 Task: Find connections with filter location Laval with filter topic #Managementskillswith filter profile language French with filter current company Hospitality Careers | Hotel Management Jobs with filter school Julien Day School - India with filter industry Leasing Residential Real Estate with filter service category Lead Generation with filter keywords title Plant Engineer
Action: Mouse moved to (286, 421)
Screenshot: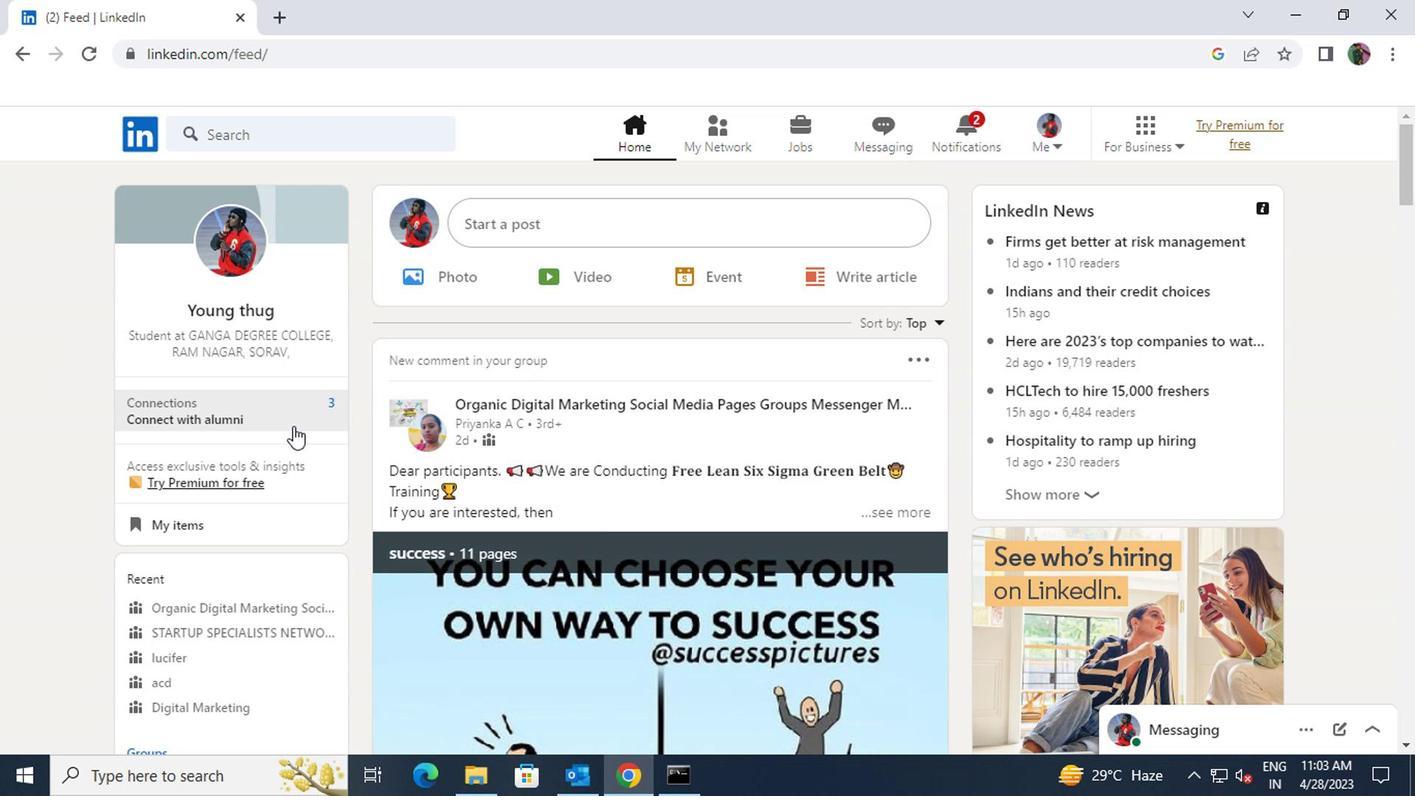 
Action: Mouse pressed left at (286, 421)
Screenshot: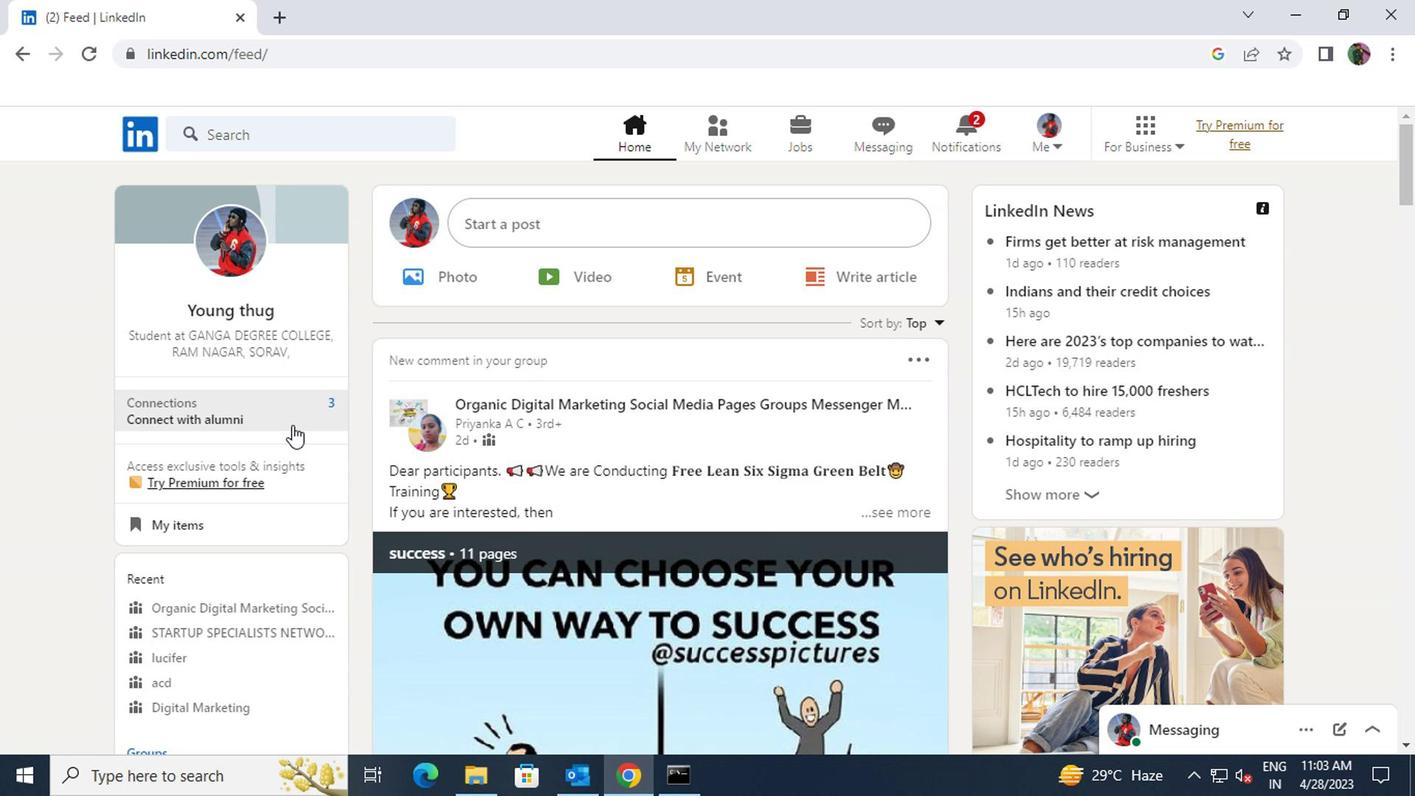 
Action: Mouse moved to (286, 256)
Screenshot: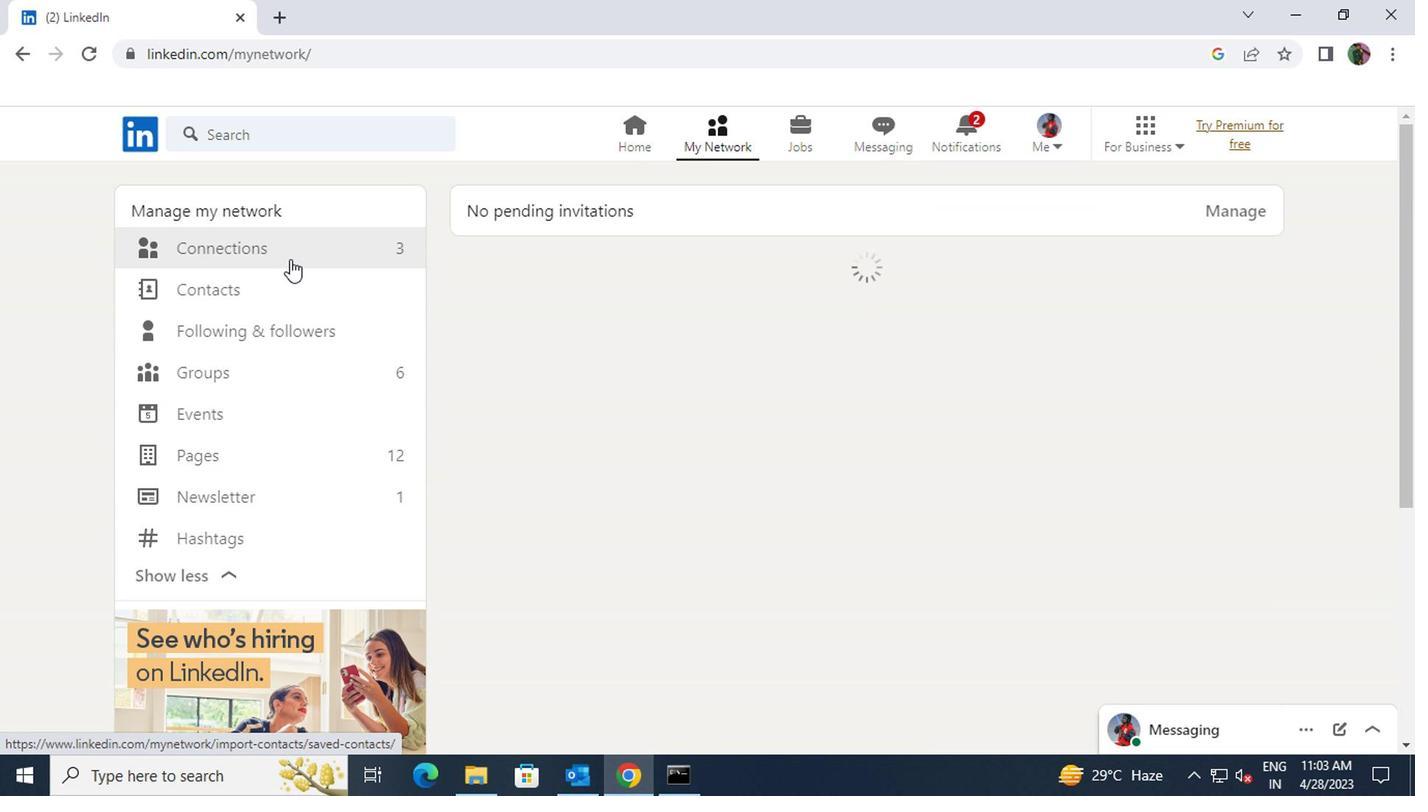 
Action: Mouse pressed left at (286, 256)
Screenshot: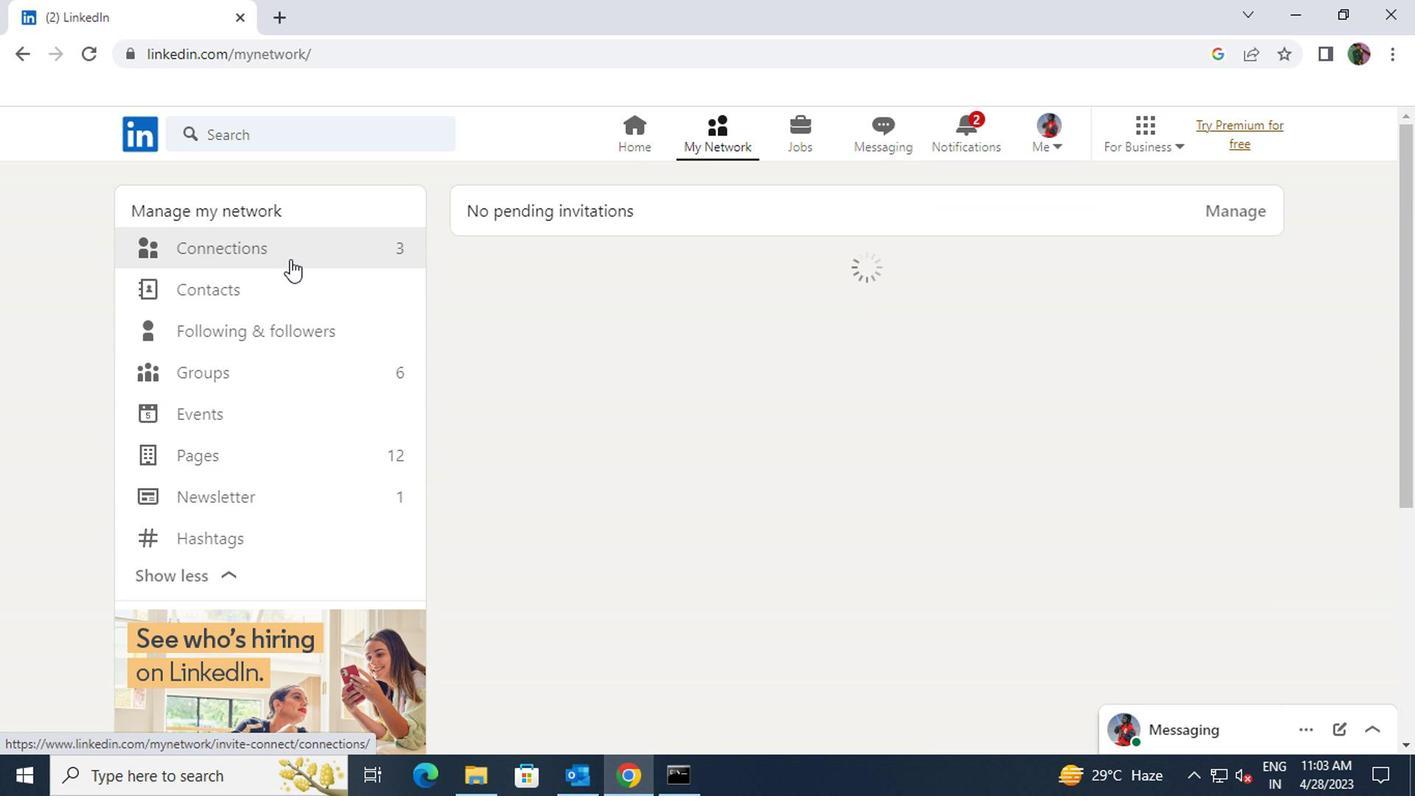
Action: Mouse moved to (805, 249)
Screenshot: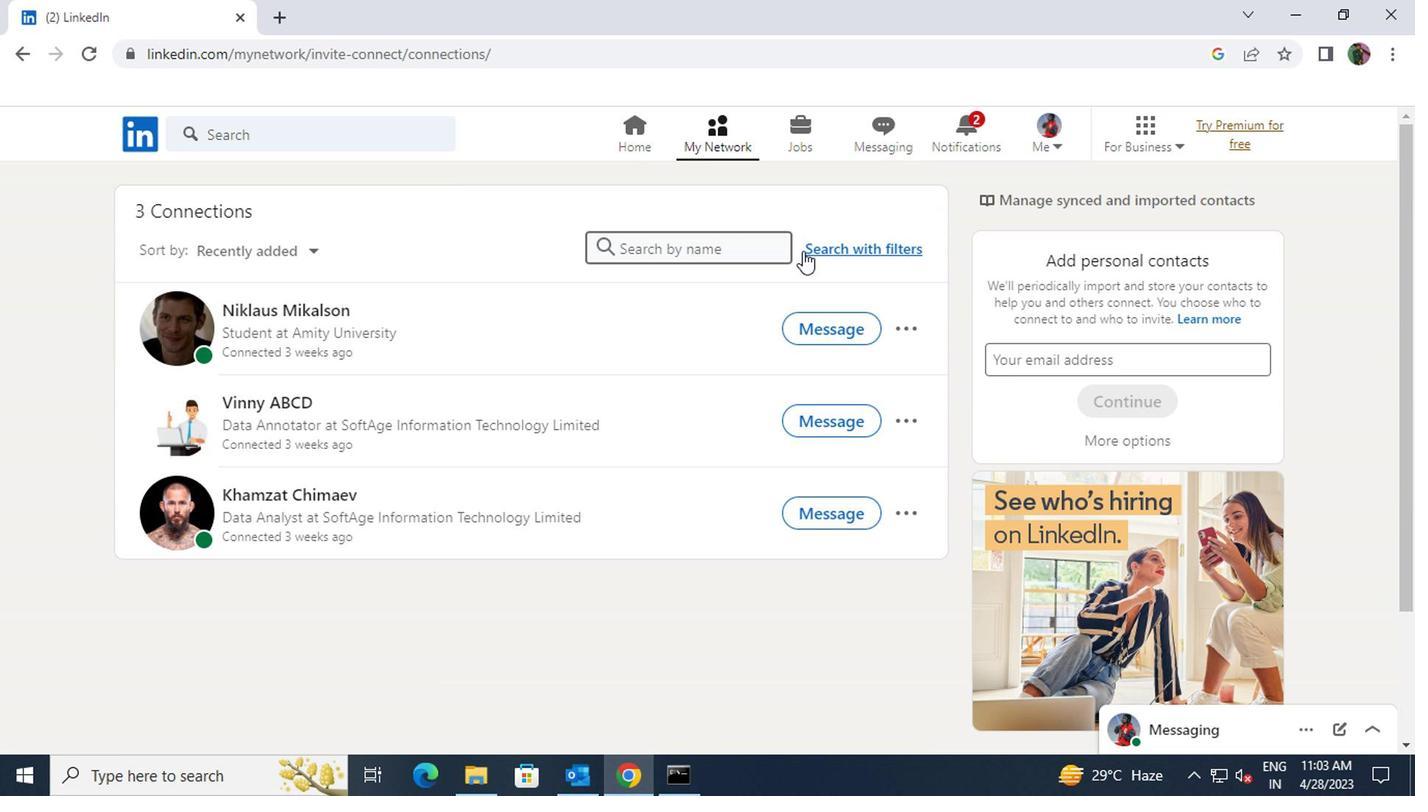 
Action: Mouse pressed left at (805, 249)
Screenshot: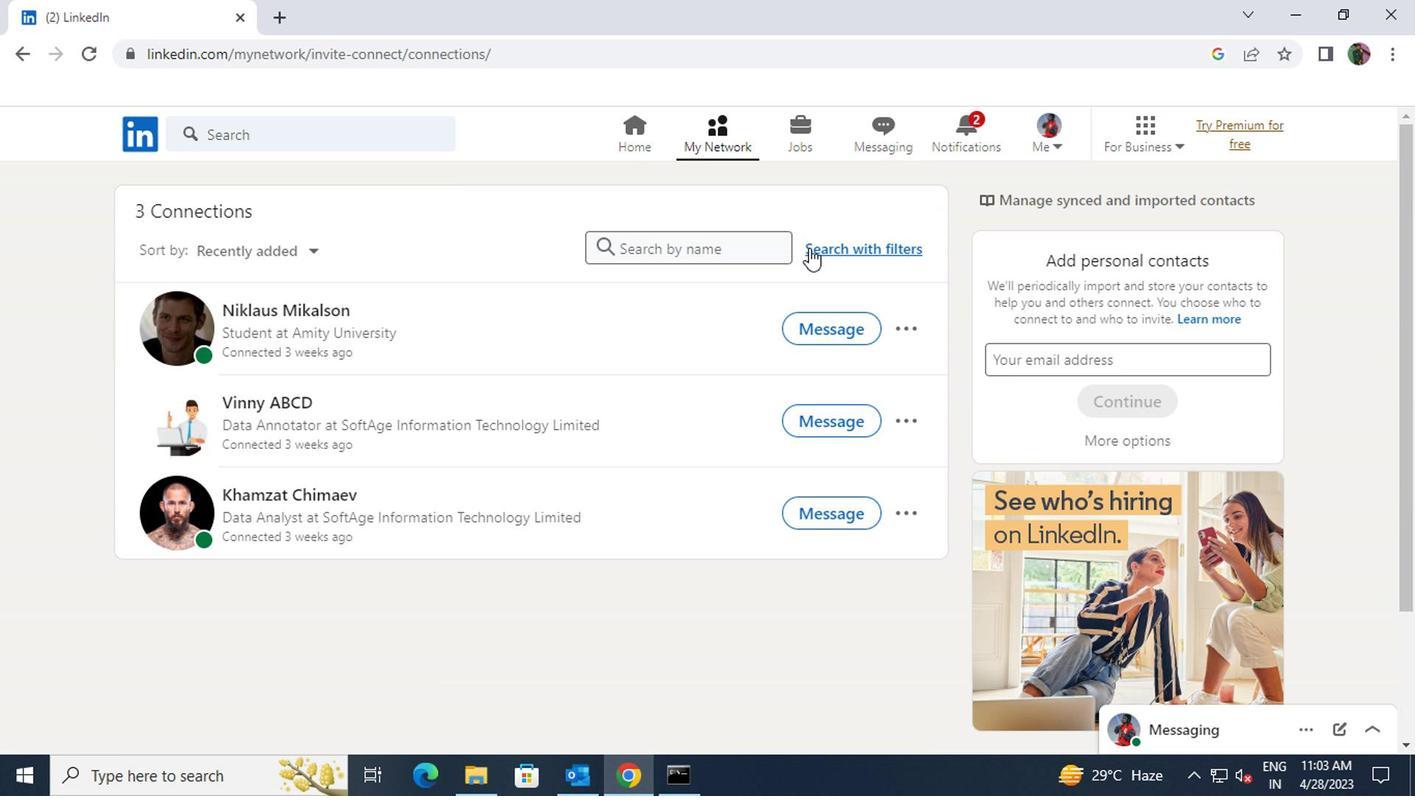 
Action: Mouse moved to (771, 193)
Screenshot: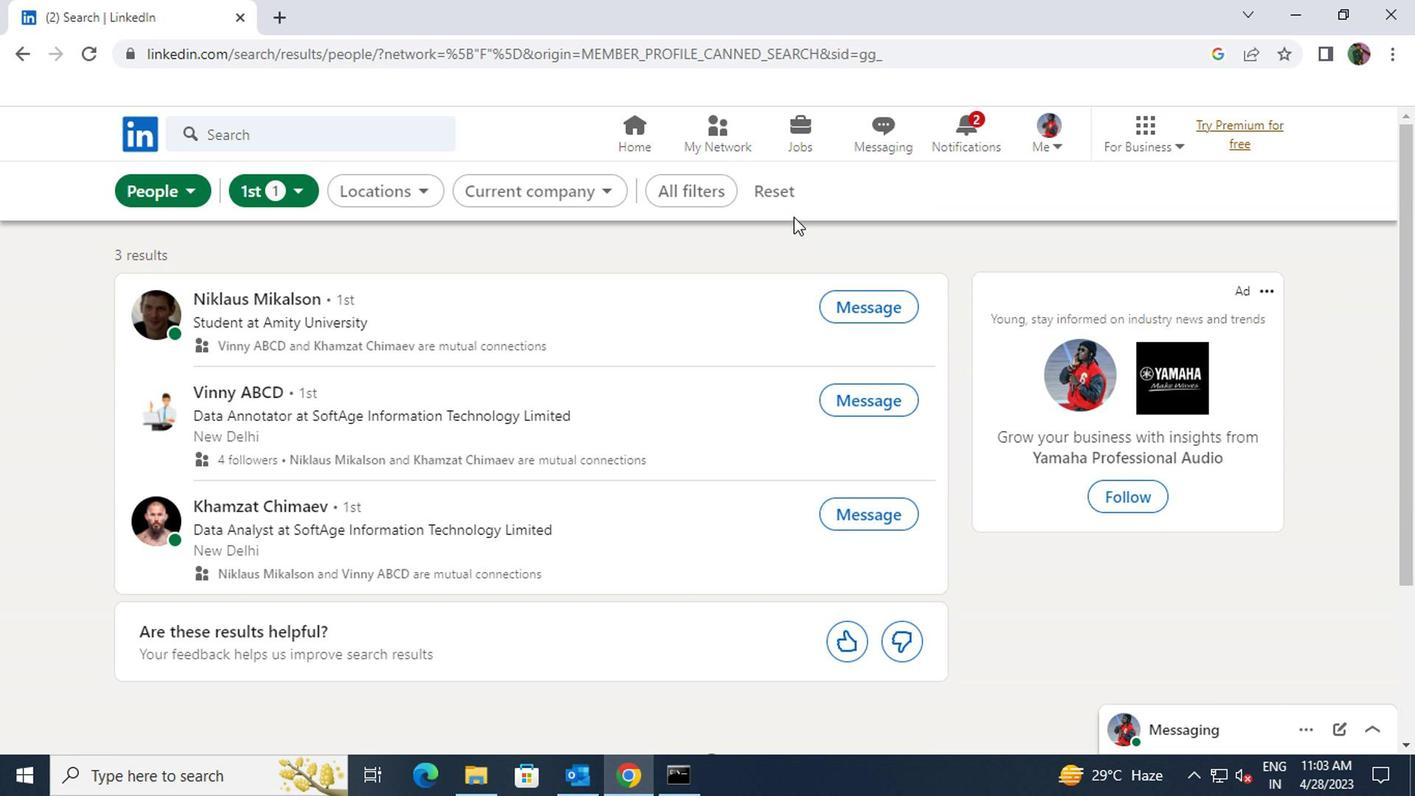 
Action: Mouse pressed left at (771, 193)
Screenshot: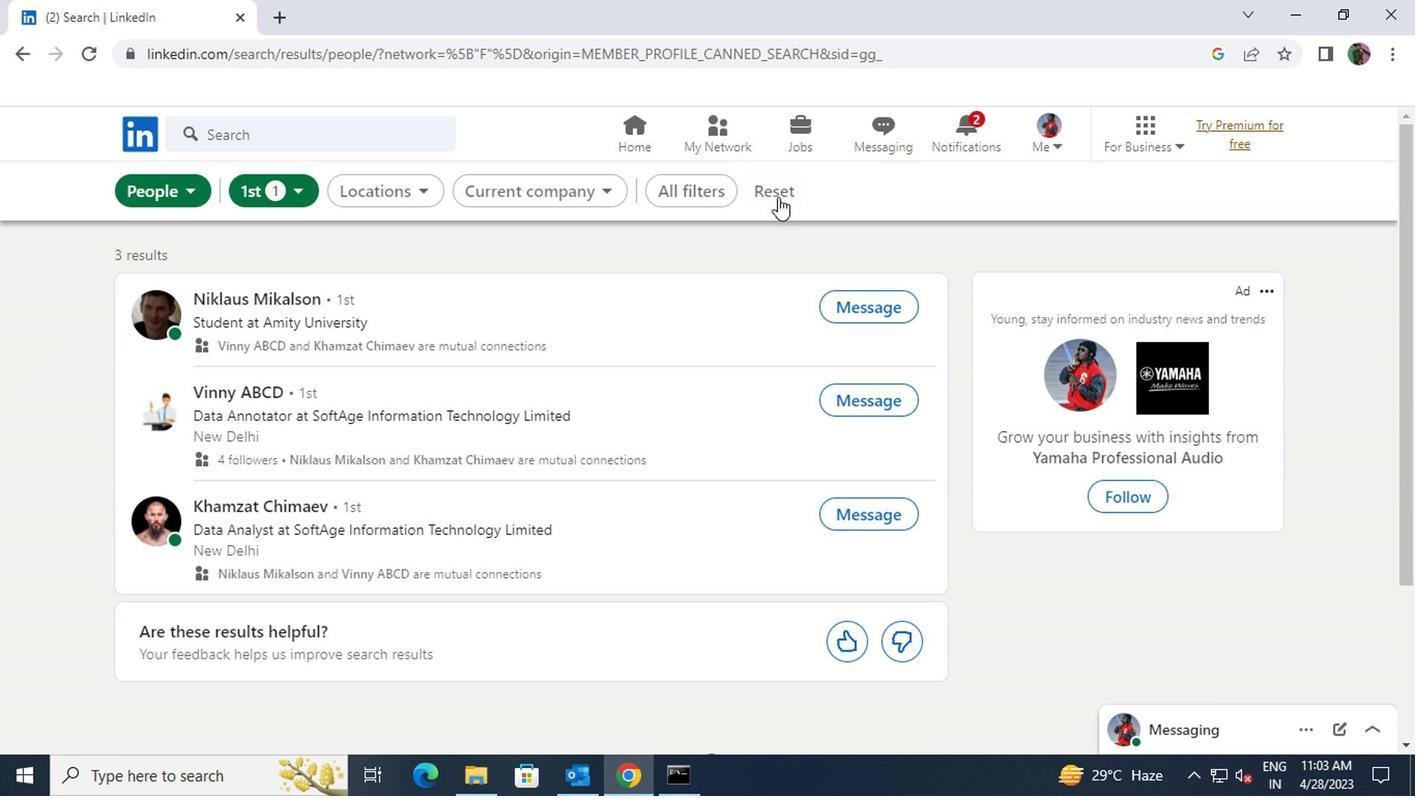 
Action: Mouse moved to (744, 190)
Screenshot: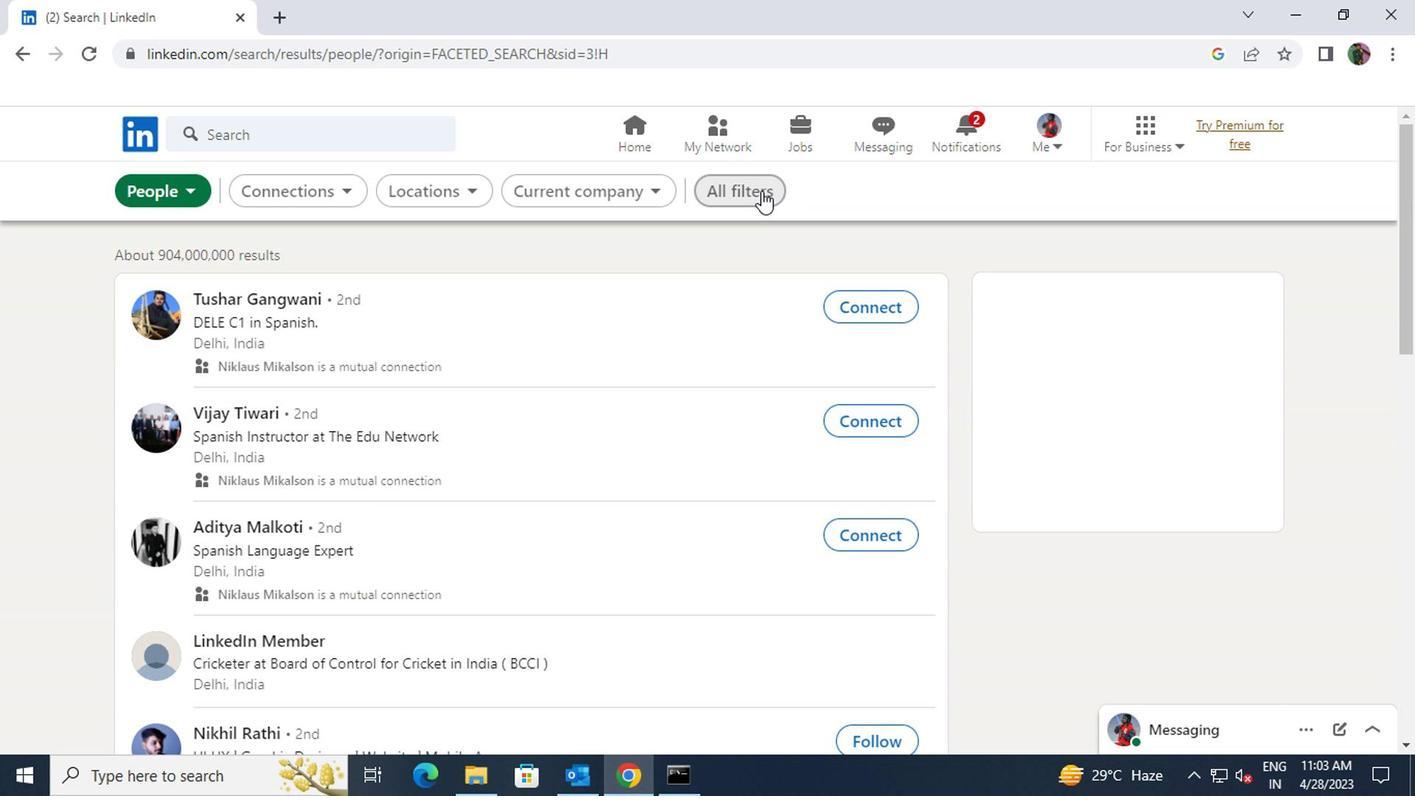 
Action: Mouse pressed left at (744, 190)
Screenshot: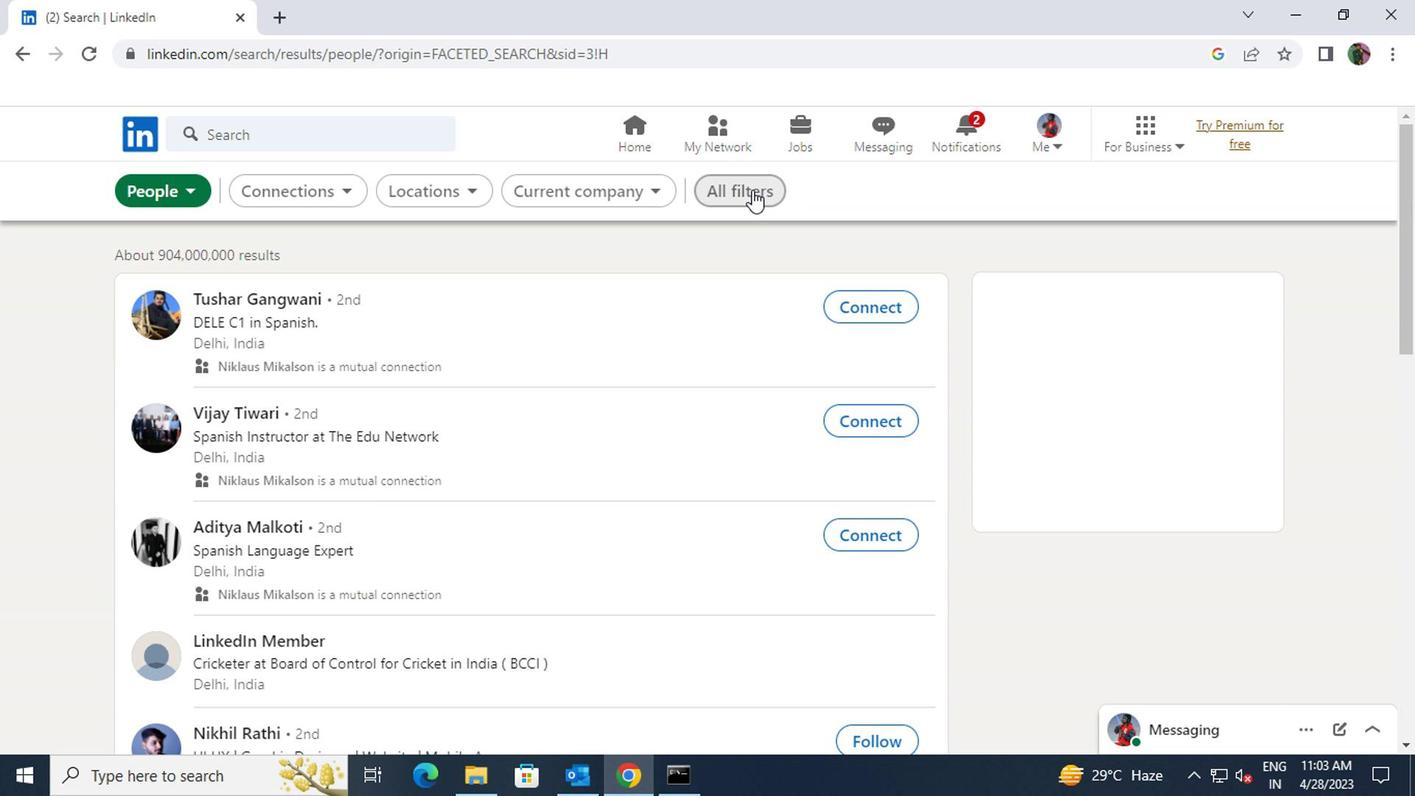 
Action: Mouse moved to (1026, 451)
Screenshot: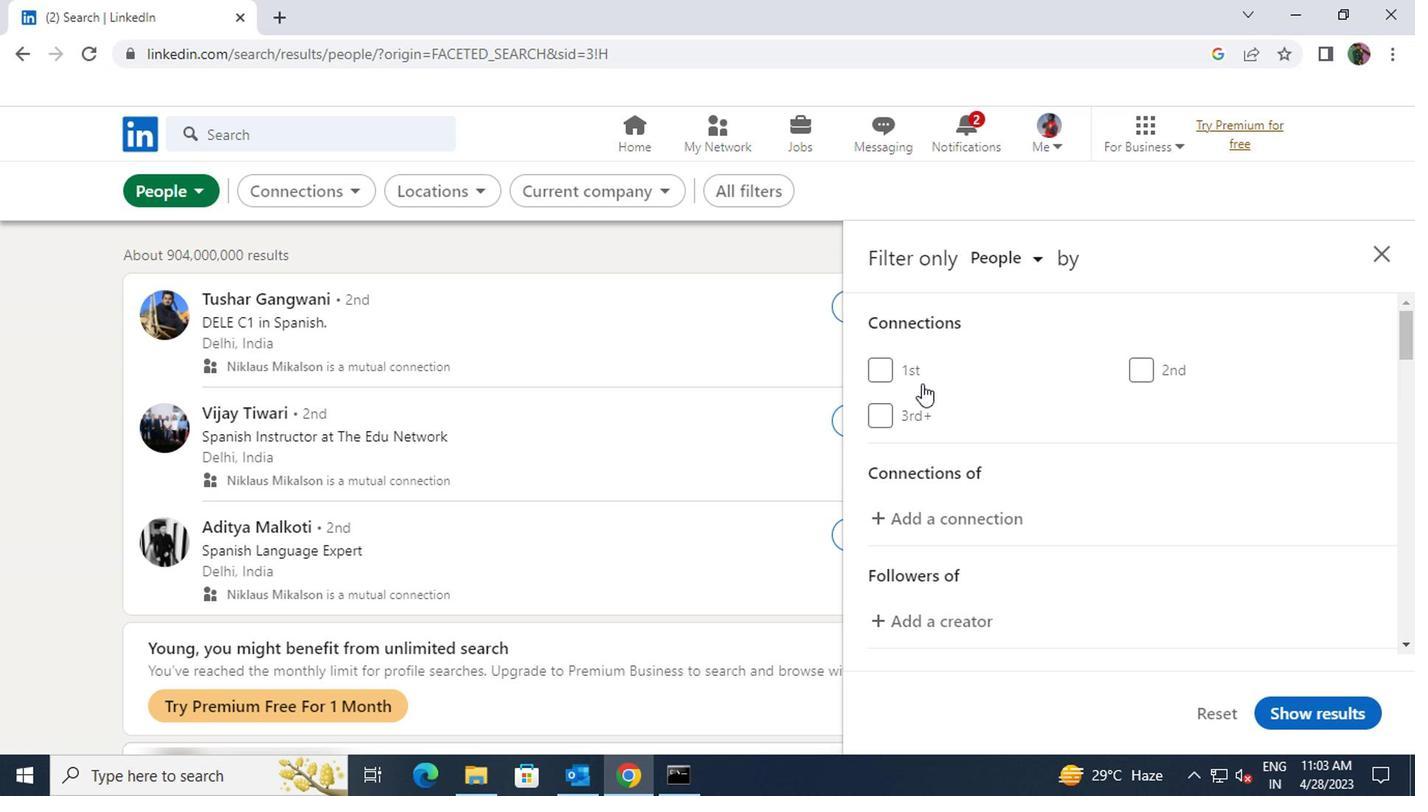
Action: Mouse scrolled (1026, 450) with delta (0, 0)
Screenshot: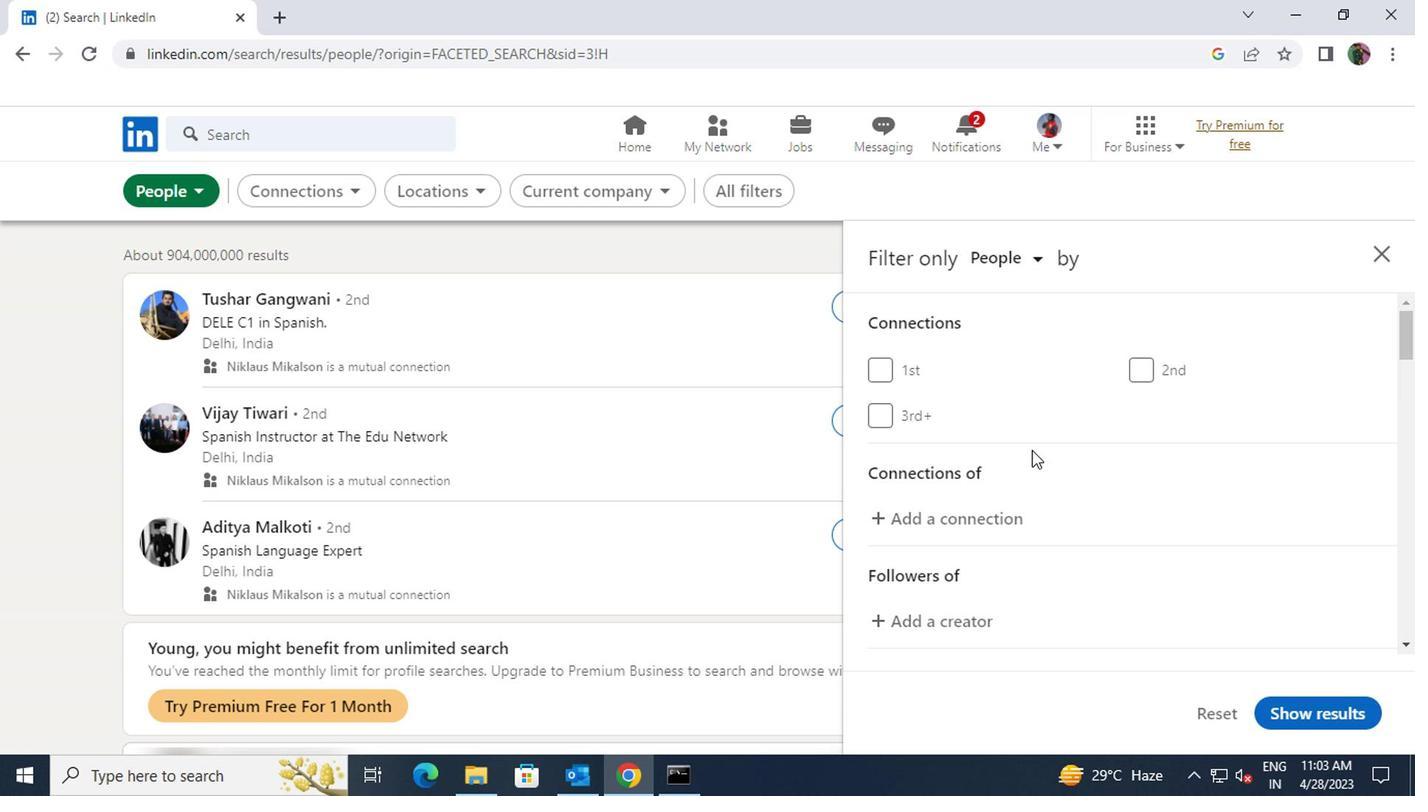 
Action: Mouse scrolled (1026, 450) with delta (0, 0)
Screenshot: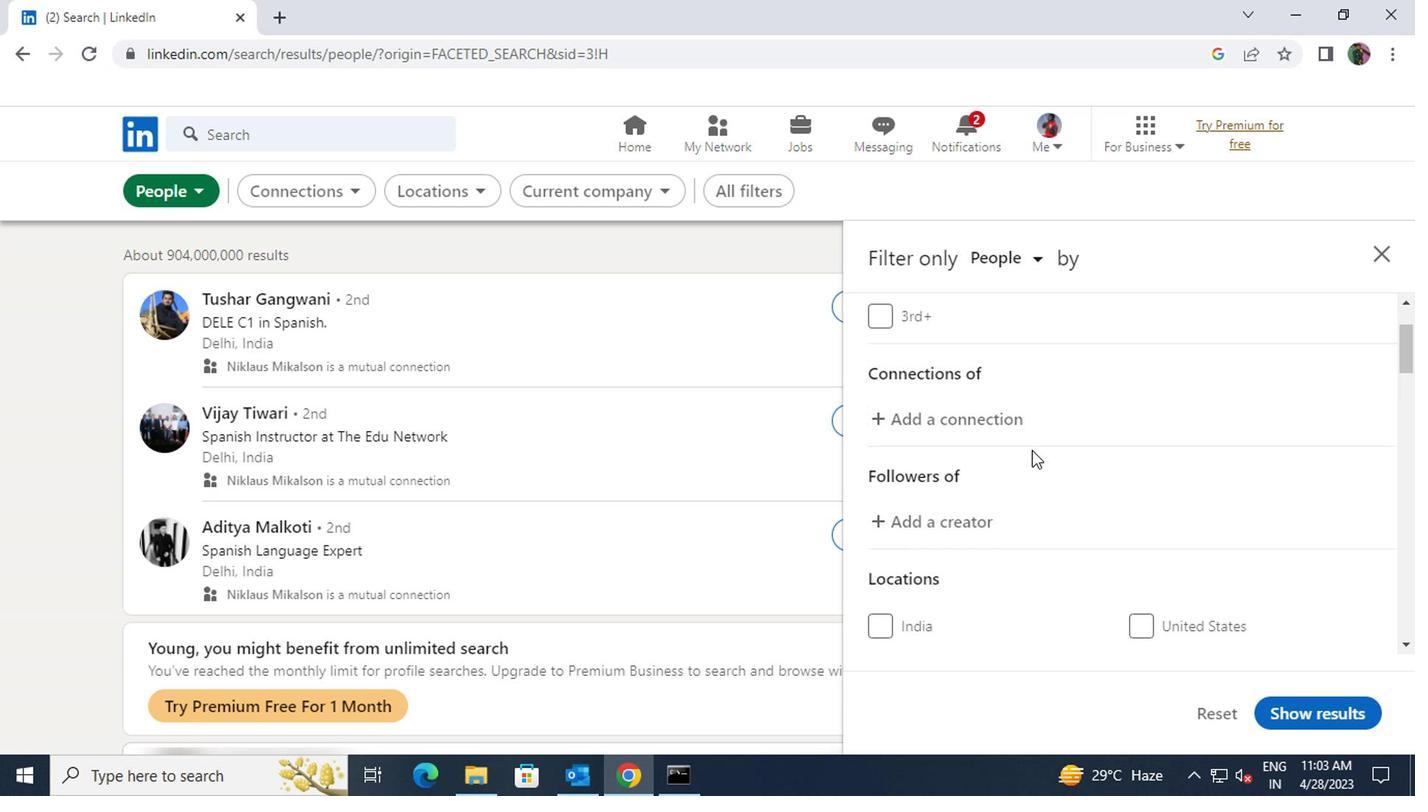 
Action: Mouse scrolled (1026, 450) with delta (0, 0)
Screenshot: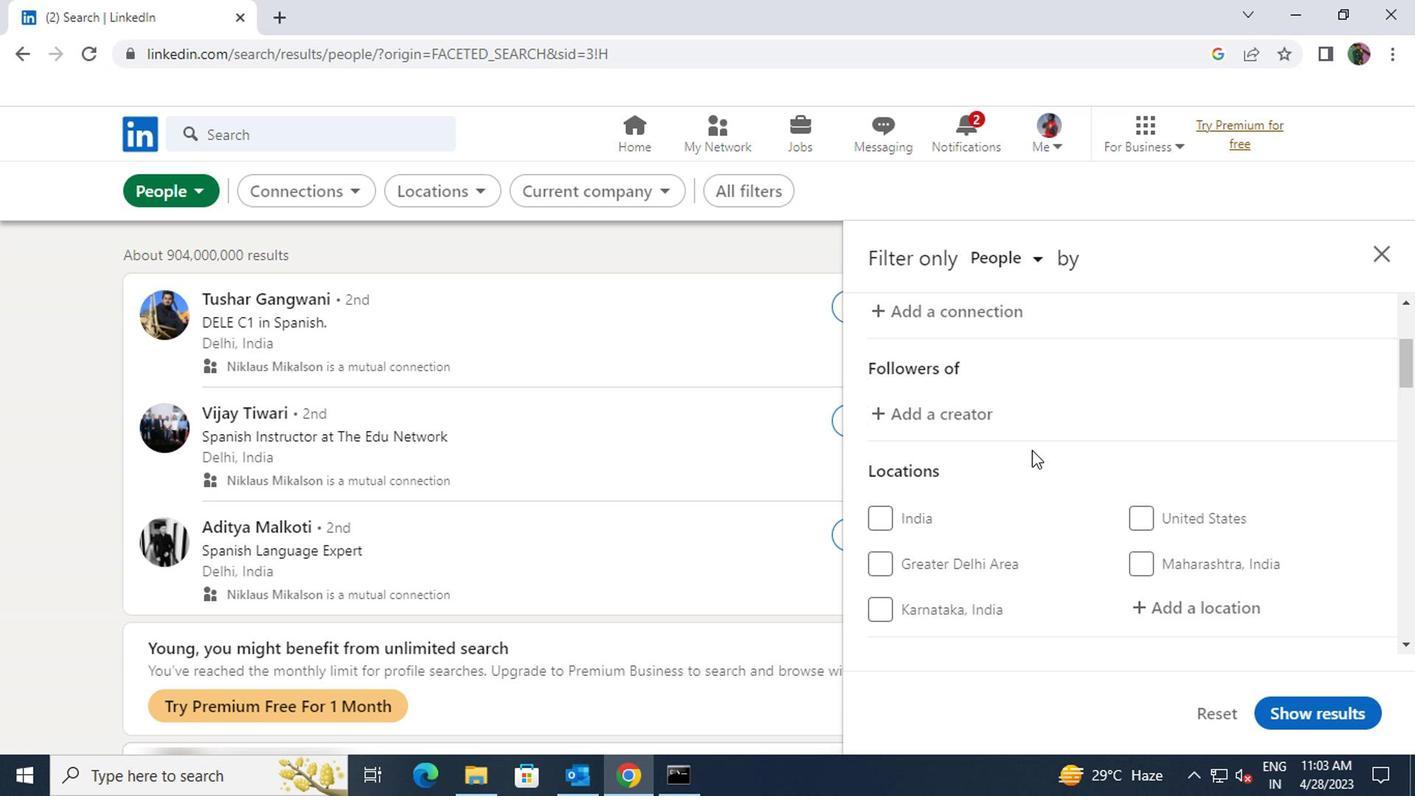 
Action: Mouse moved to (1140, 496)
Screenshot: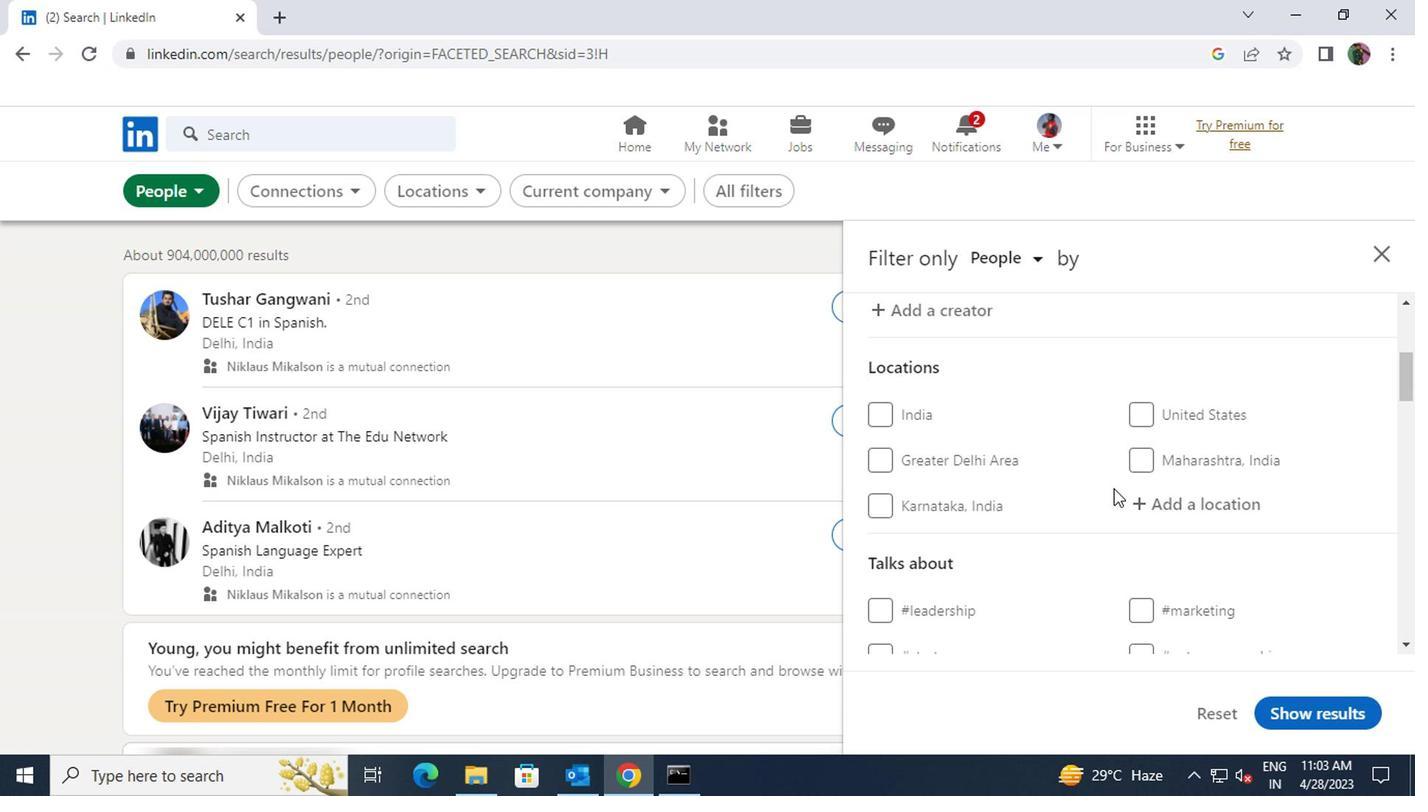 
Action: Mouse pressed left at (1140, 496)
Screenshot: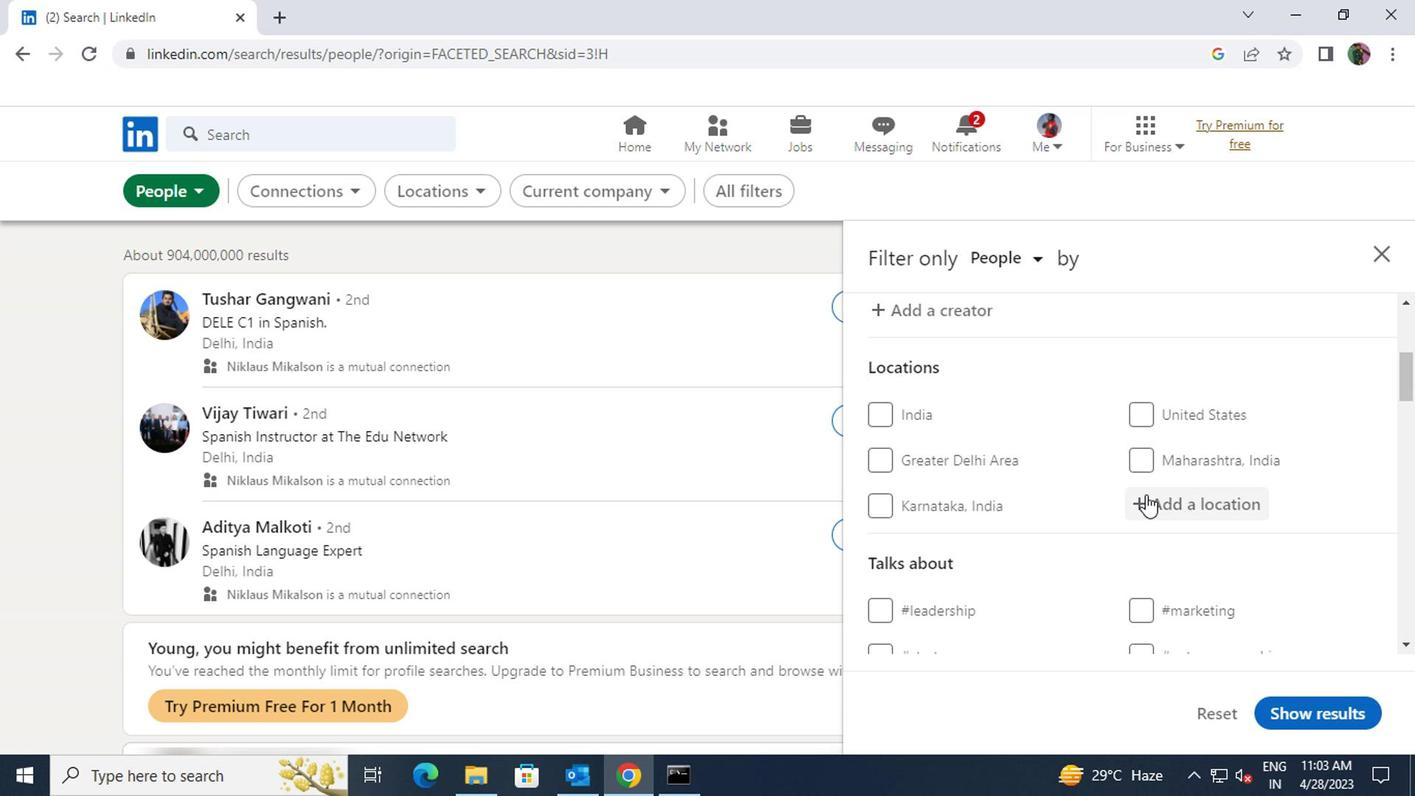 
Action: Key pressed <Key.shift>LAVAL
Screenshot: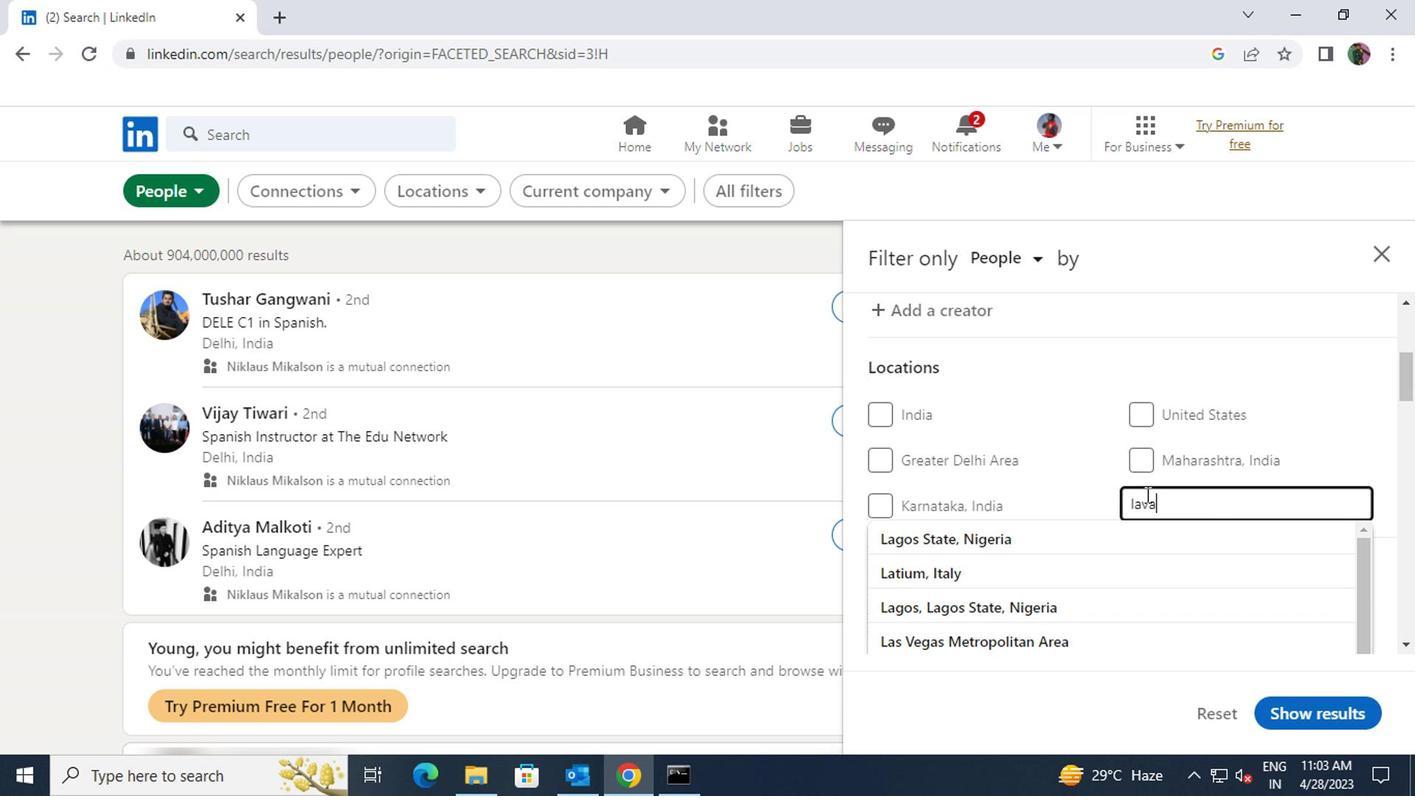 
Action: Mouse moved to (1130, 529)
Screenshot: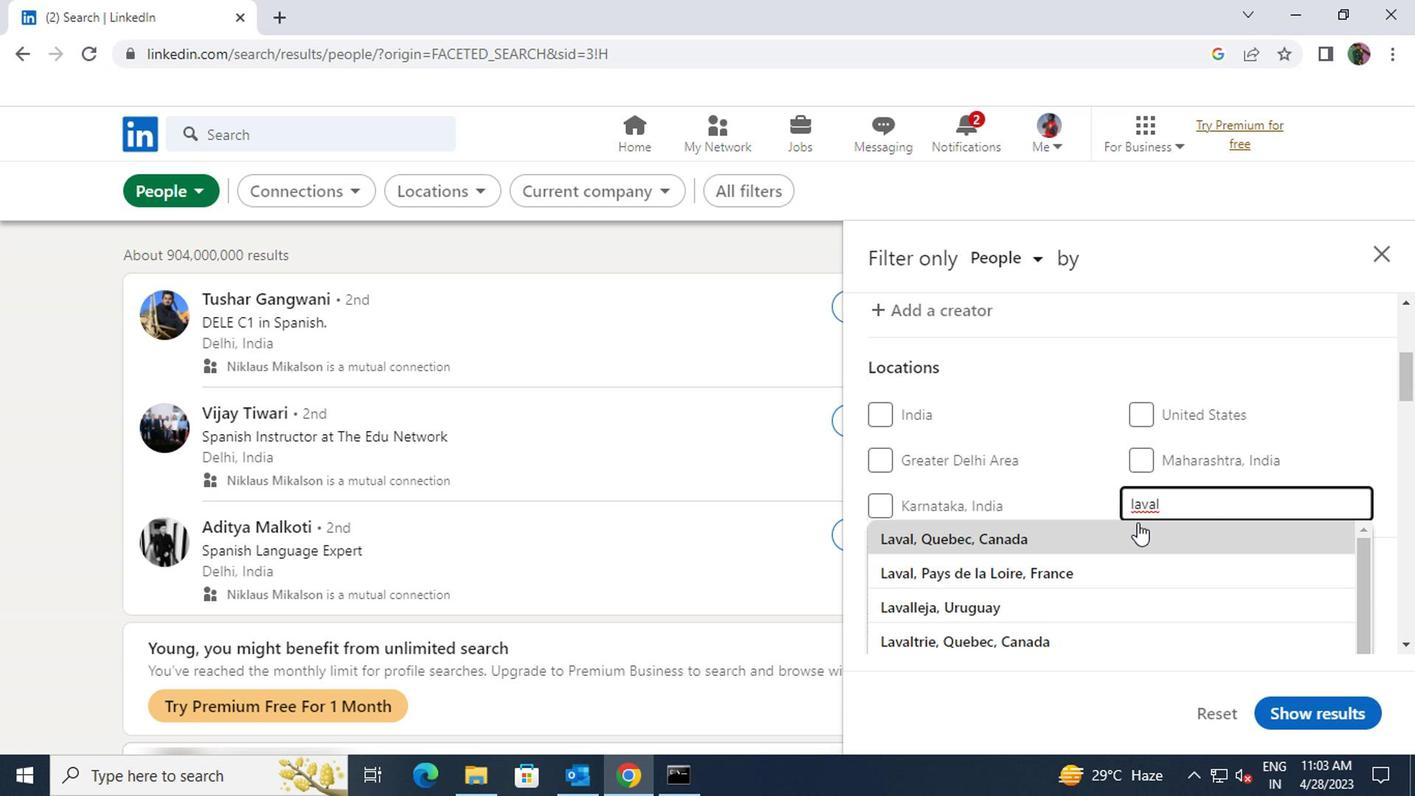 
Action: Mouse pressed left at (1130, 529)
Screenshot: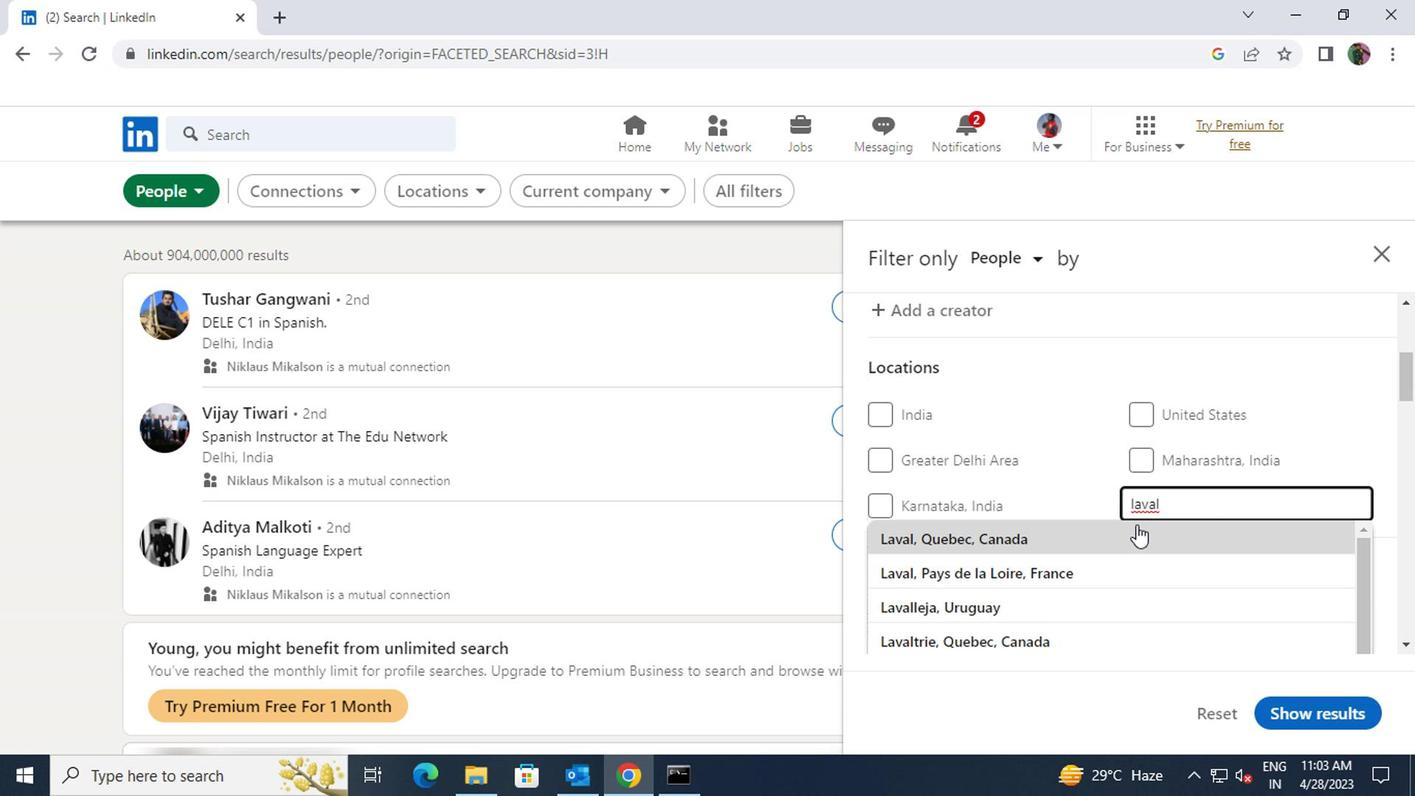 
Action: Mouse scrolled (1130, 527) with delta (0, -1)
Screenshot: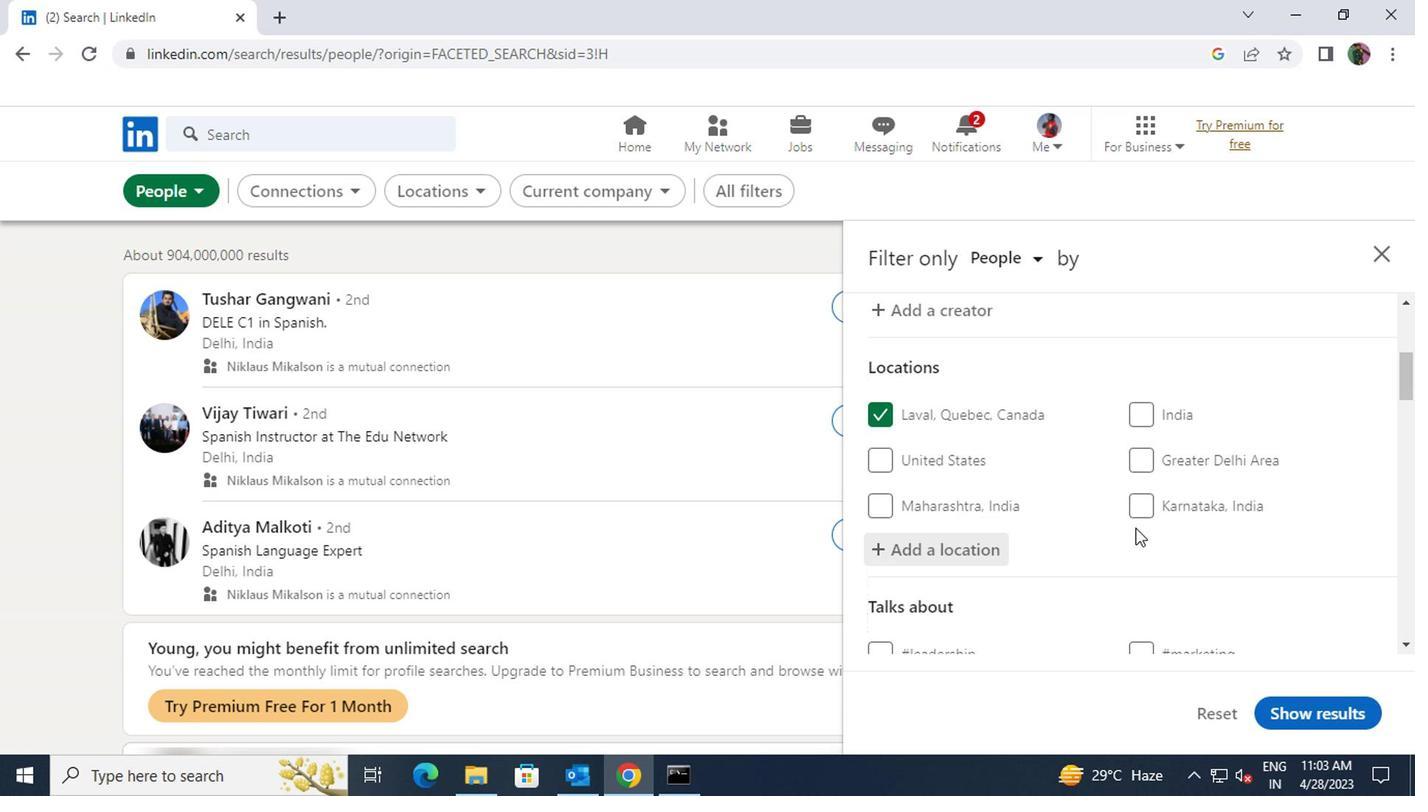 
Action: Mouse scrolled (1130, 527) with delta (0, -1)
Screenshot: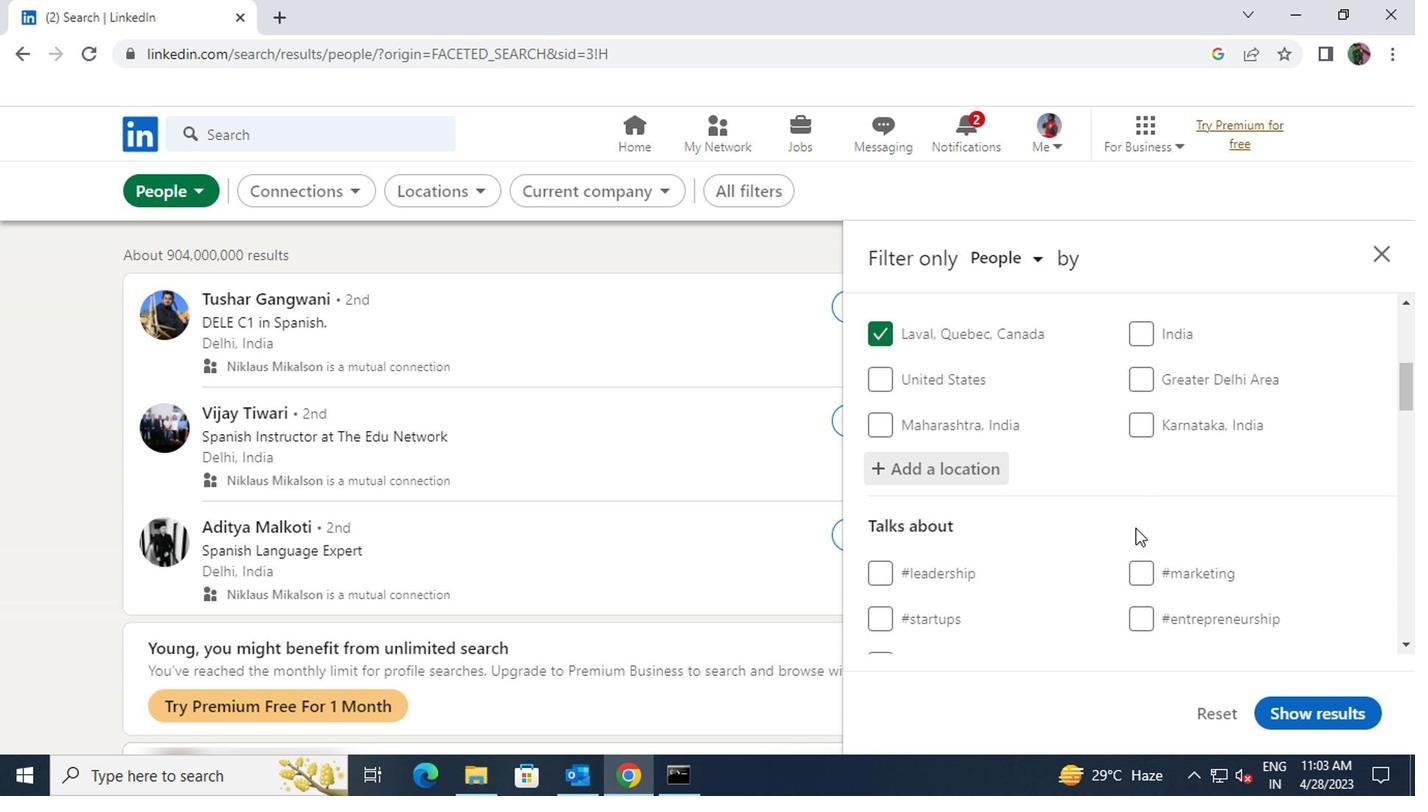 
Action: Mouse moved to (1172, 542)
Screenshot: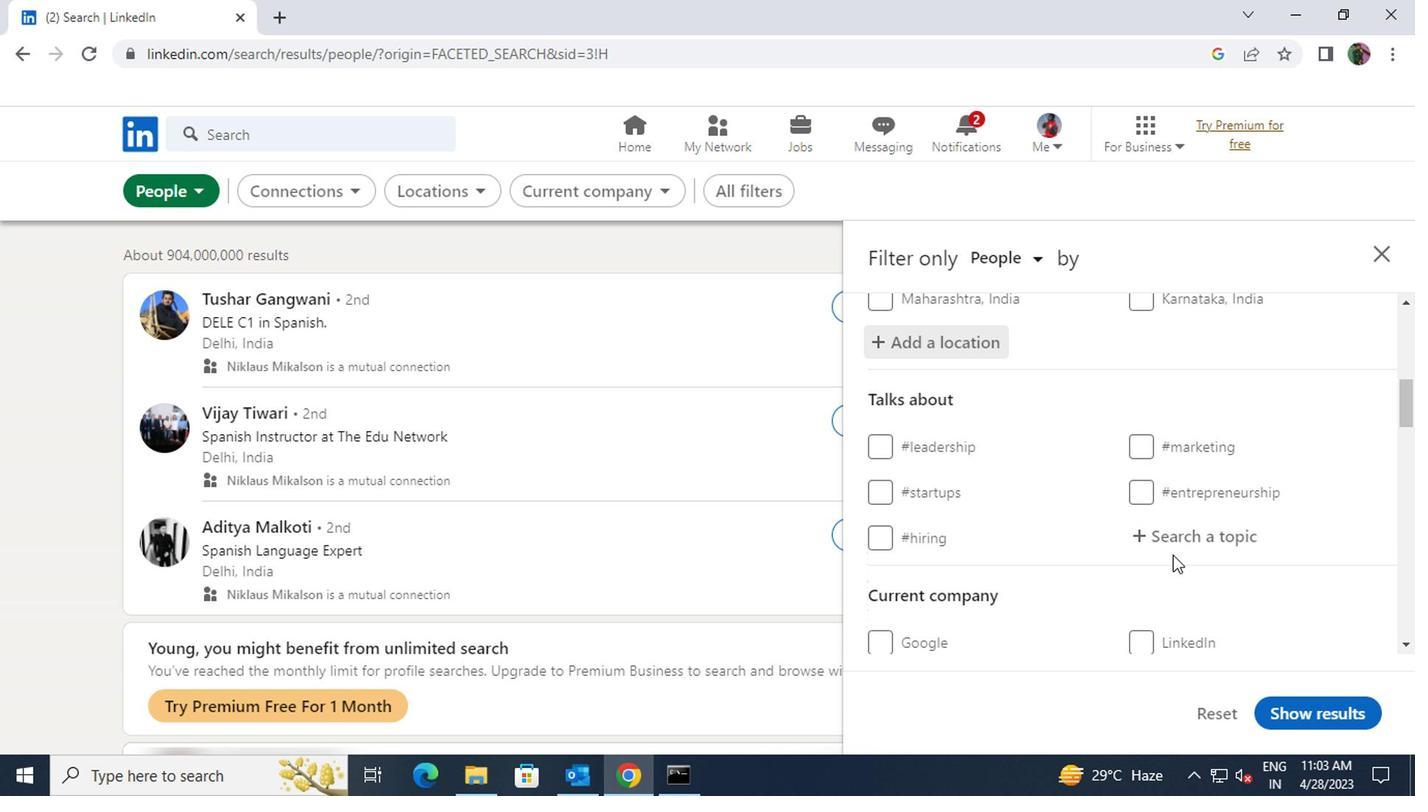 
Action: Mouse pressed left at (1172, 542)
Screenshot: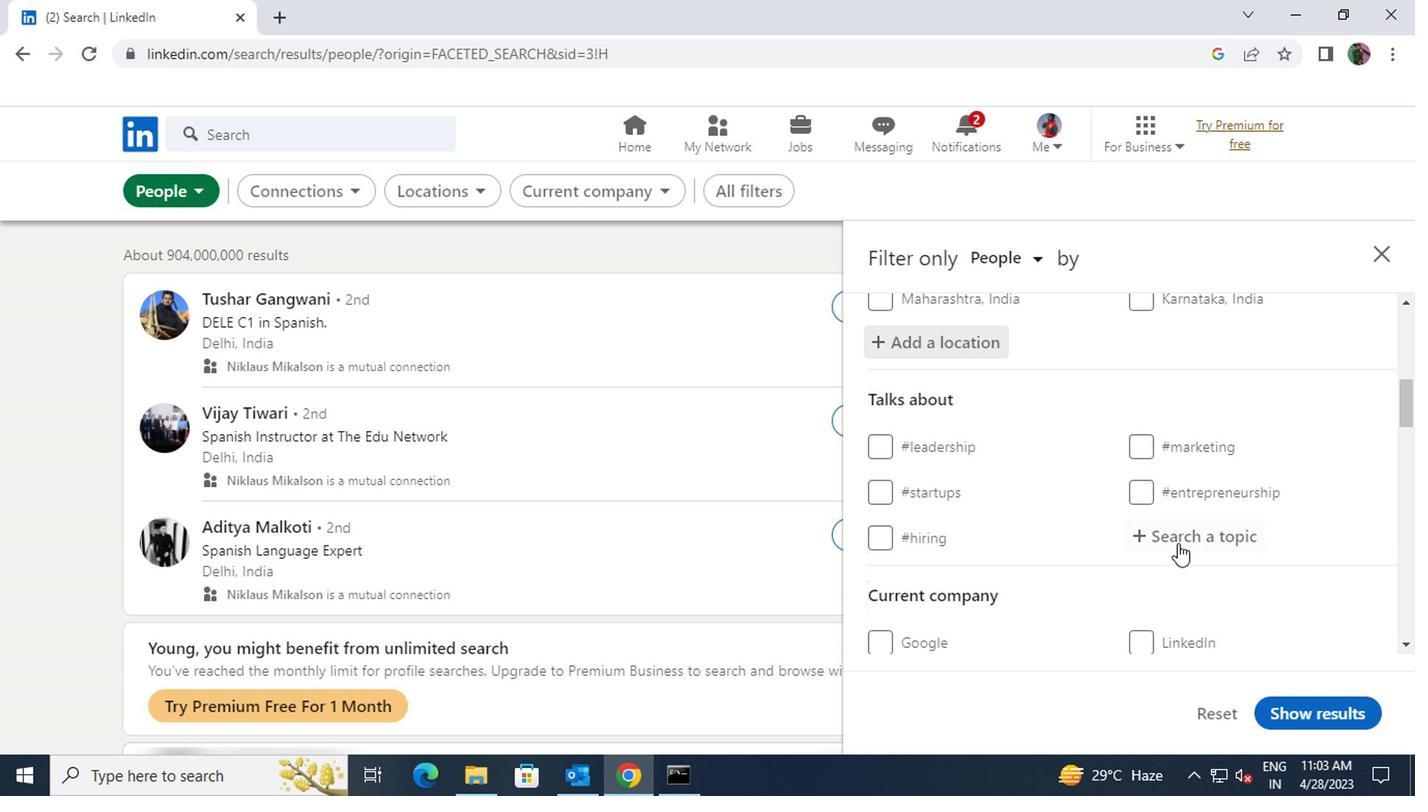
Action: Key pressed <Key.shift>
Screenshot: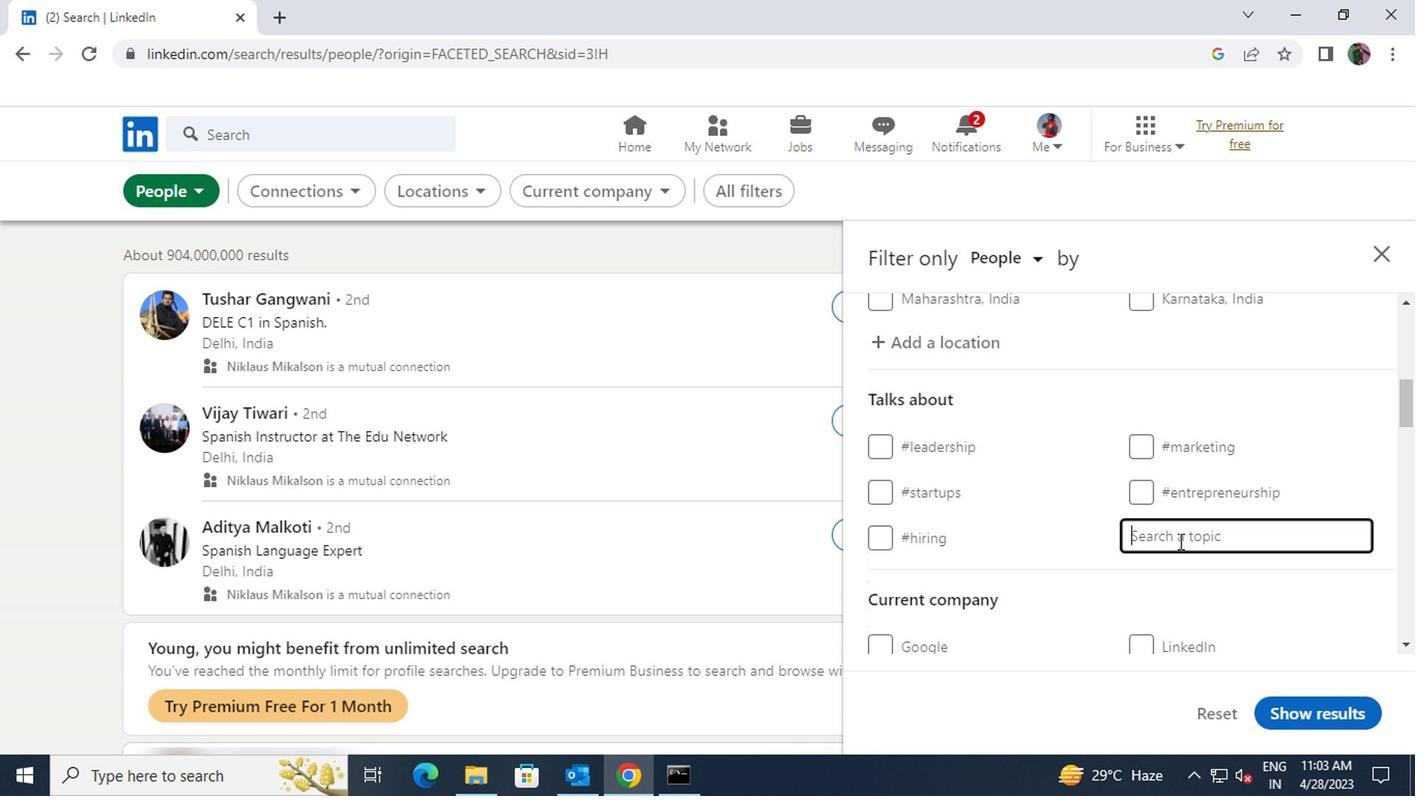 
Action: Mouse moved to (1172, 542)
Screenshot: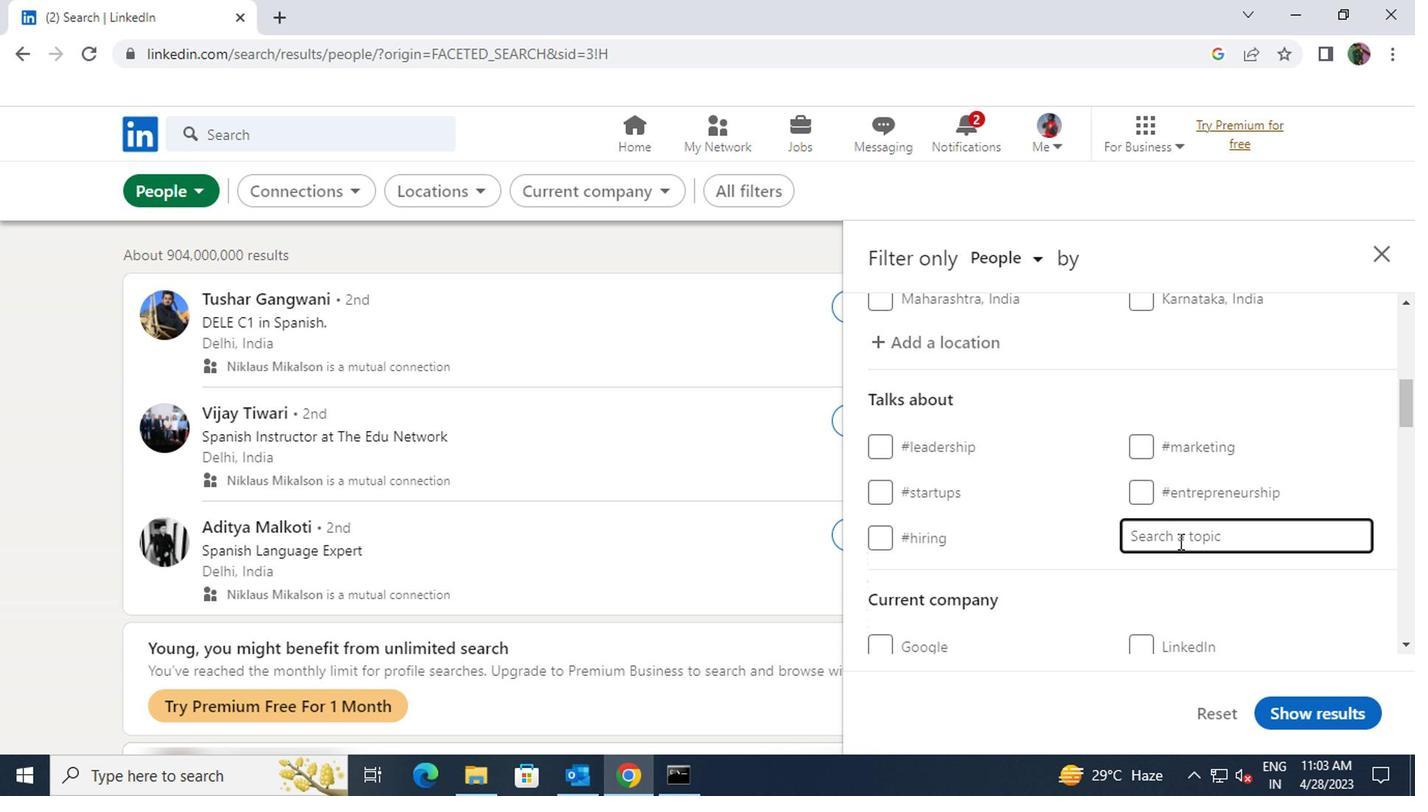 
Action: Key pressed MANAGEMENTSKILL
Screenshot: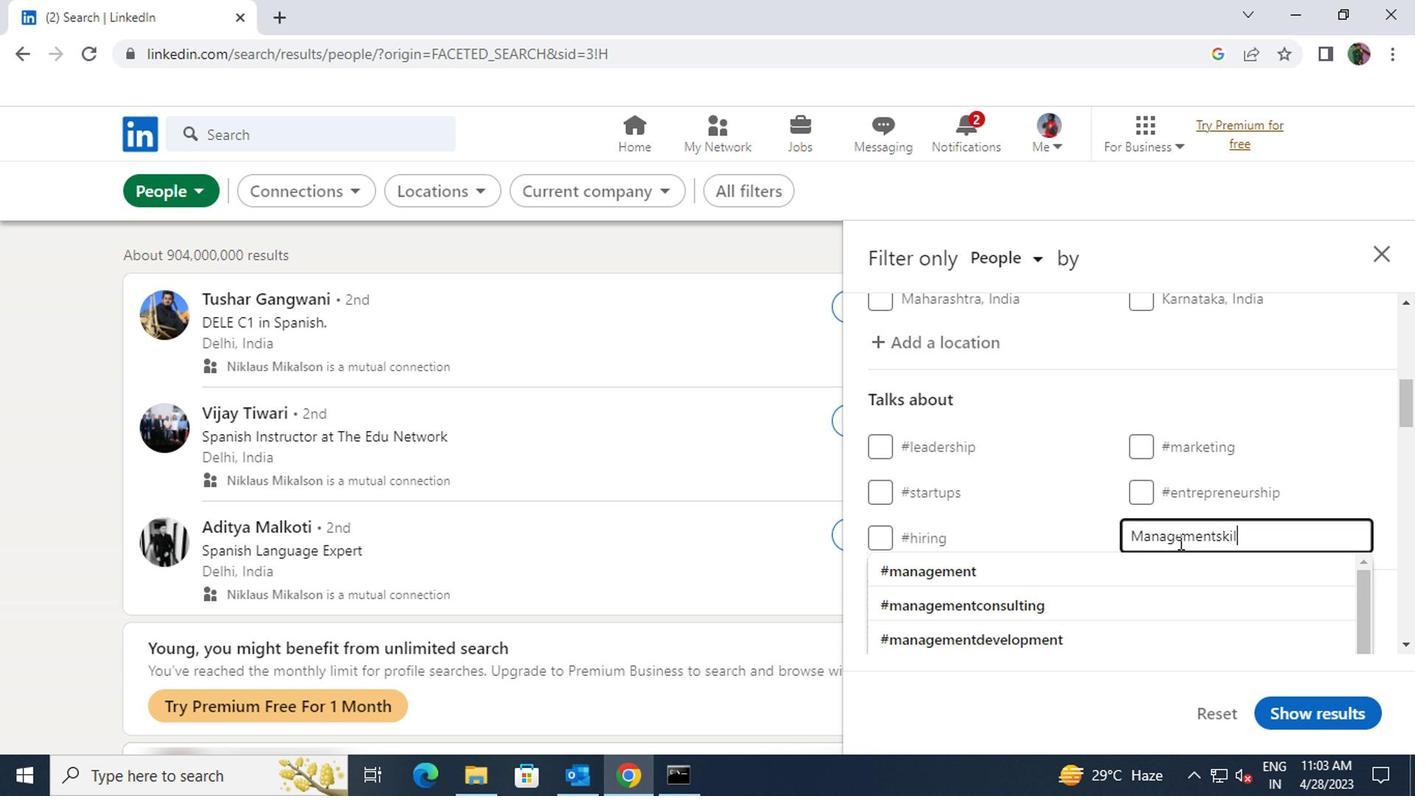 
Action: Mouse moved to (1164, 558)
Screenshot: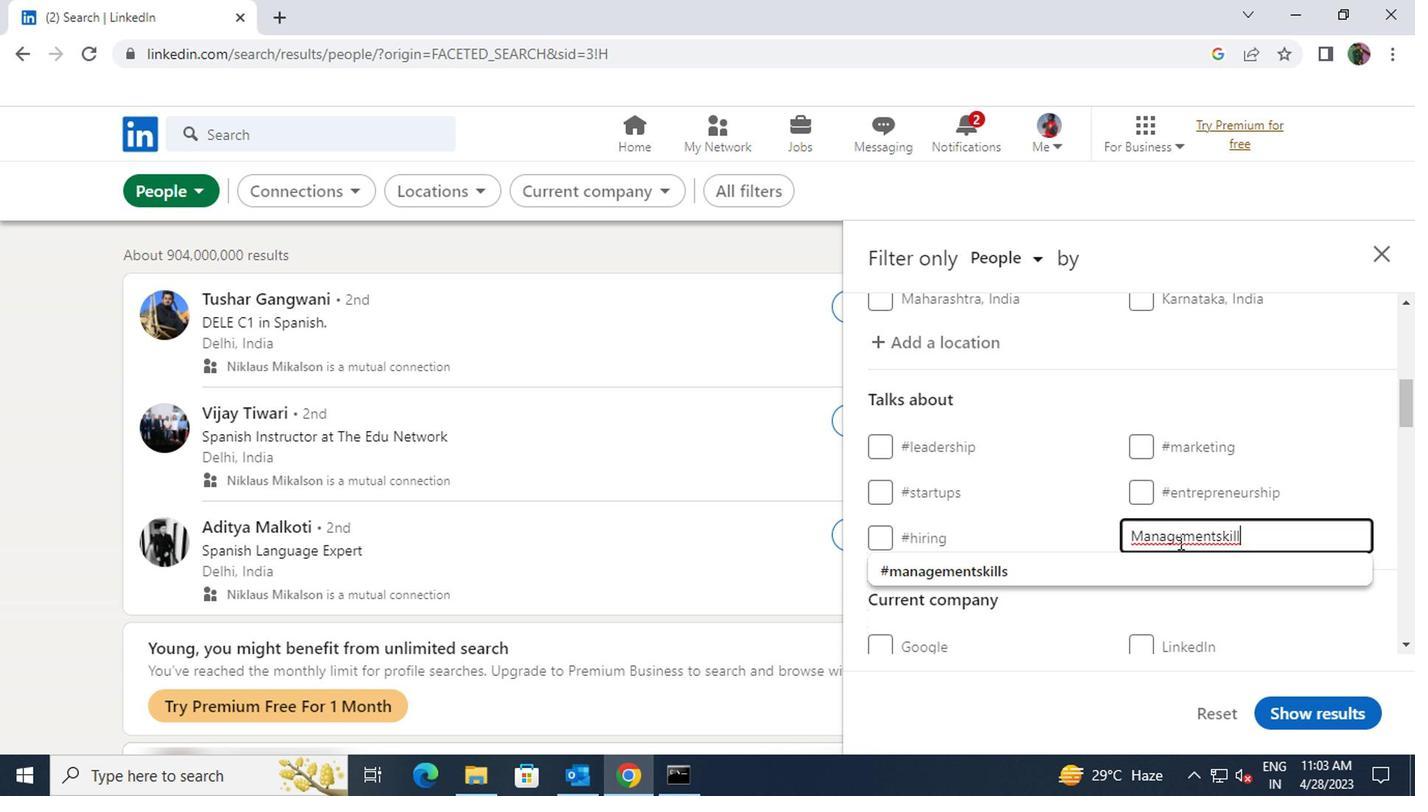 
Action: Mouse pressed left at (1164, 558)
Screenshot: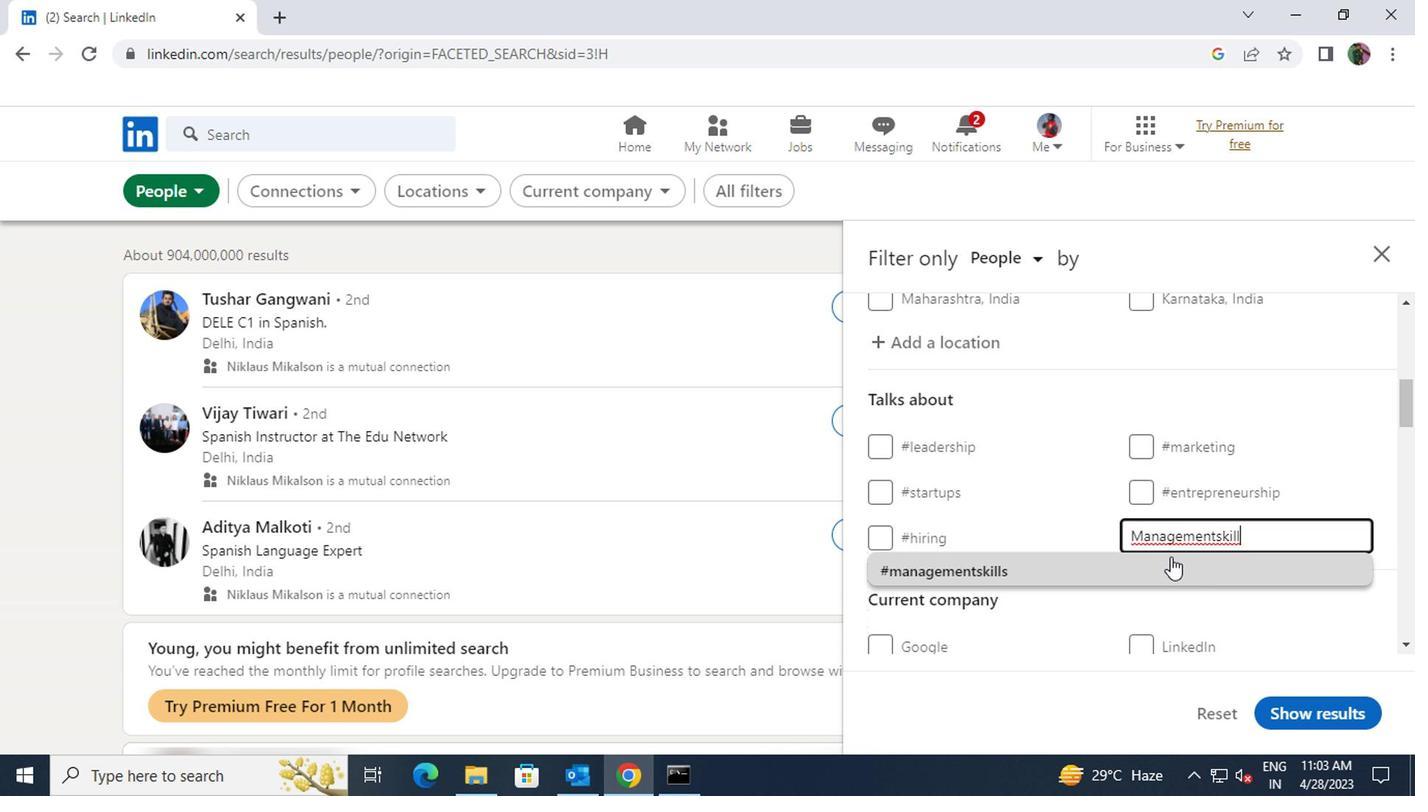 
Action: Mouse scrolled (1164, 556) with delta (0, -1)
Screenshot: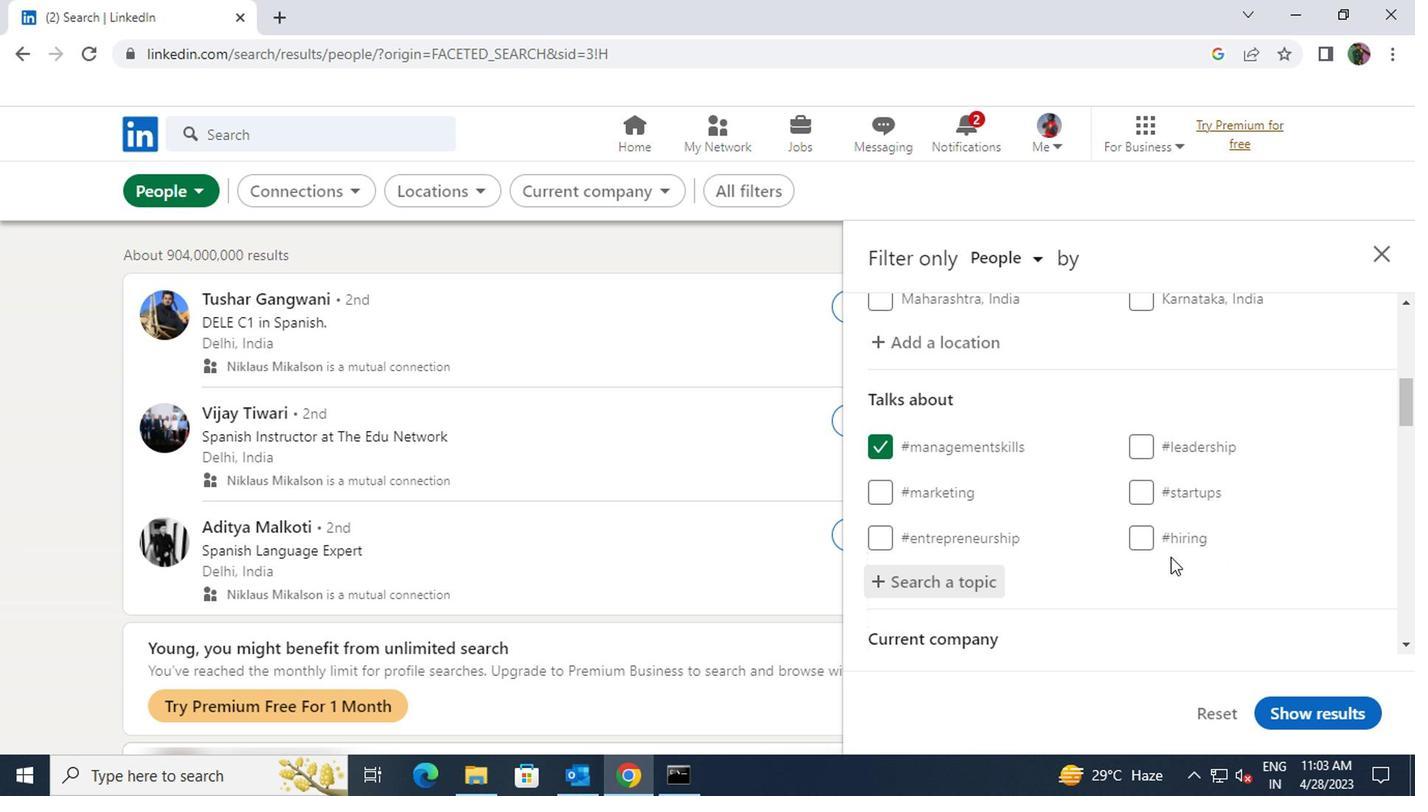 
Action: Mouse scrolled (1164, 556) with delta (0, -1)
Screenshot: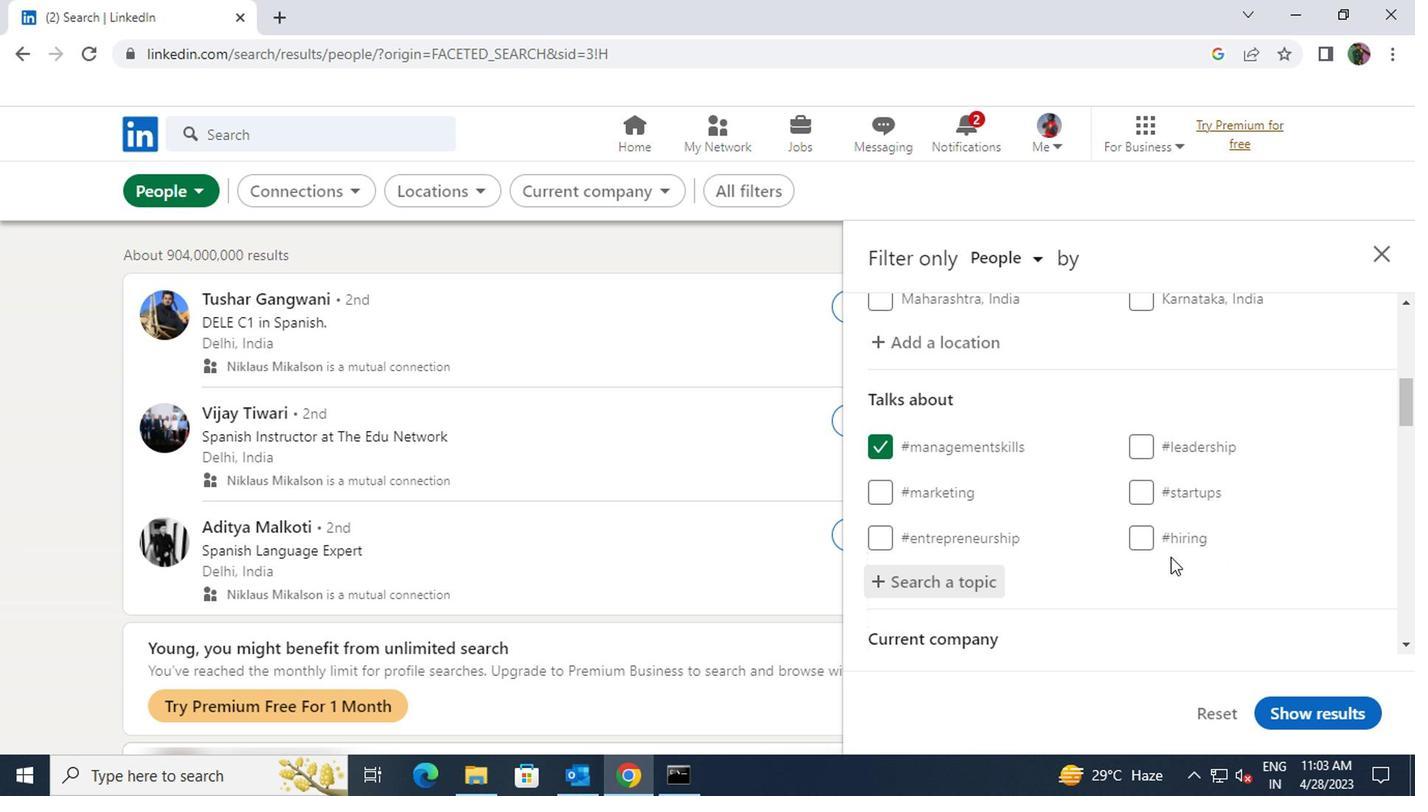 
Action: Mouse scrolled (1164, 556) with delta (0, -1)
Screenshot: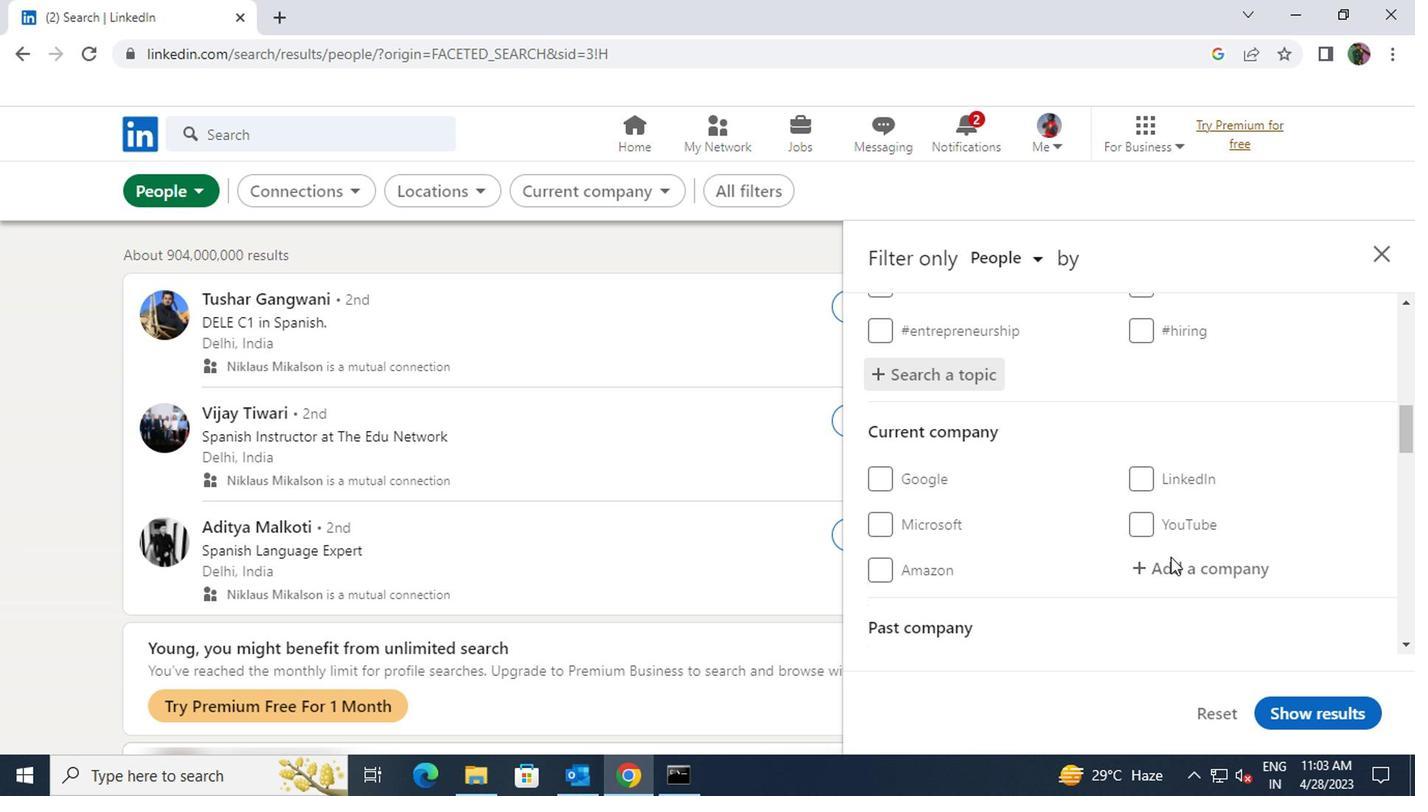 
Action: Mouse scrolled (1164, 556) with delta (0, -1)
Screenshot: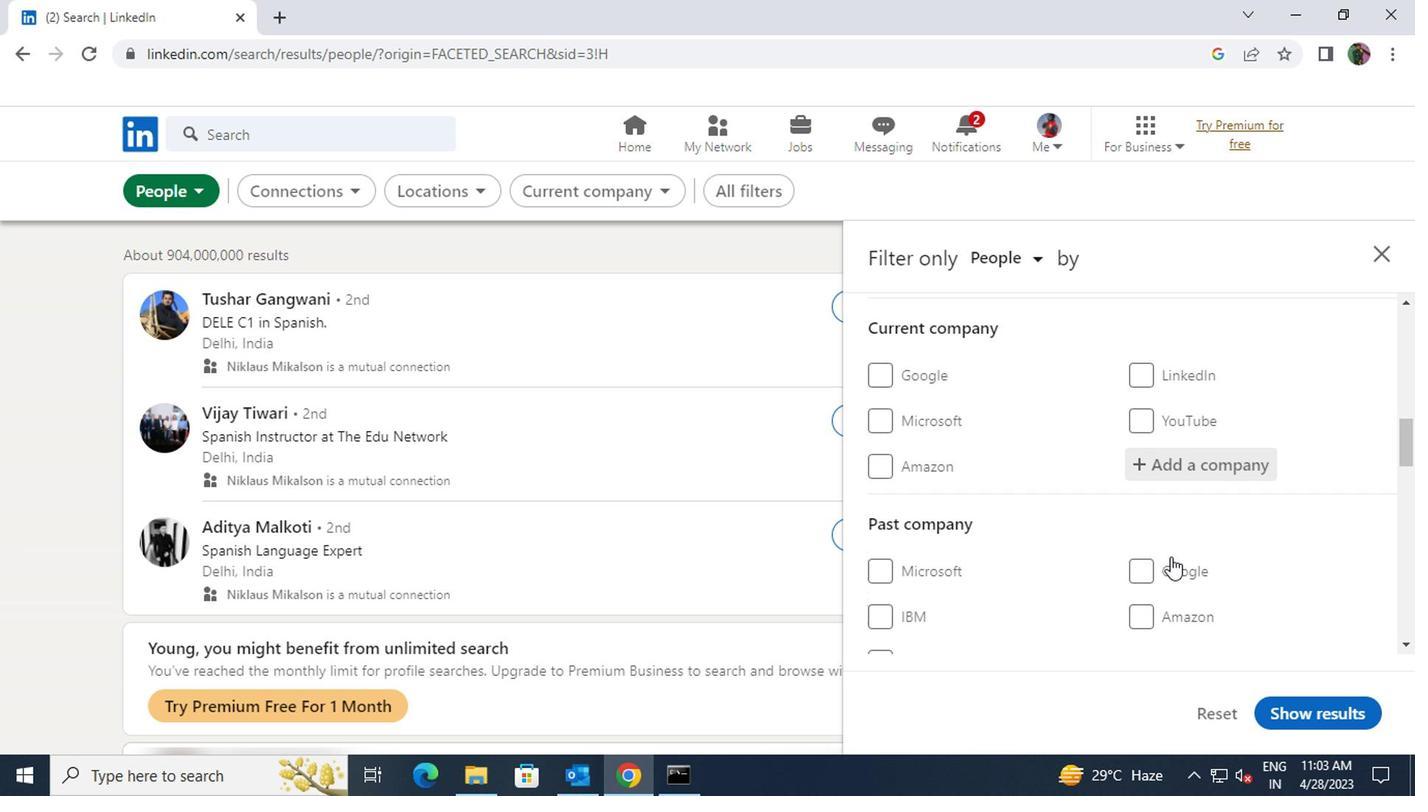 
Action: Mouse scrolled (1164, 556) with delta (0, -1)
Screenshot: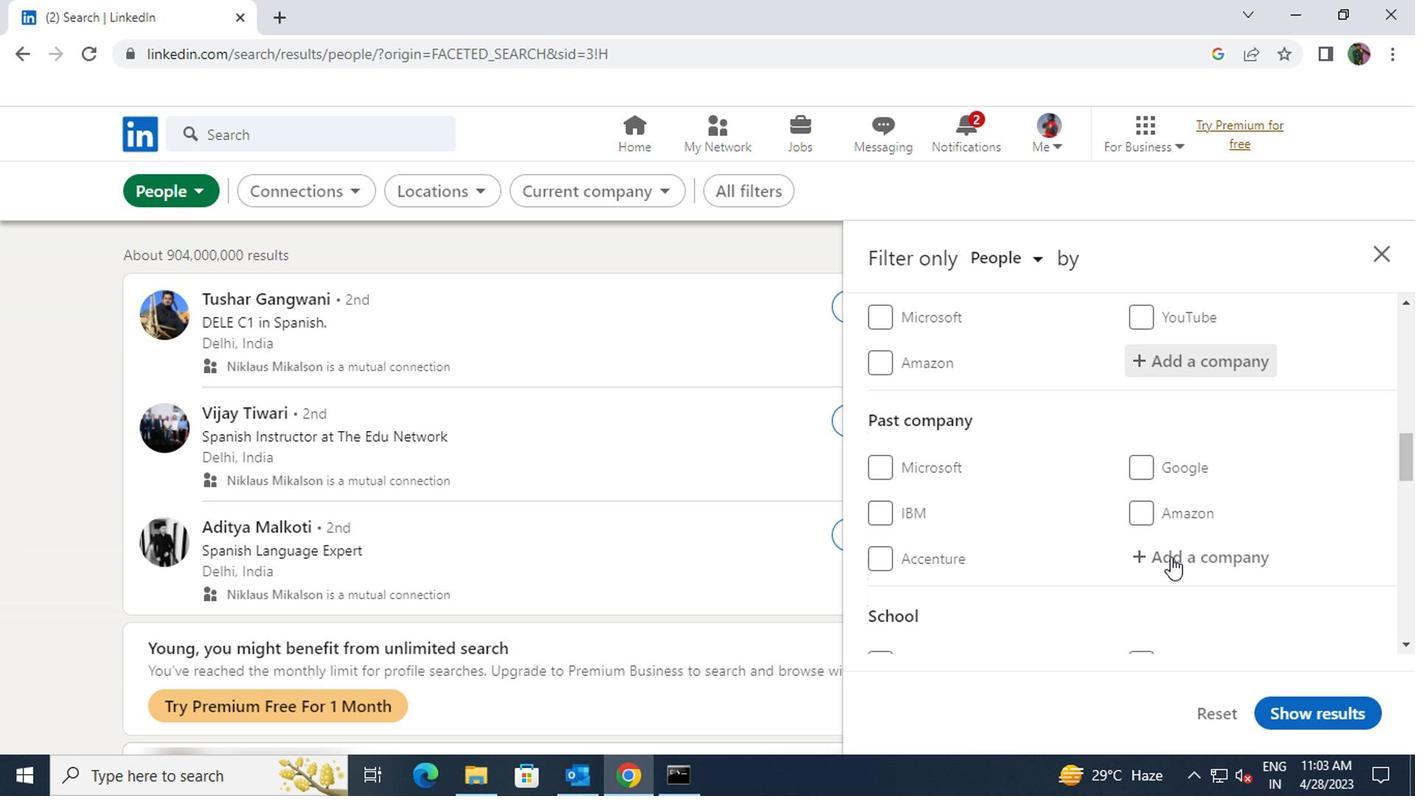 
Action: Mouse scrolled (1164, 556) with delta (0, -1)
Screenshot: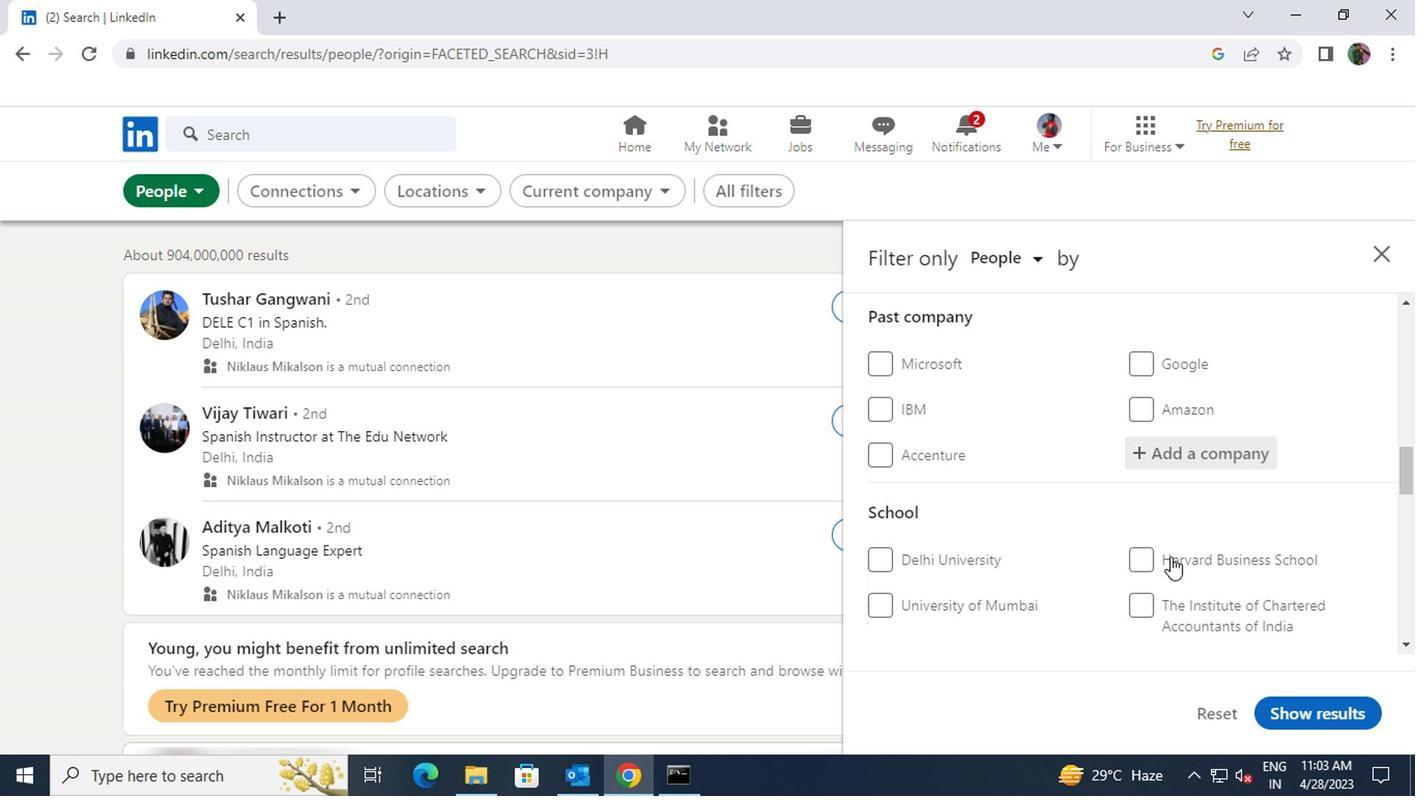 
Action: Mouse scrolled (1164, 556) with delta (0, -1)
Screenshot: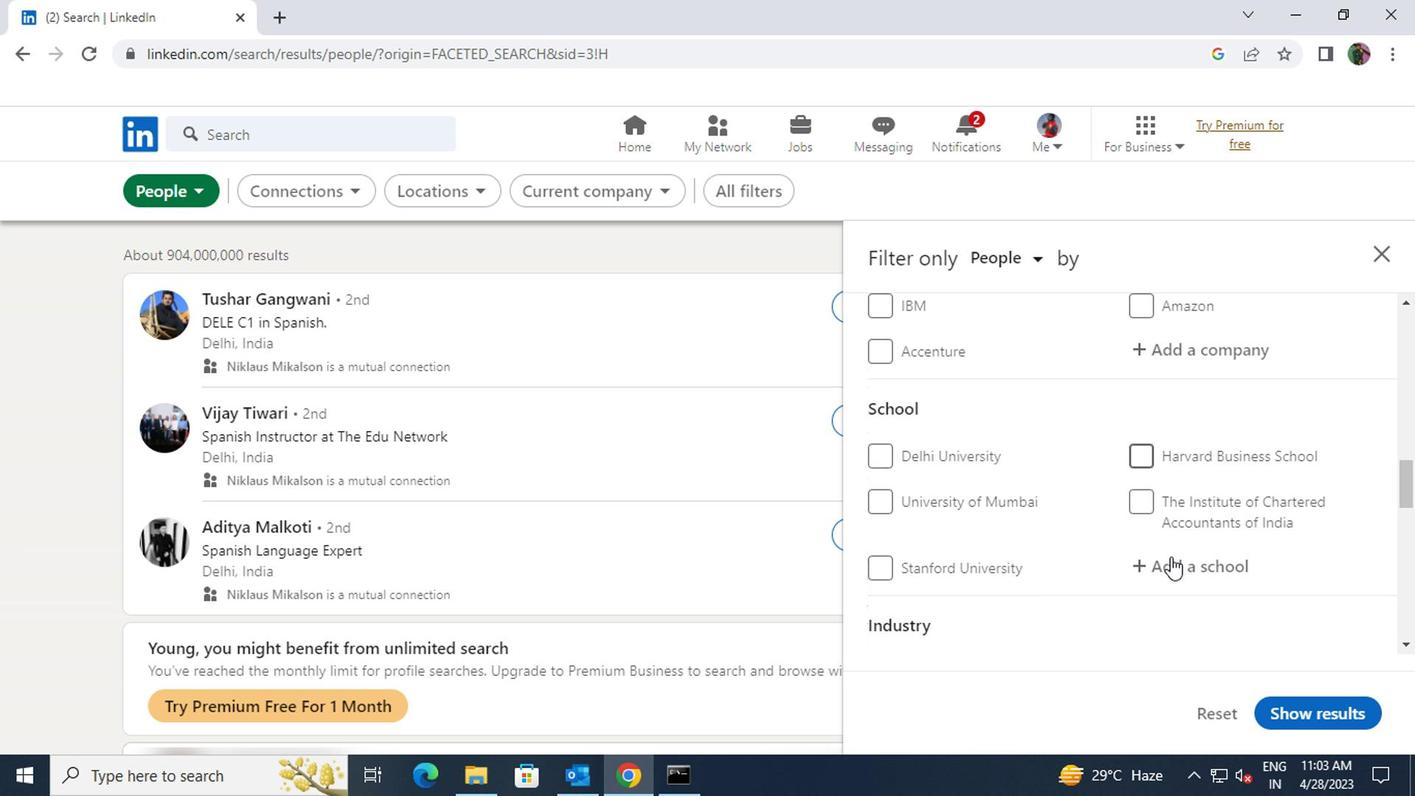 
Action: Mouse scrolled (1164, 556) with delta (0, -1)
Screenshot: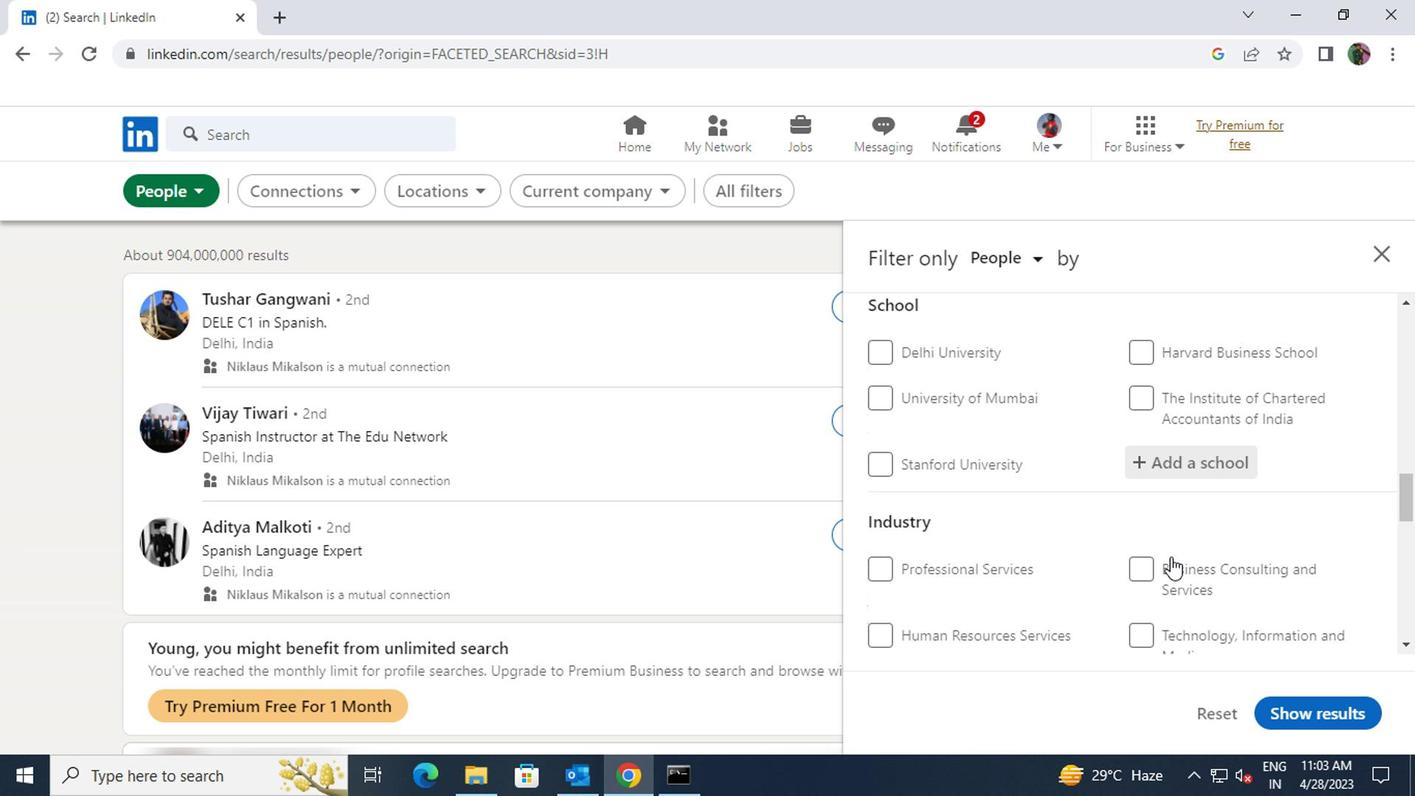 
Action: Mouse scrolled (1164, 556) with delta (0, -1)
Screenshot: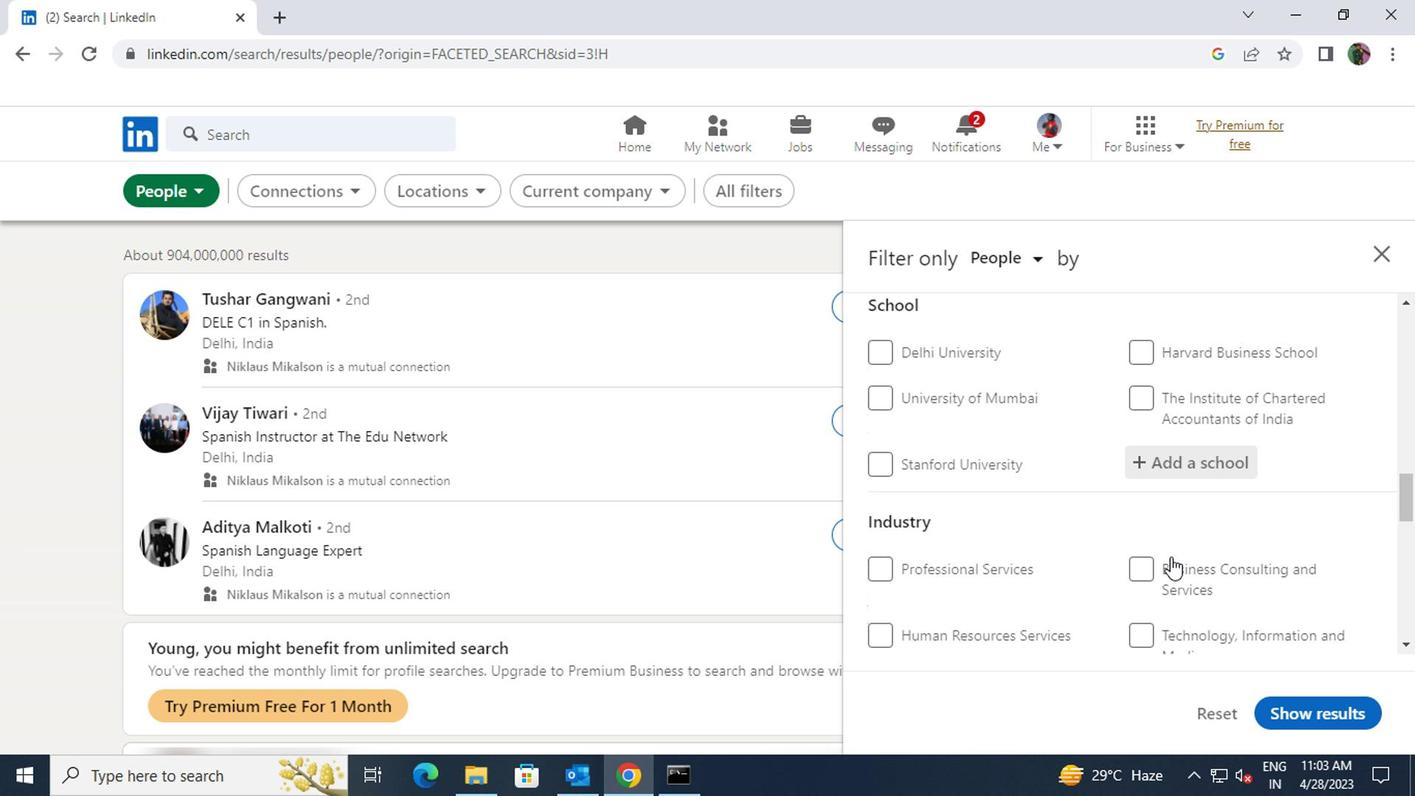
Action: Mouse moved to (1135, 611)
Screenshot: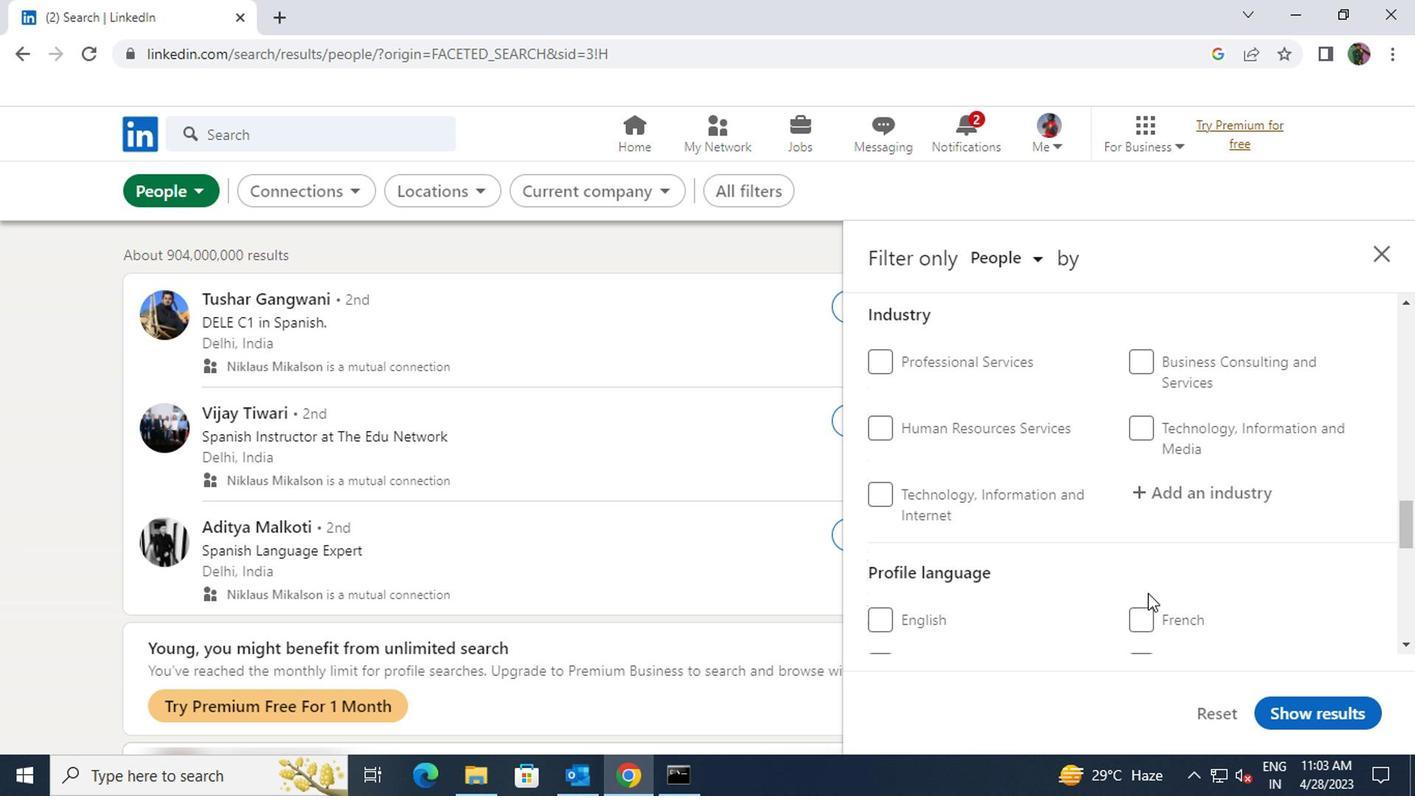 
Action: Mouse pressed left at (1135, 611)
Screenshot: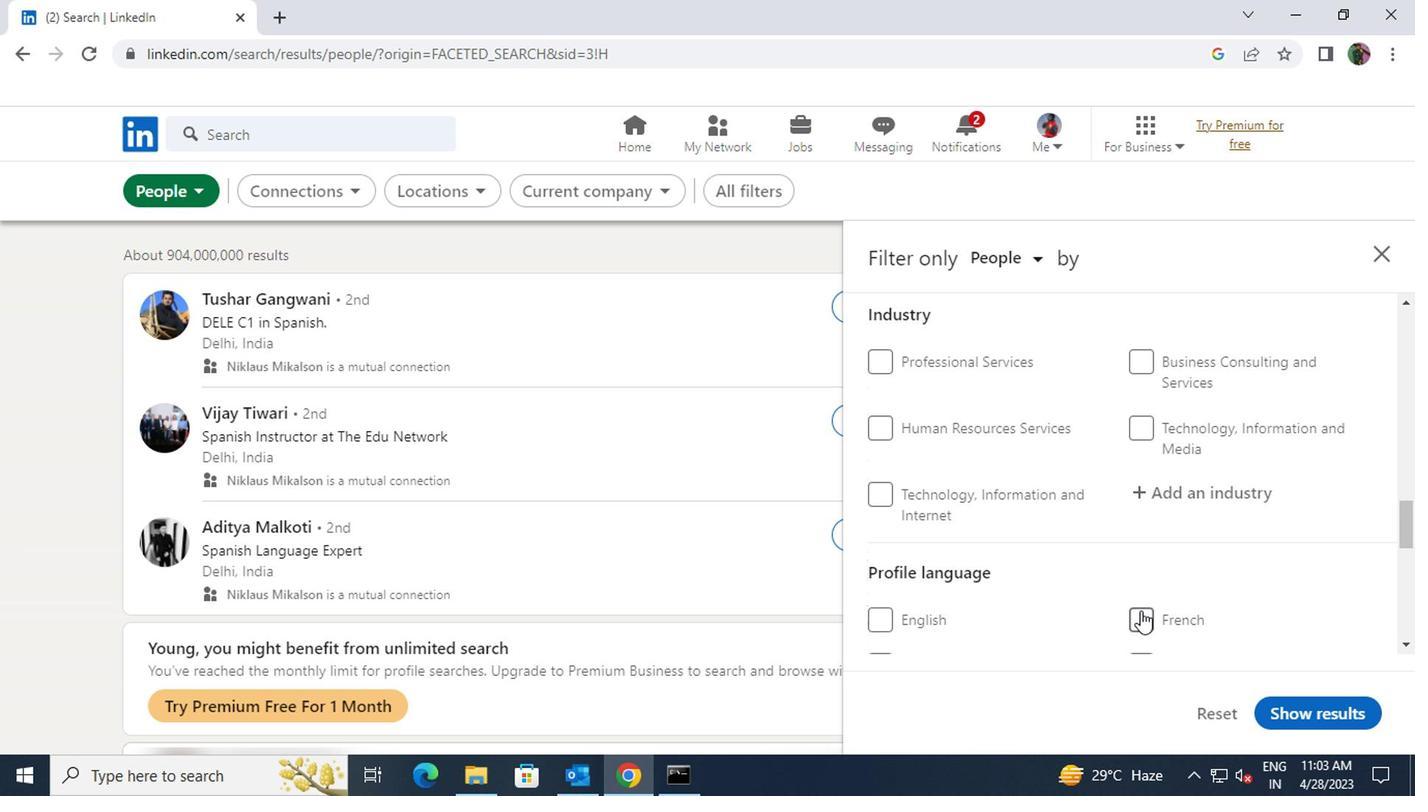 
Action: Mouse moved to (1130, 577)
Screenshot: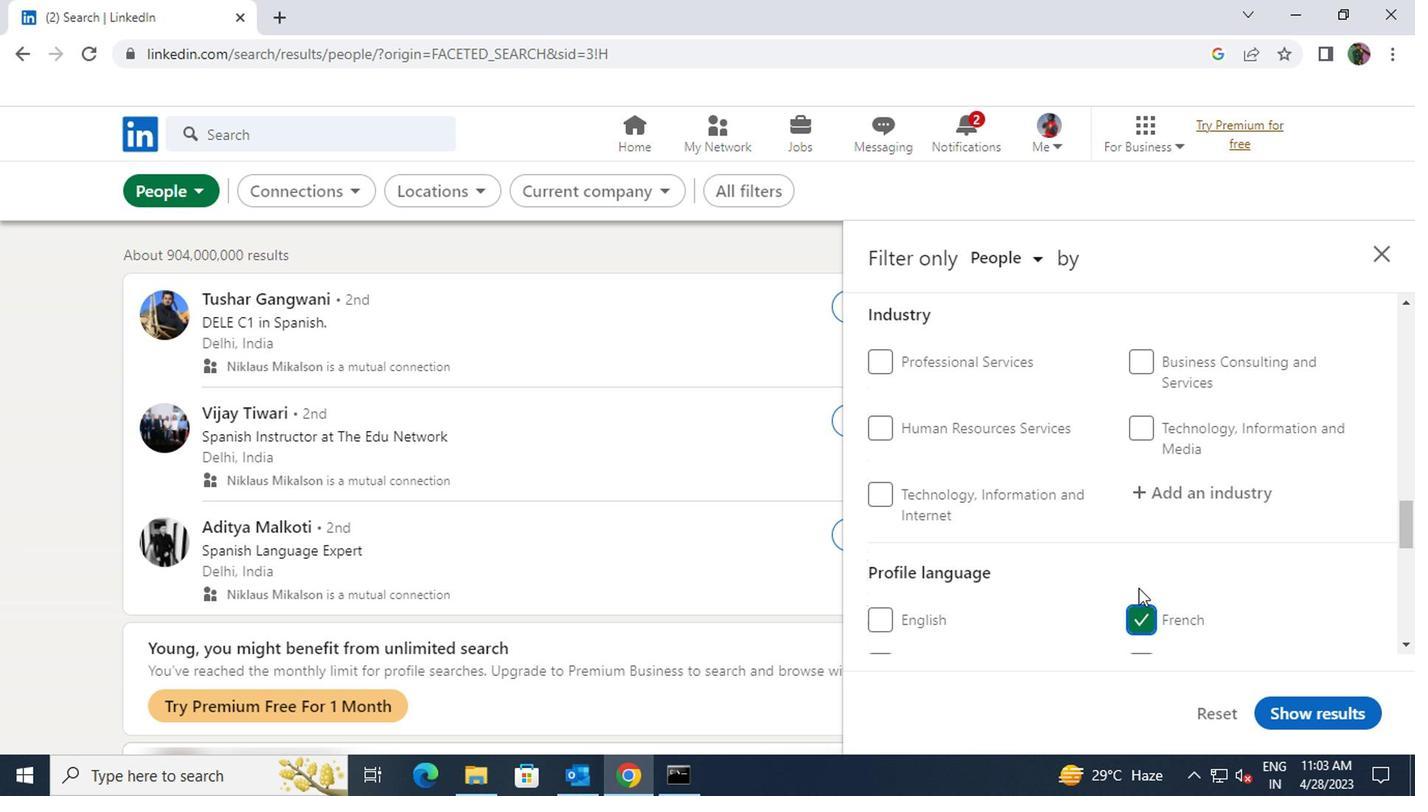 
Action: Mouse scrolled (1130, 578) with delta (0, 1)
Screenshot: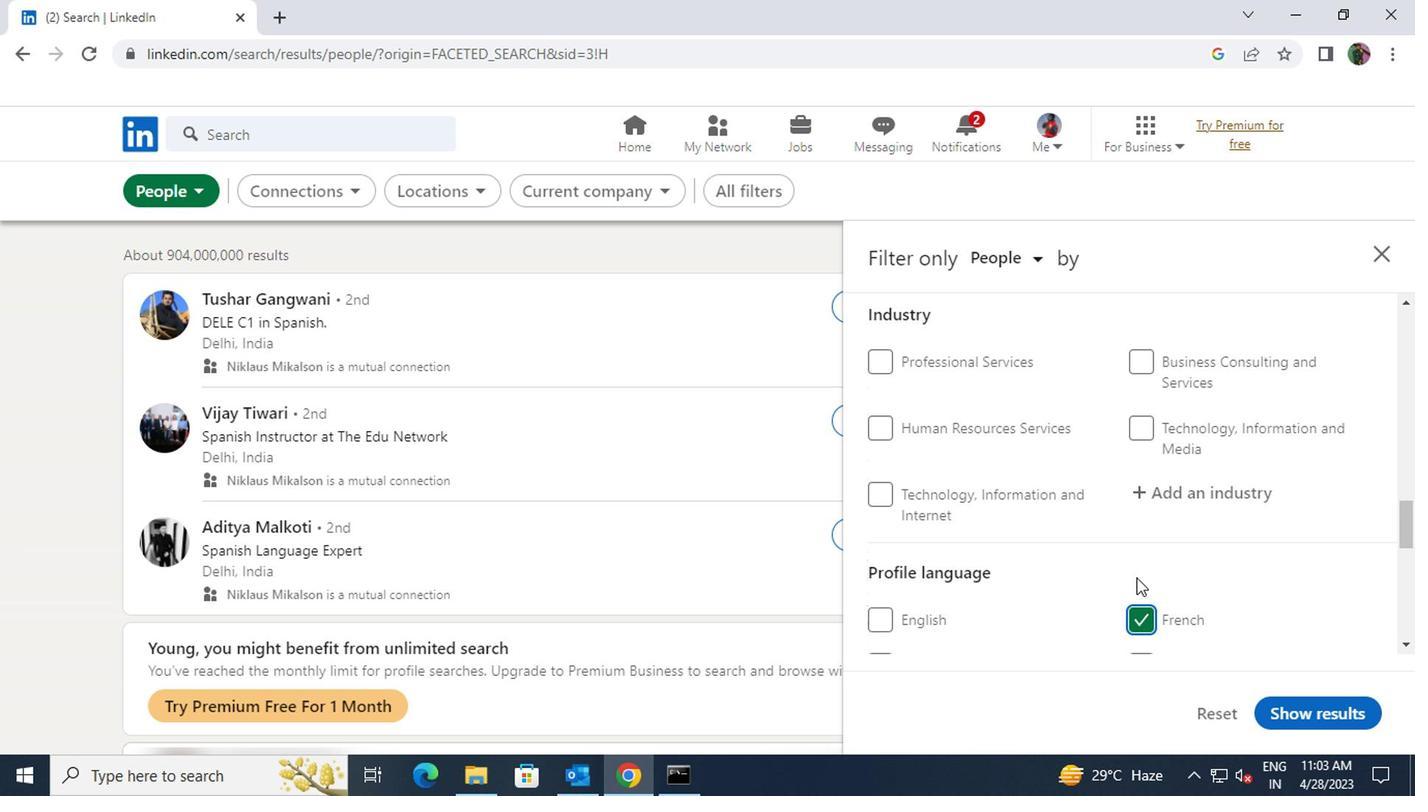 
Action: Mouse scrolled (1130, 578) with delta (0, 1)
Screenshot: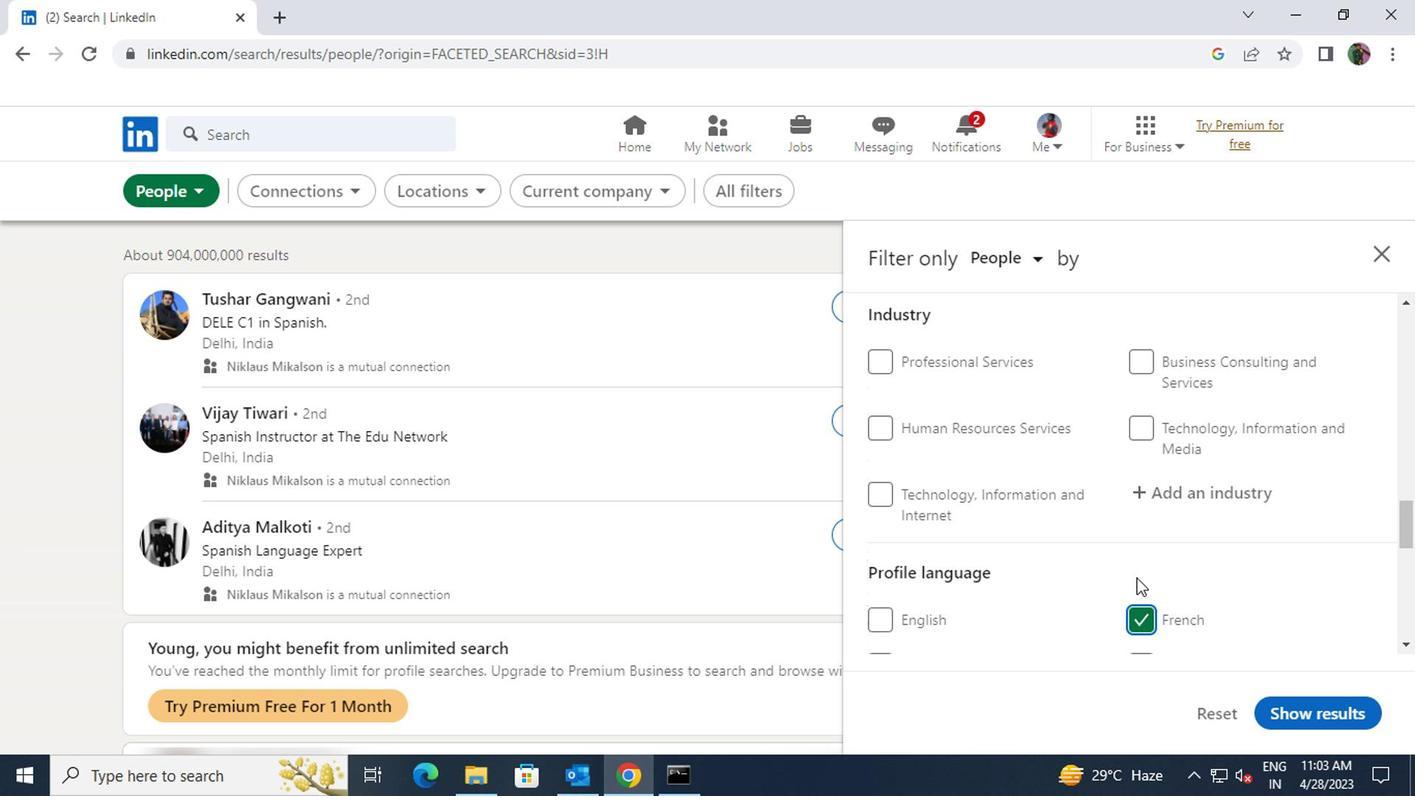 
Action: Mouse scrolled (1130, 578) with delta (0, 1)
Screenshot: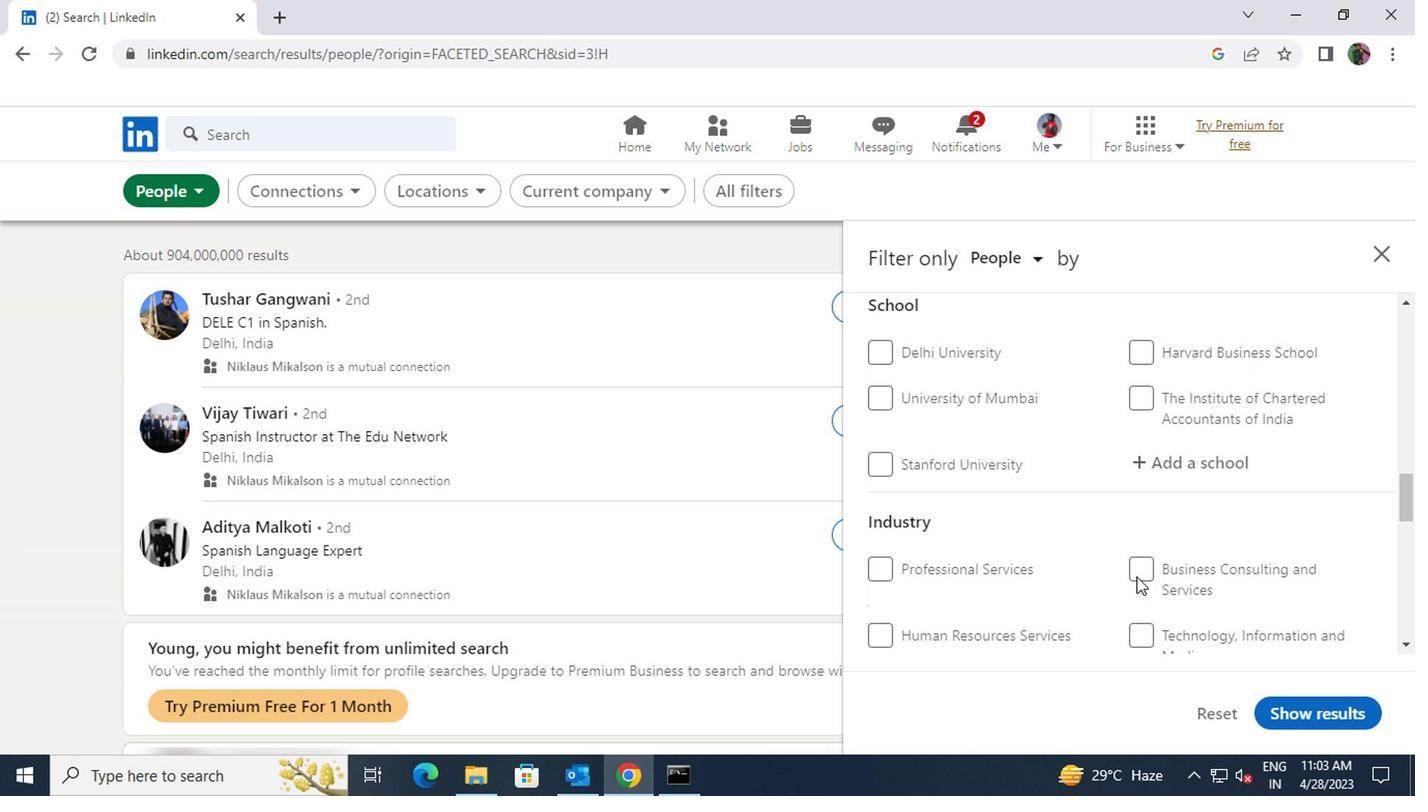 
Action: Mouse scrolled (1130, 578) with delta (0, 1)
Screenshot: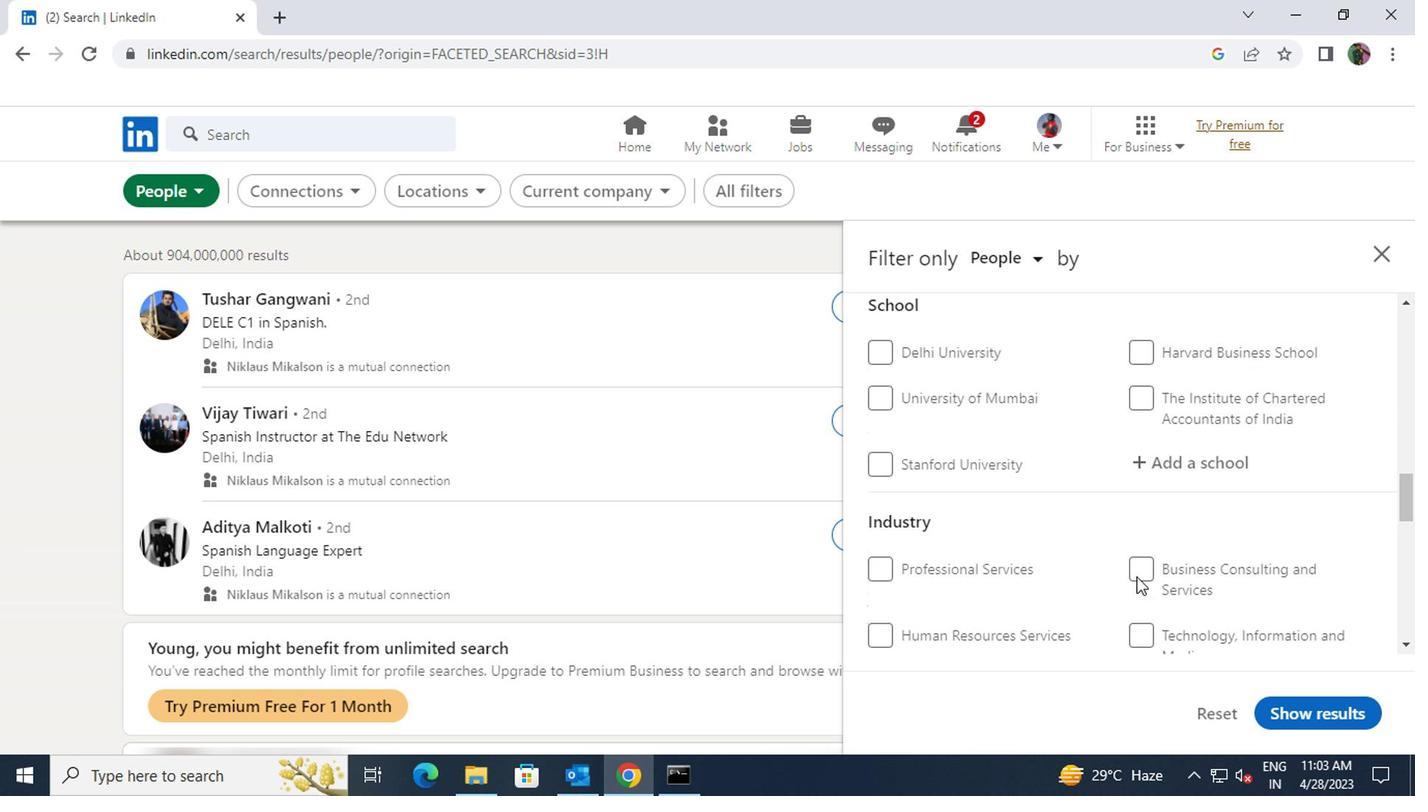 
Action: Mouse scrolled (1130, 578) with delta (0, 1)
Screenshot: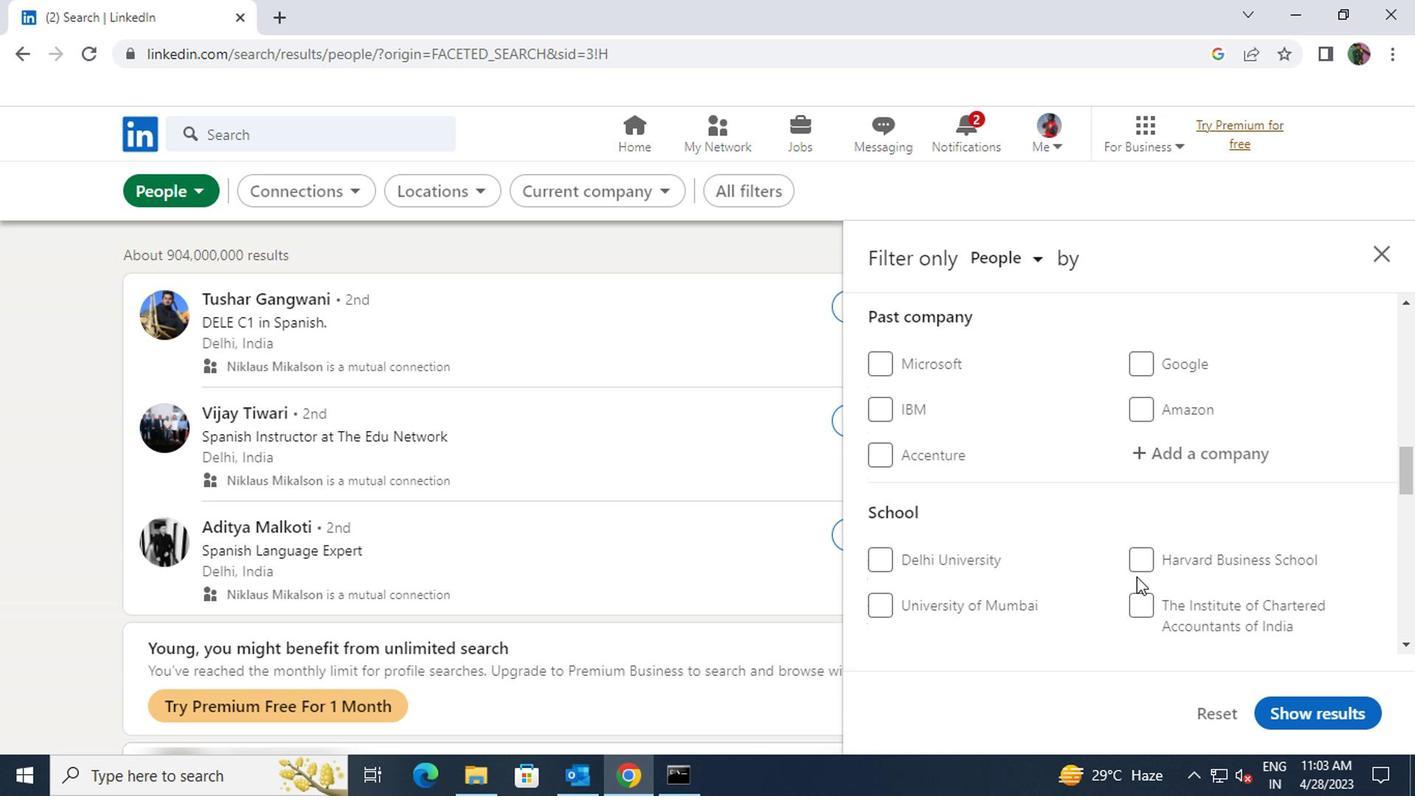 
Action: Mouse scrolled (1130, 578) with delta (0, 1)
Screenshot: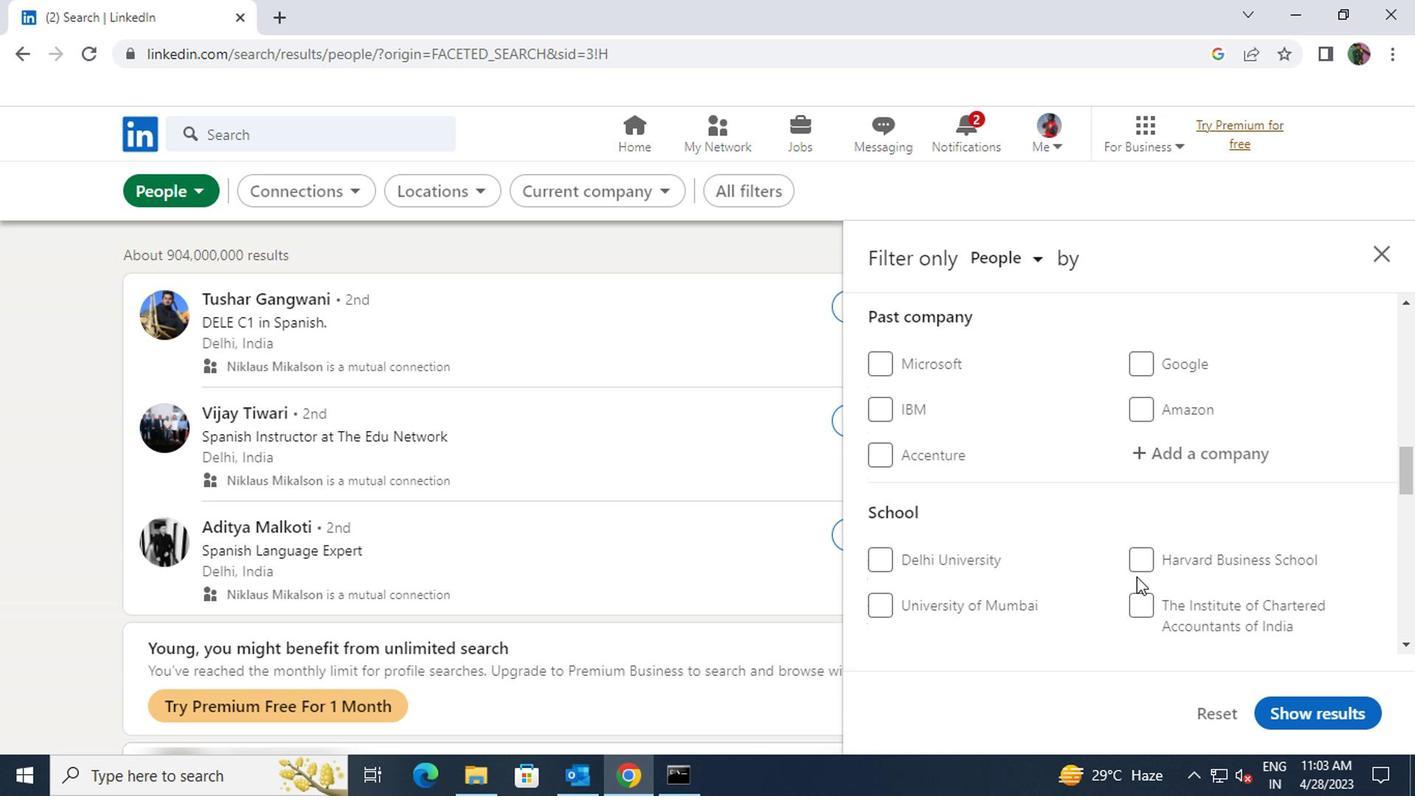 
Action: Mouse moved to (1156, 468)
Screenshot: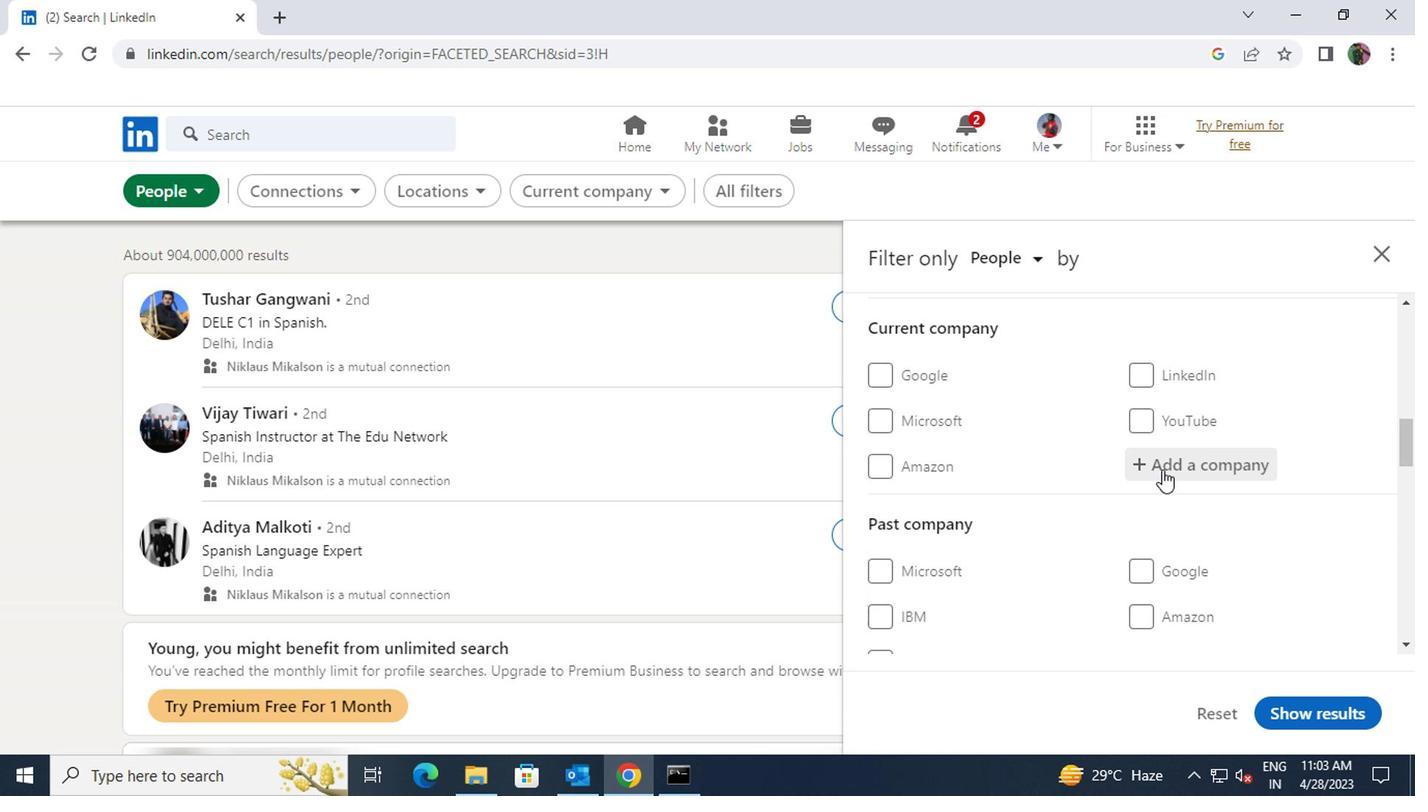 
Action: Mouse pressed left at (1156, 468)
Screenshot: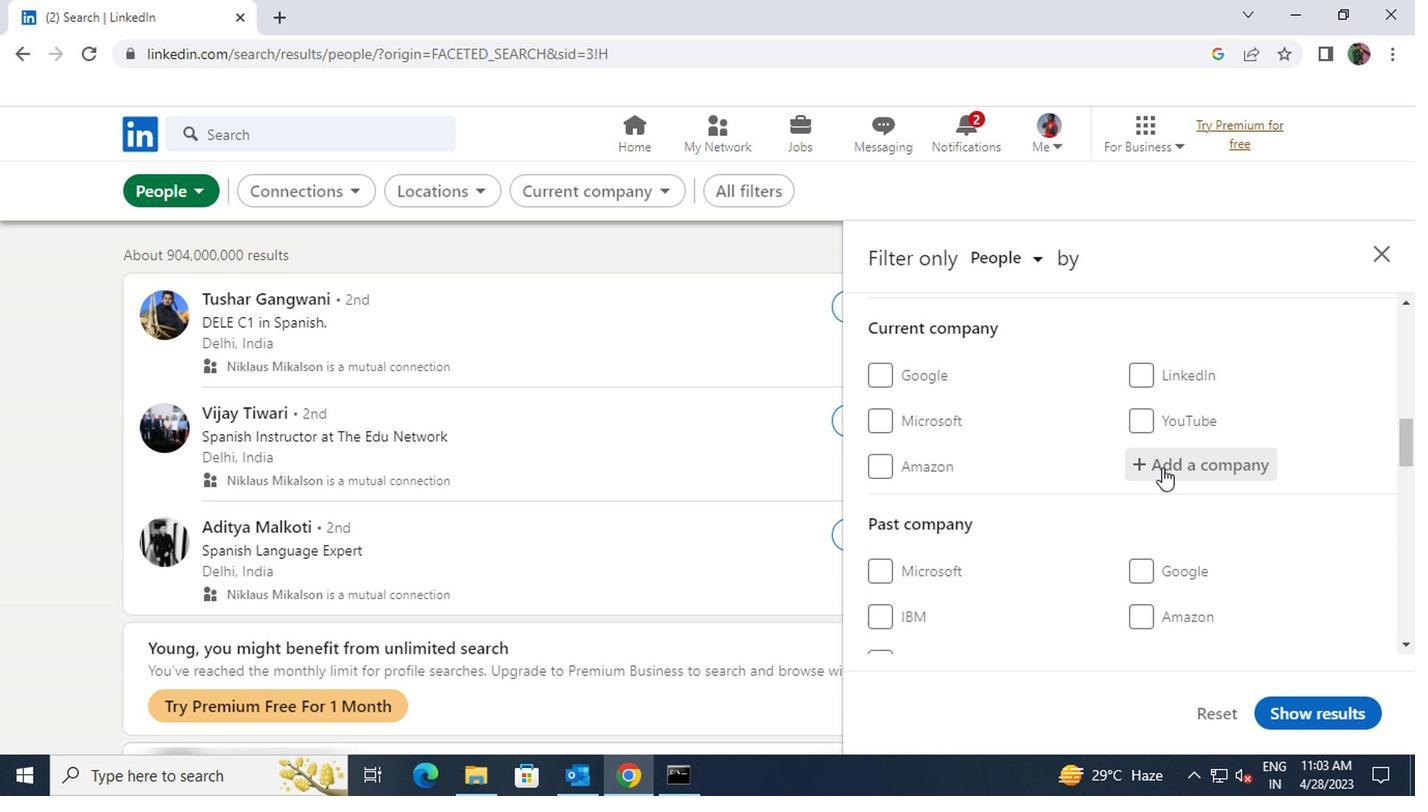
Action: Key pressed <Key.shift>HOSPITALI
Screenshot: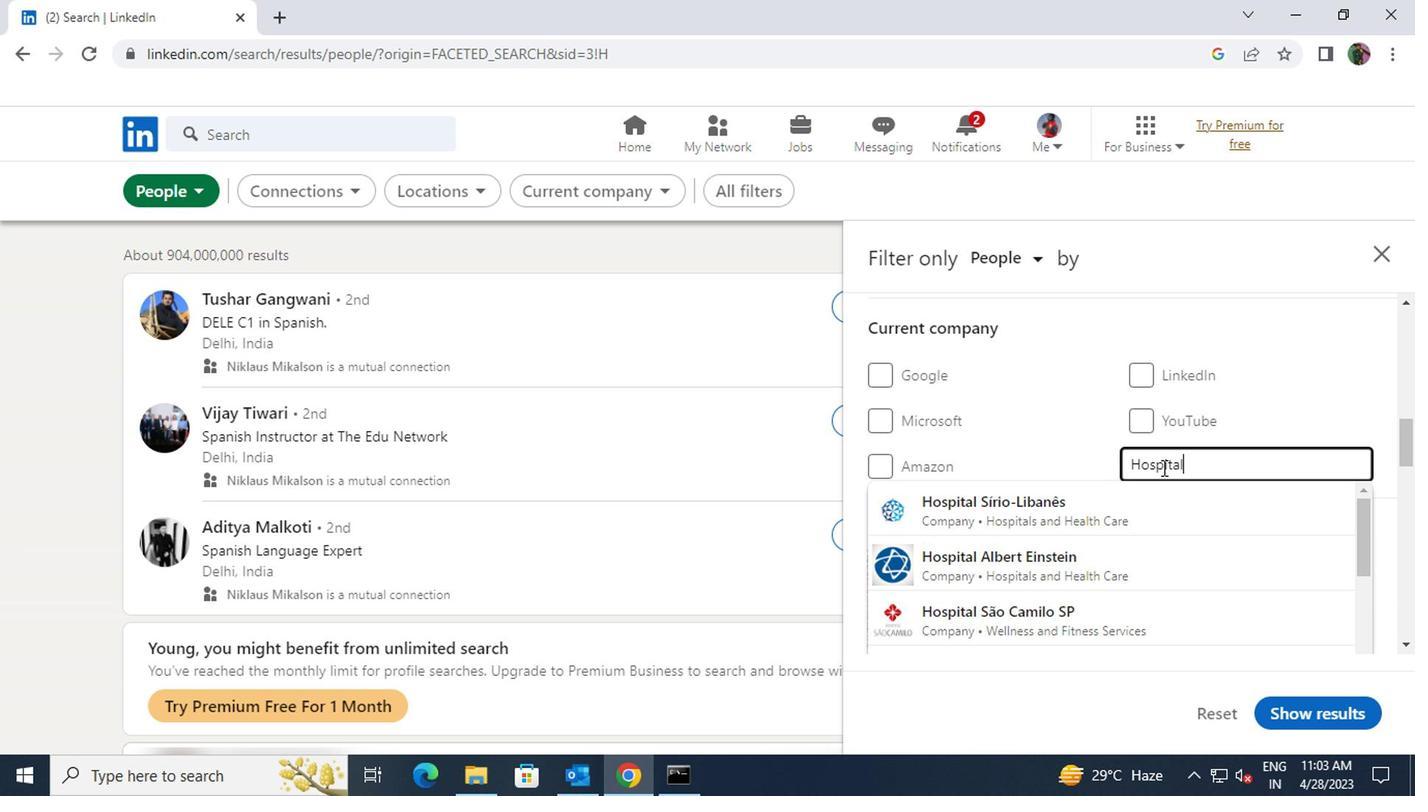 
Action: Mouse moved to (1152, 537)
Screenshot: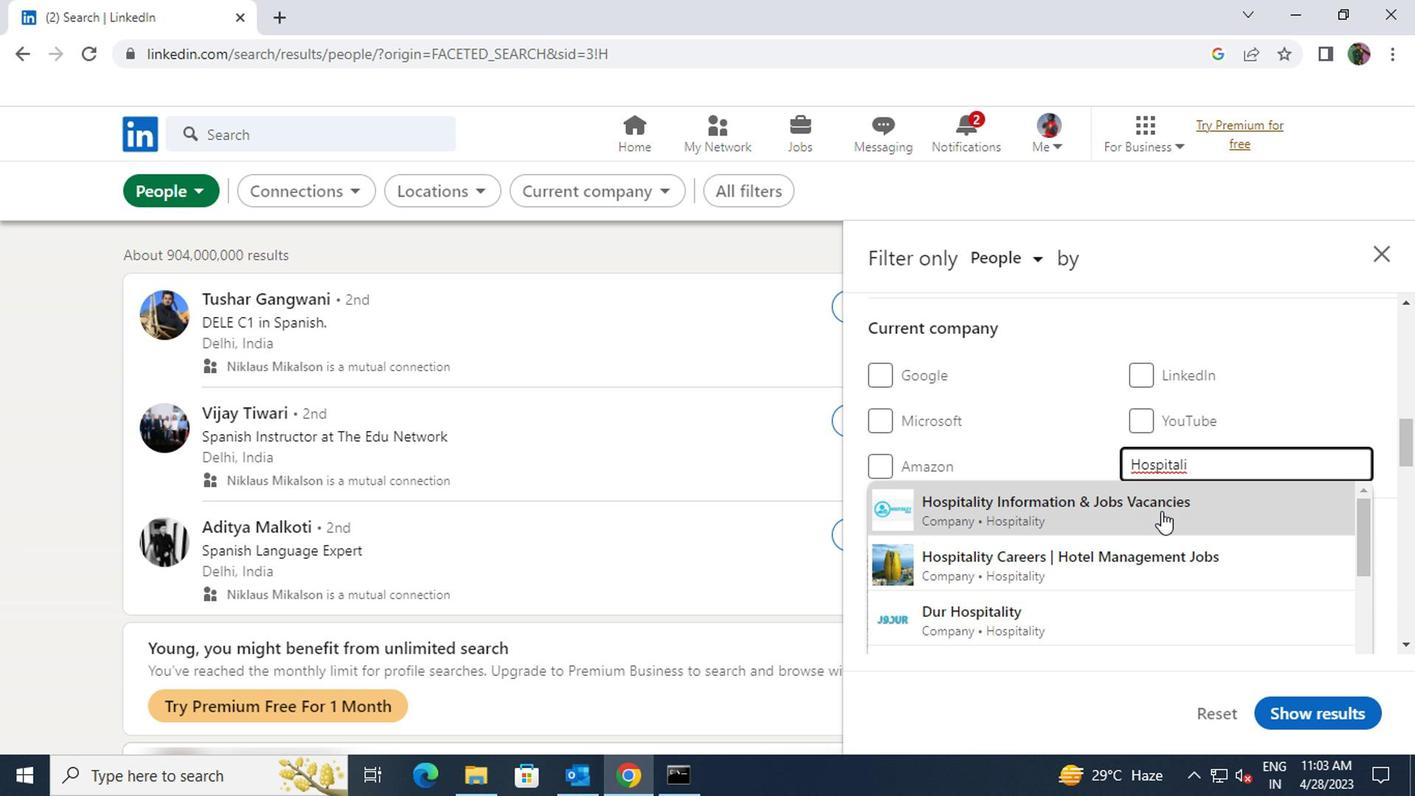 
Action: Mouse pressed left at (1152, 537)
Screenshot: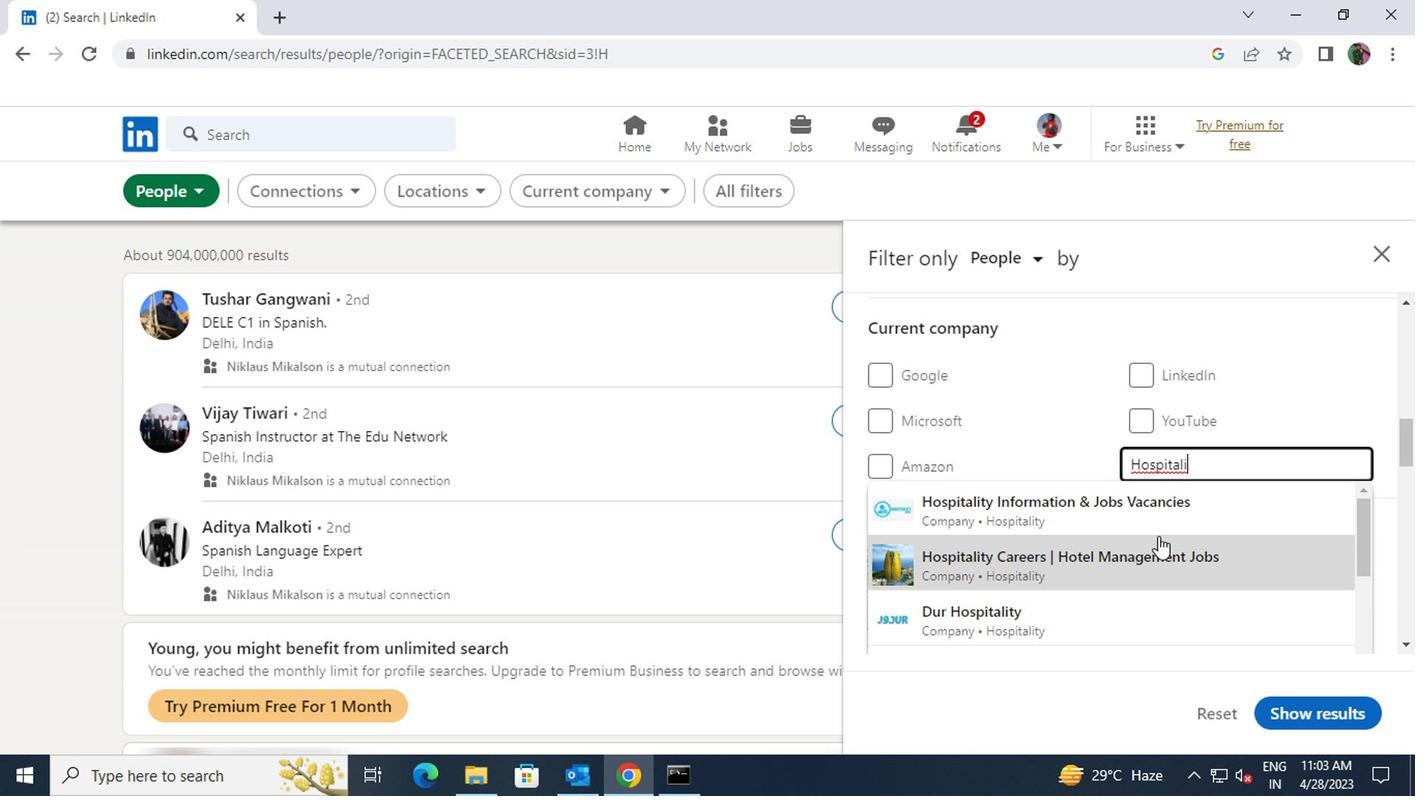 
Action: Mouse scrolled (1152, 535) with delta (0, -1)
Screenshot: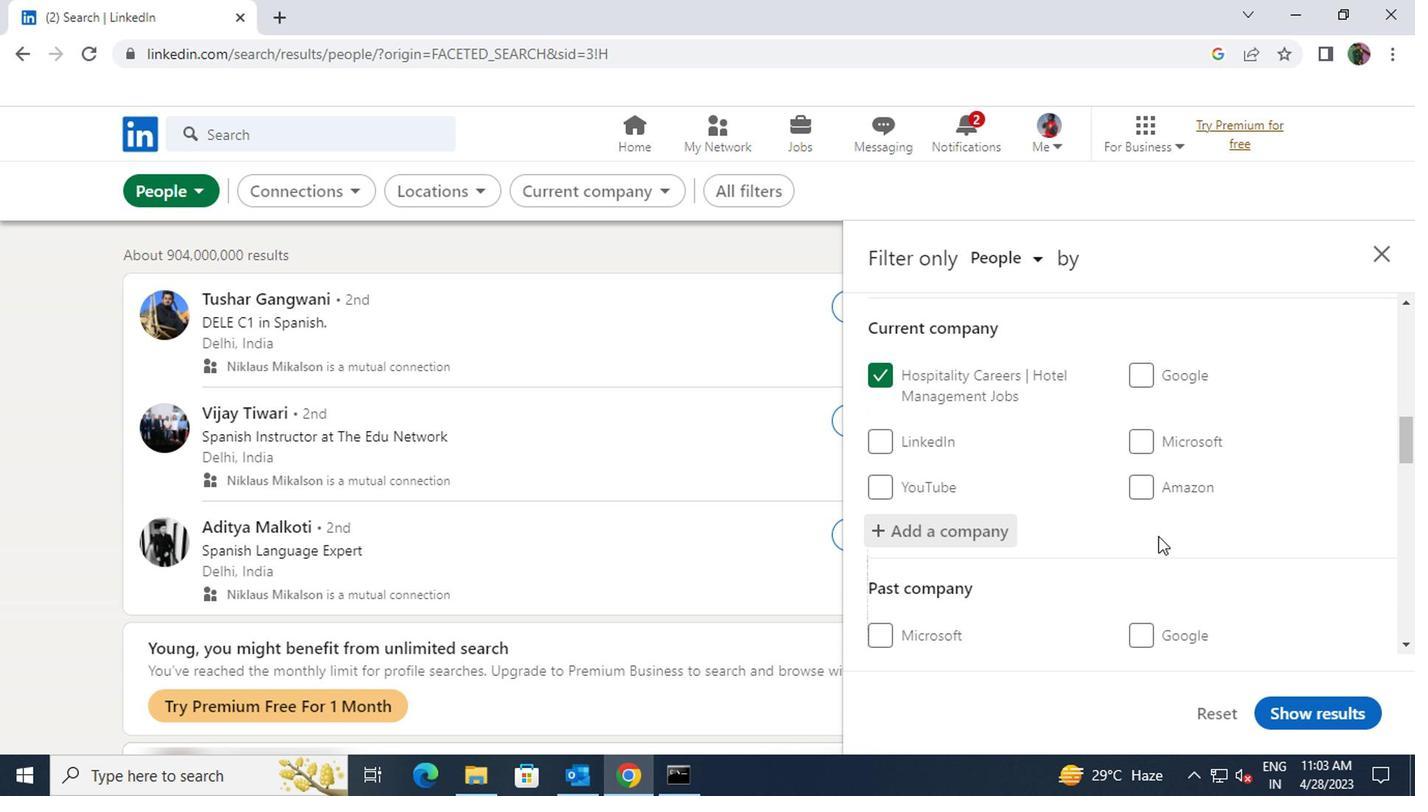 
Action: Mouse scrolled (1152, 535) with delta (0, -1)
Screenshot: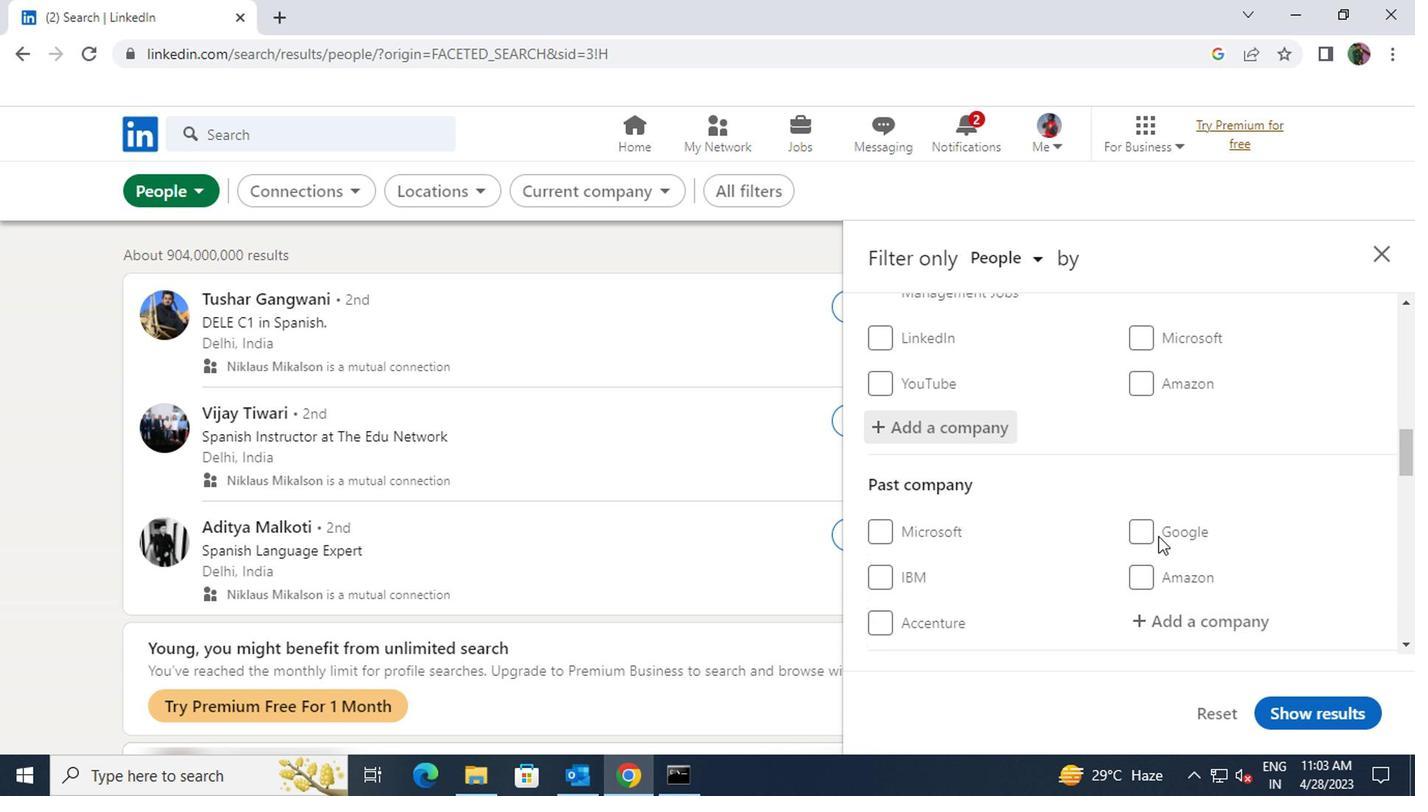 
Action: Mouse scrolled (1152, 535) with delta (0, -1)
Screenshot: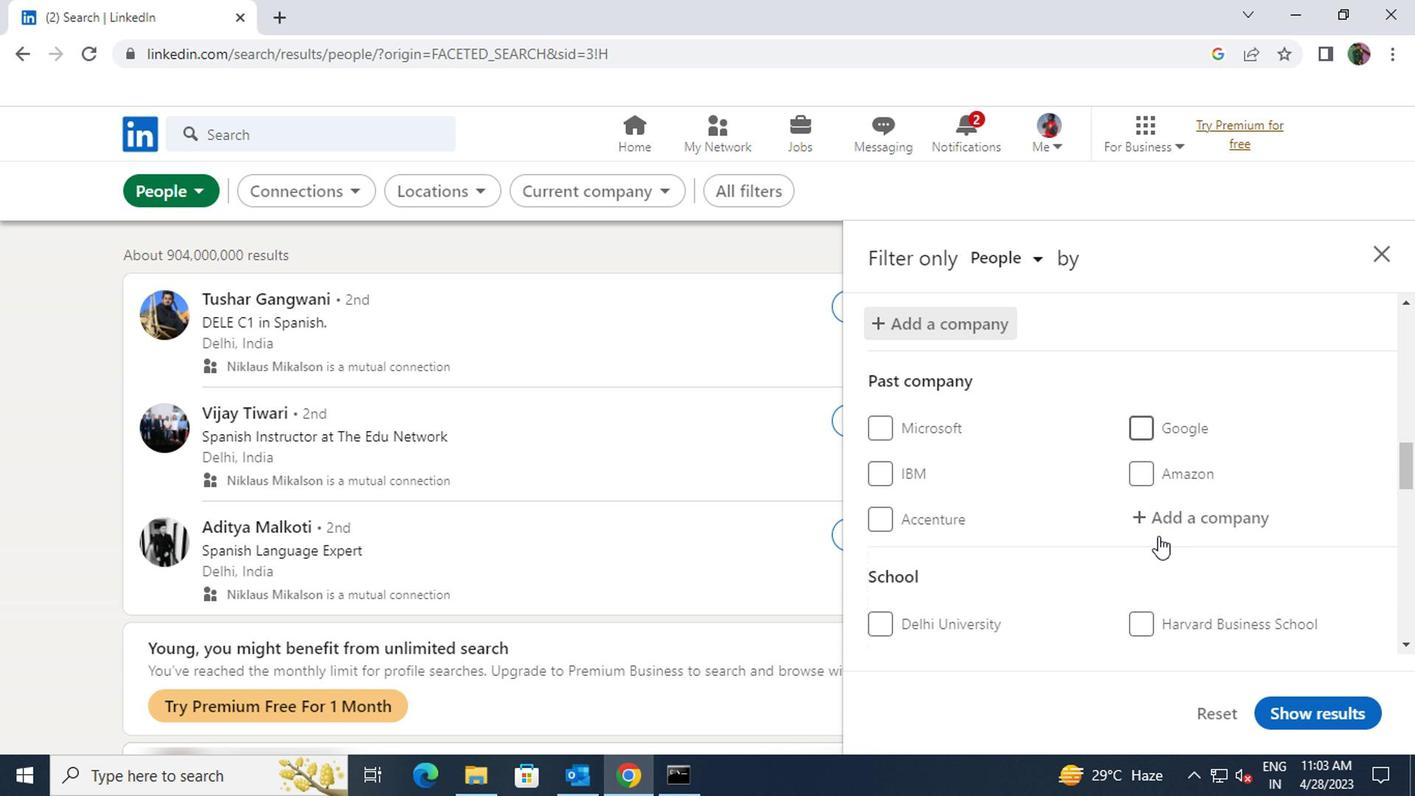 
Action: Mouse scrolled (1152, 535) with delta (0, -1)
Screenshot: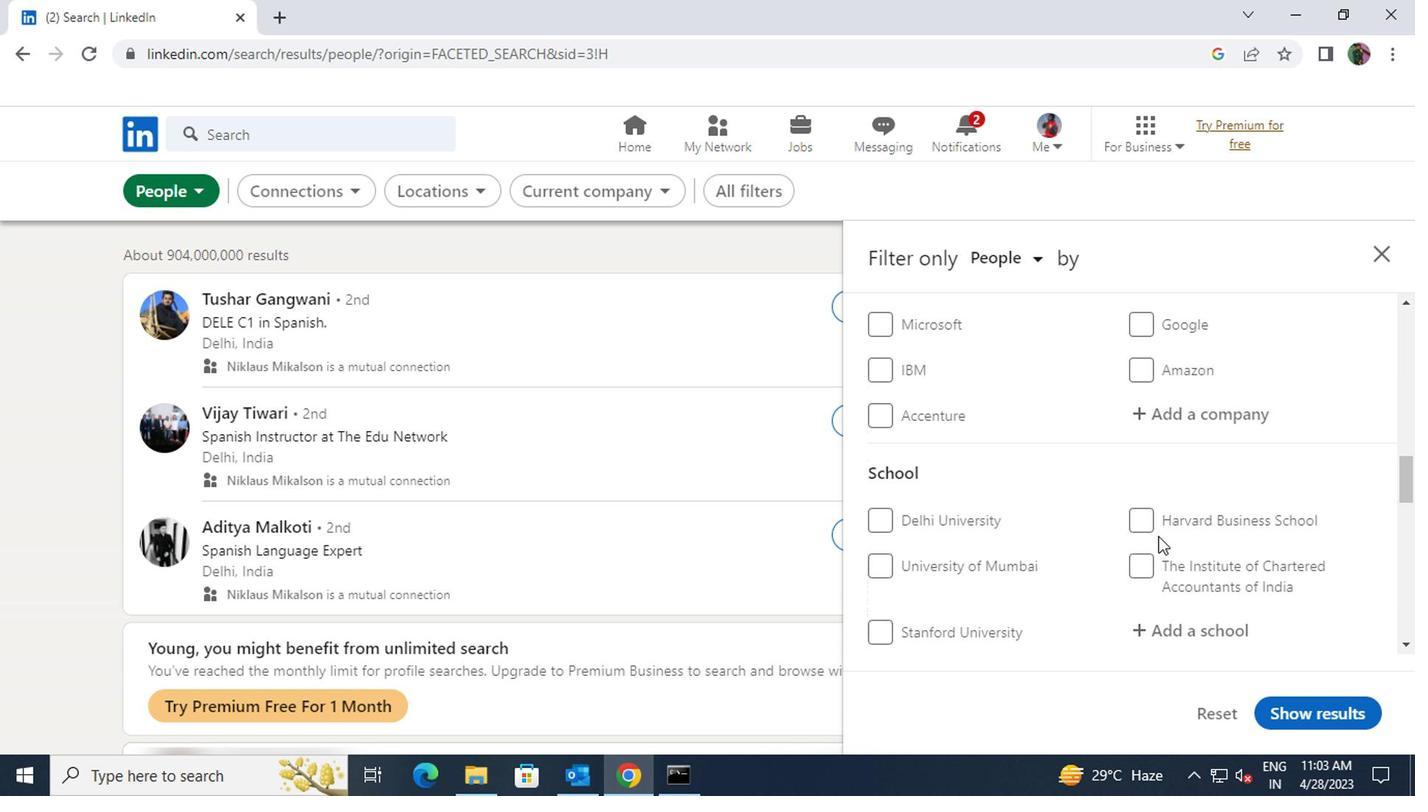
Action: Mouse moved to (1152, 527)
Screenshot: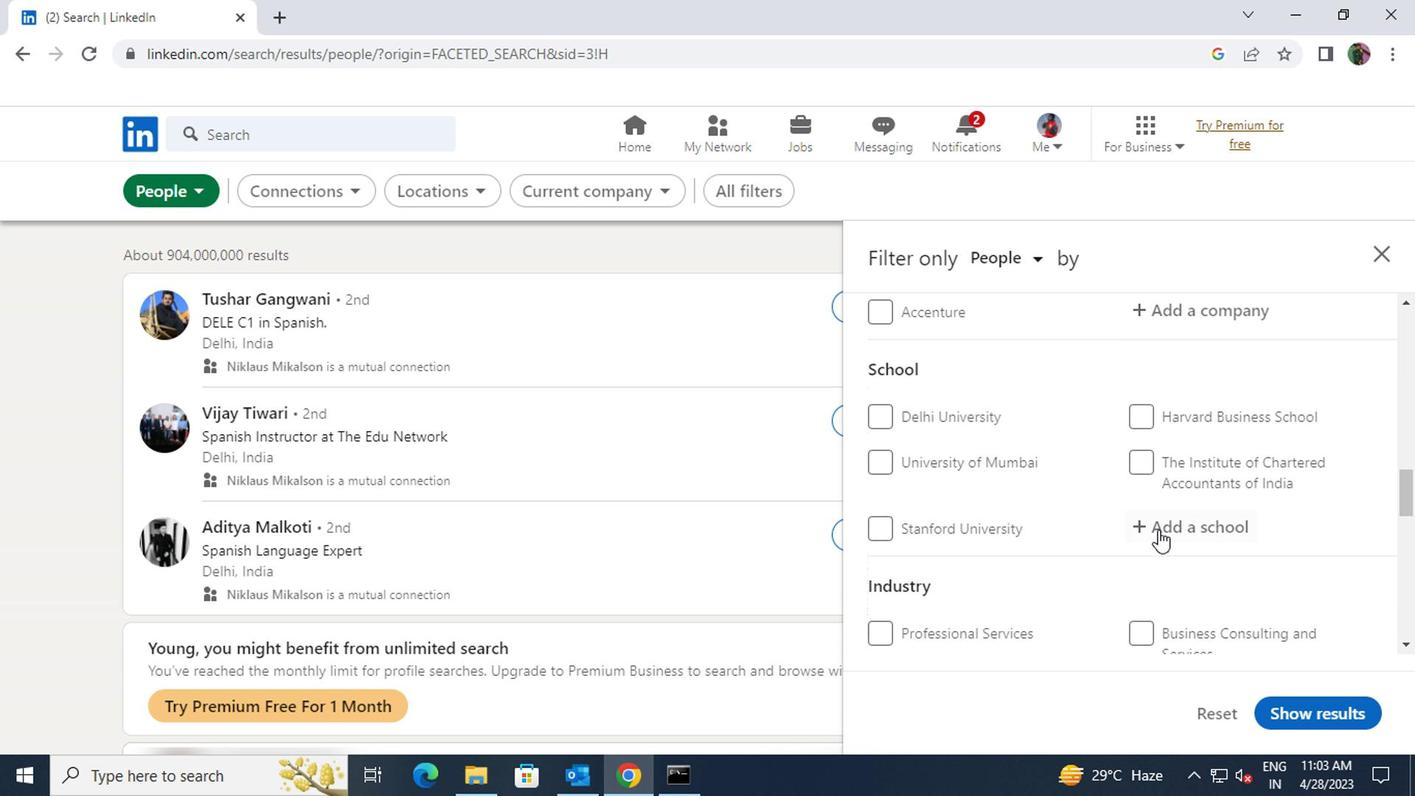 
Action: Mouse pressed left at (1152, 527)
Screenshot: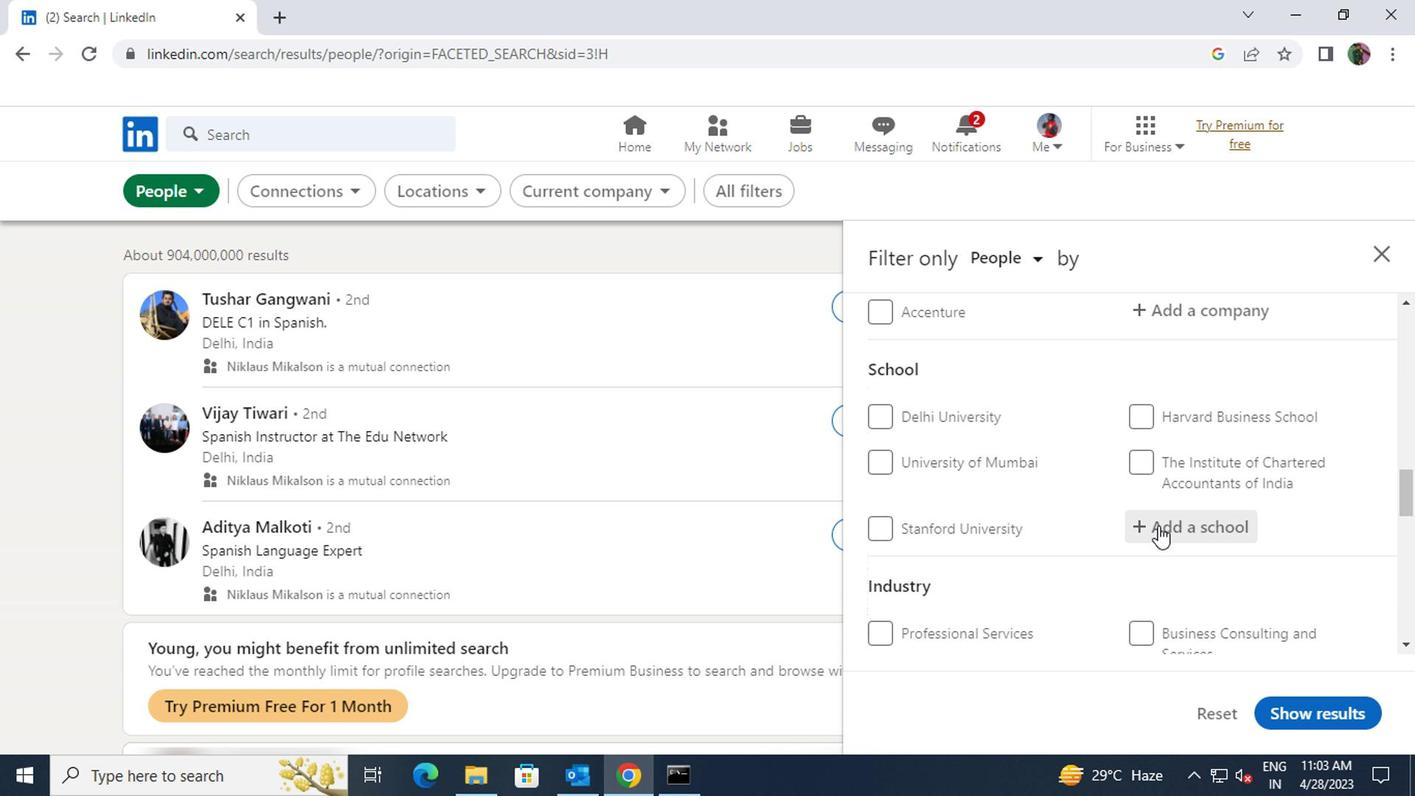 
Action: Key pressed <Key.shift>JULIEN
Screenshot: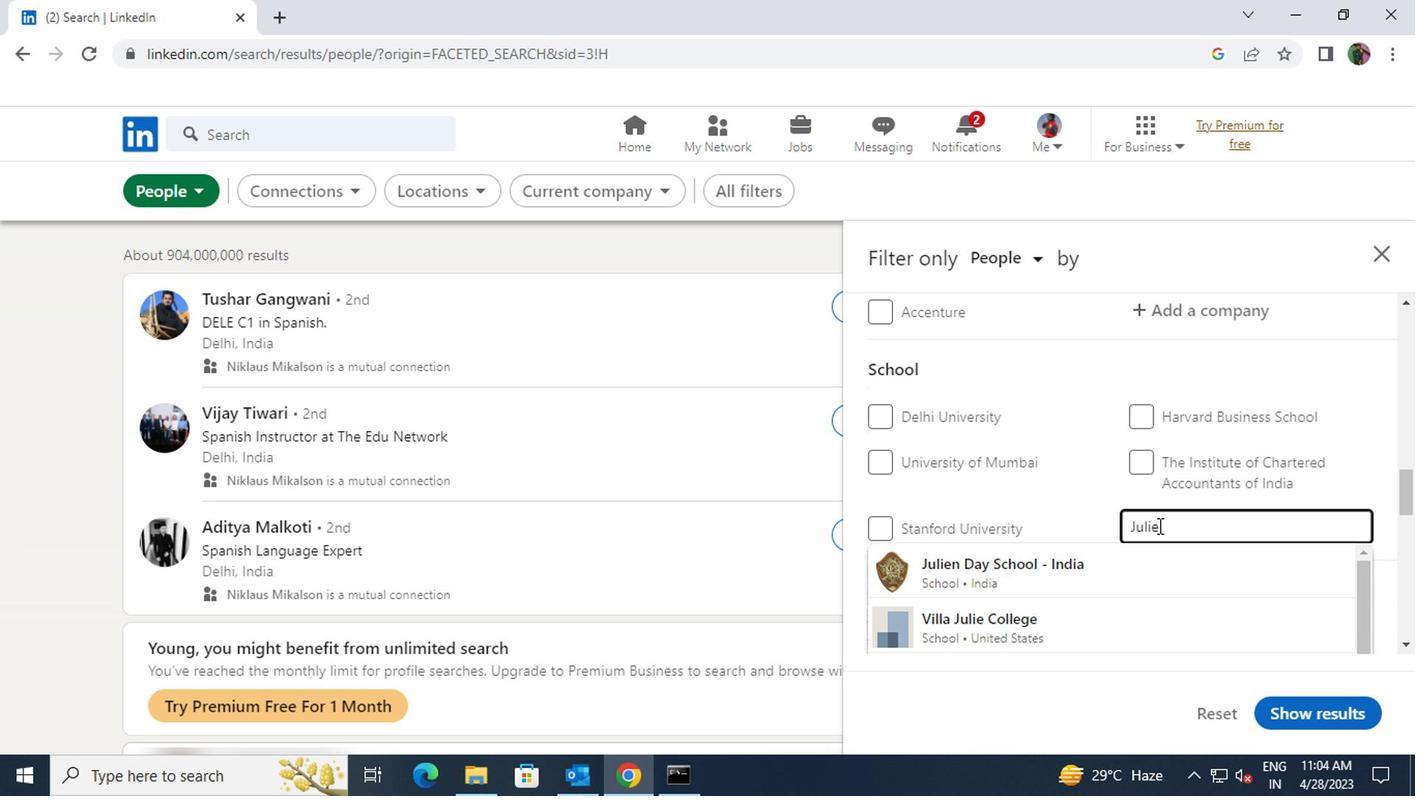 
Action: Mouse moved to (1151, 552)
Screenshot: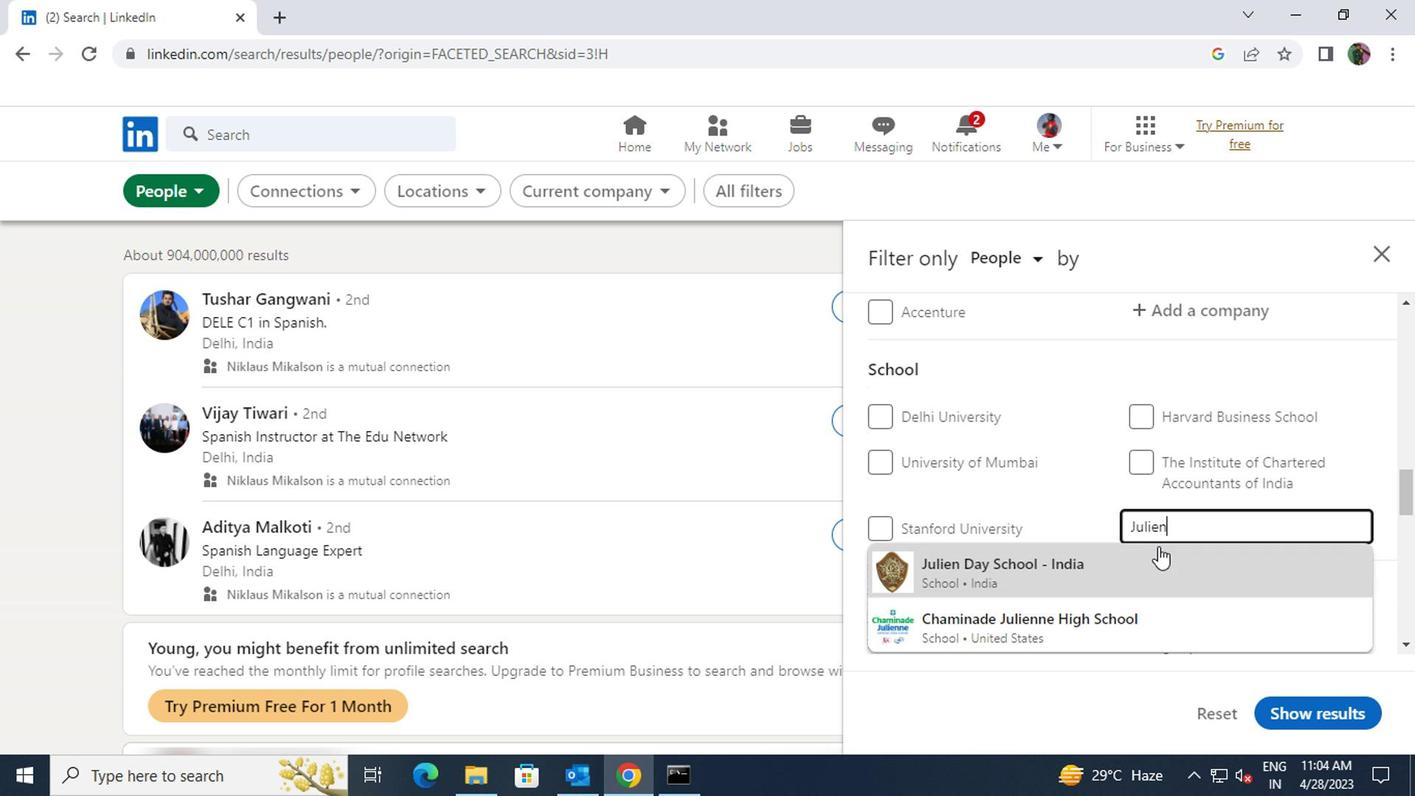 
Action: Mouse pressed left at (1151, 552)
Screenshot: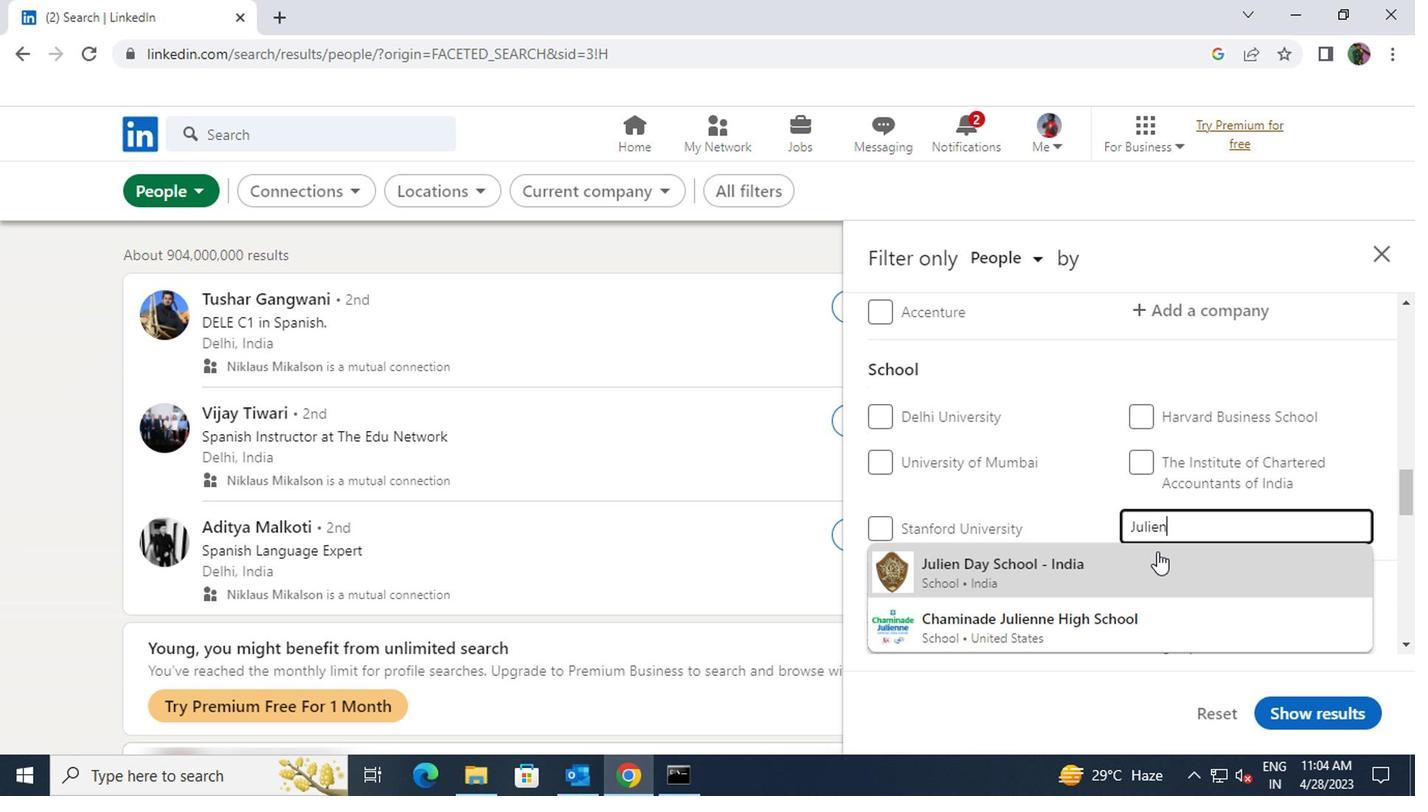 
Action: Mouse scrolled (1151, 551) with delta (0, -1)
Screenshot: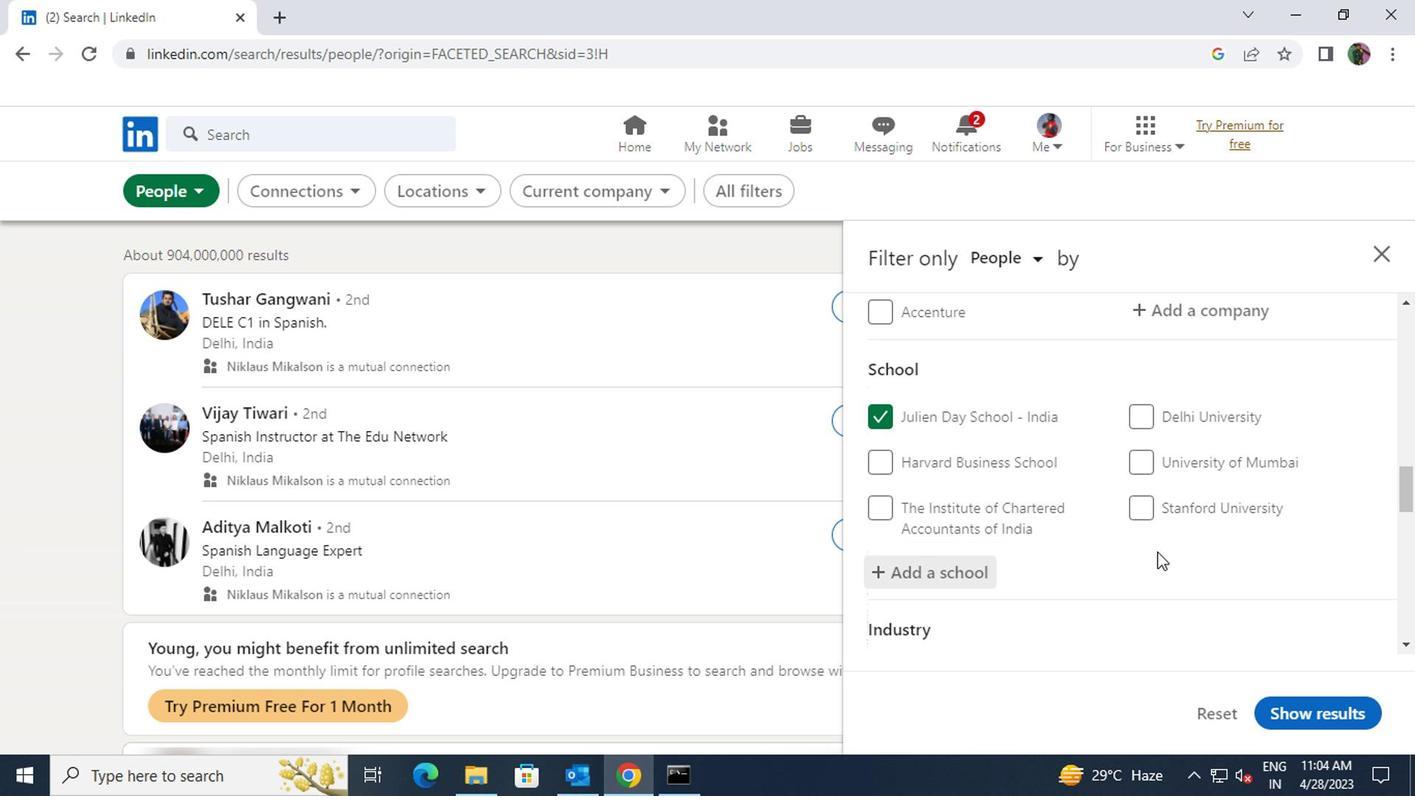
Action: Mouse scrolled (1151, 551) with delta (0, -1)
Screenshot: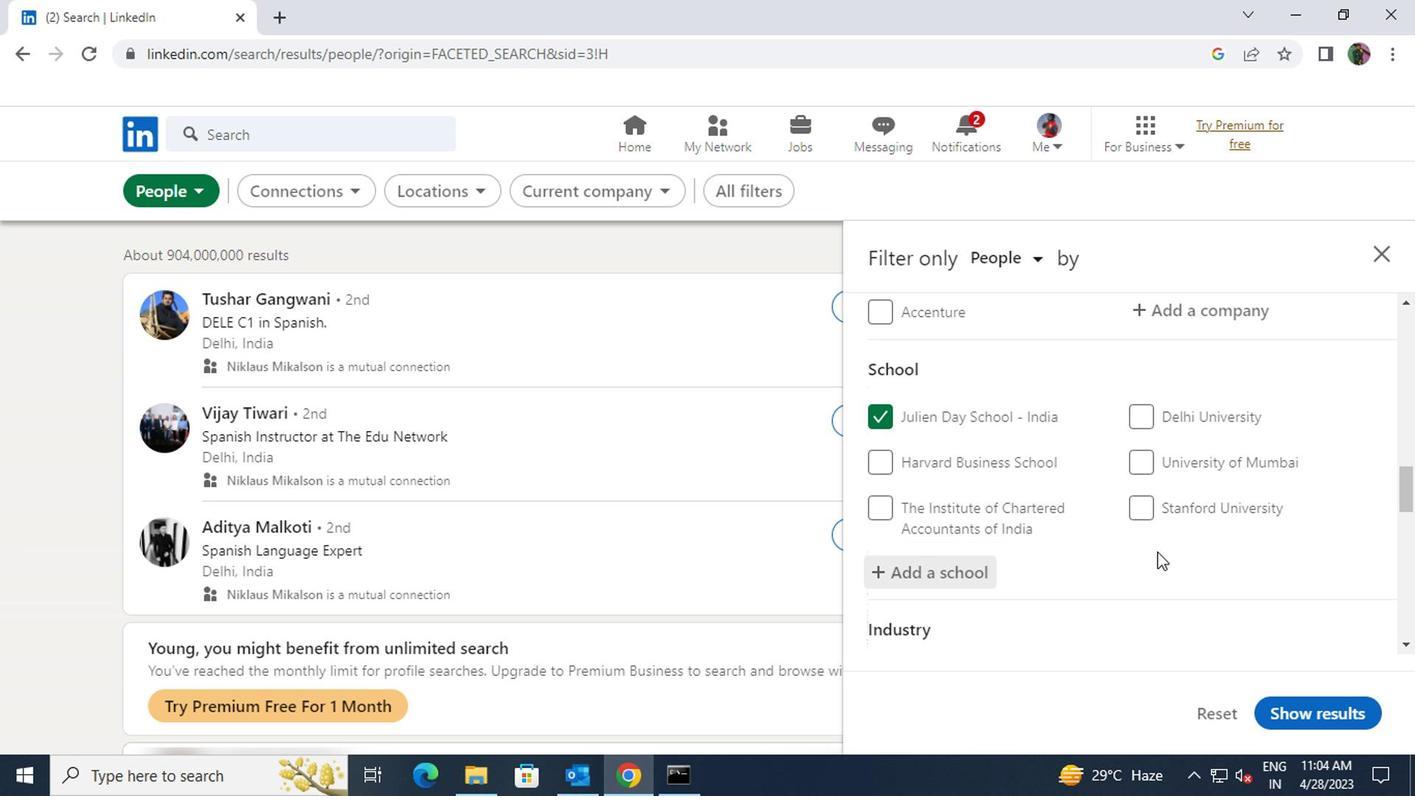 
Action: Mouse scrolled (1151, 551) with delta (0, -1)
Screenshot: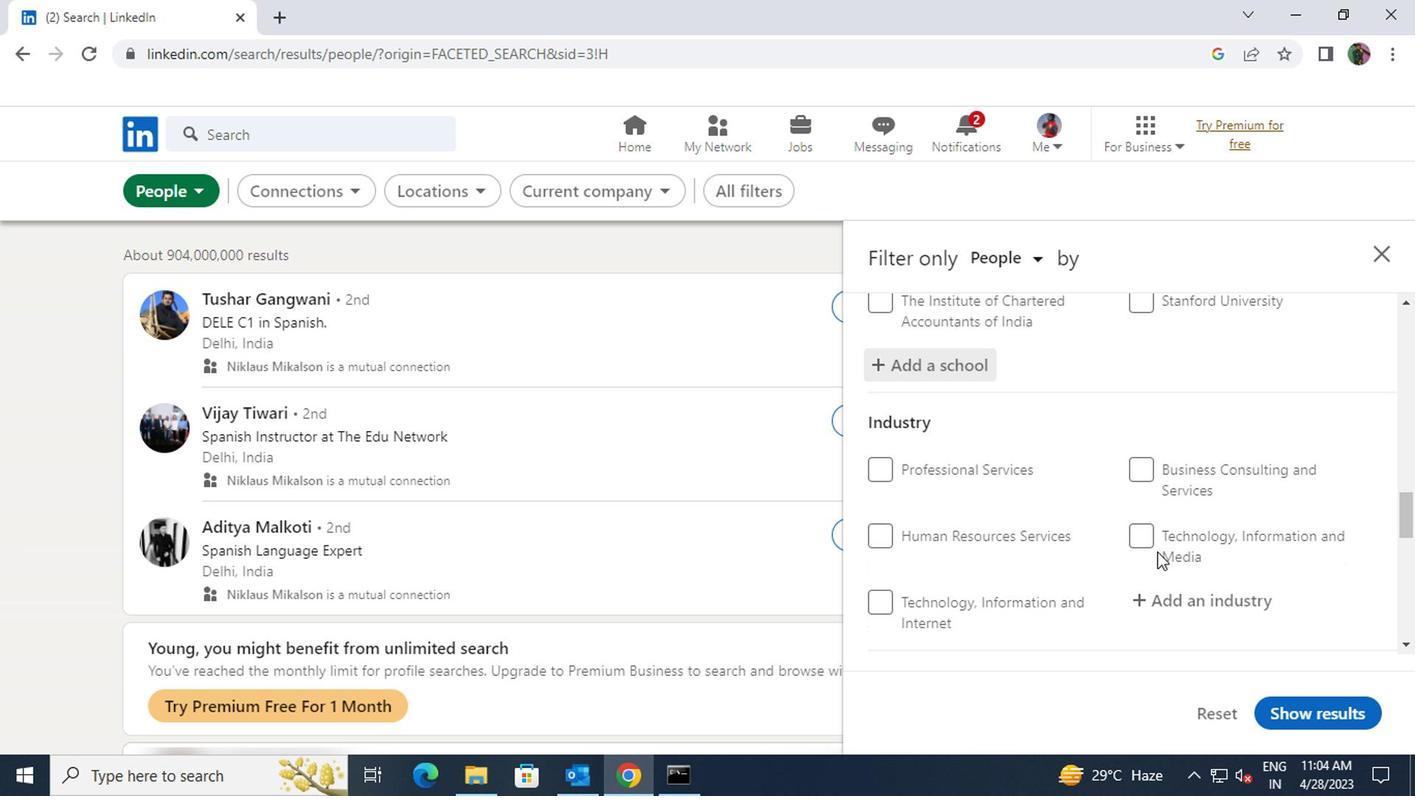 
Action: Mouse moved to (1150, 502)
Screenshot: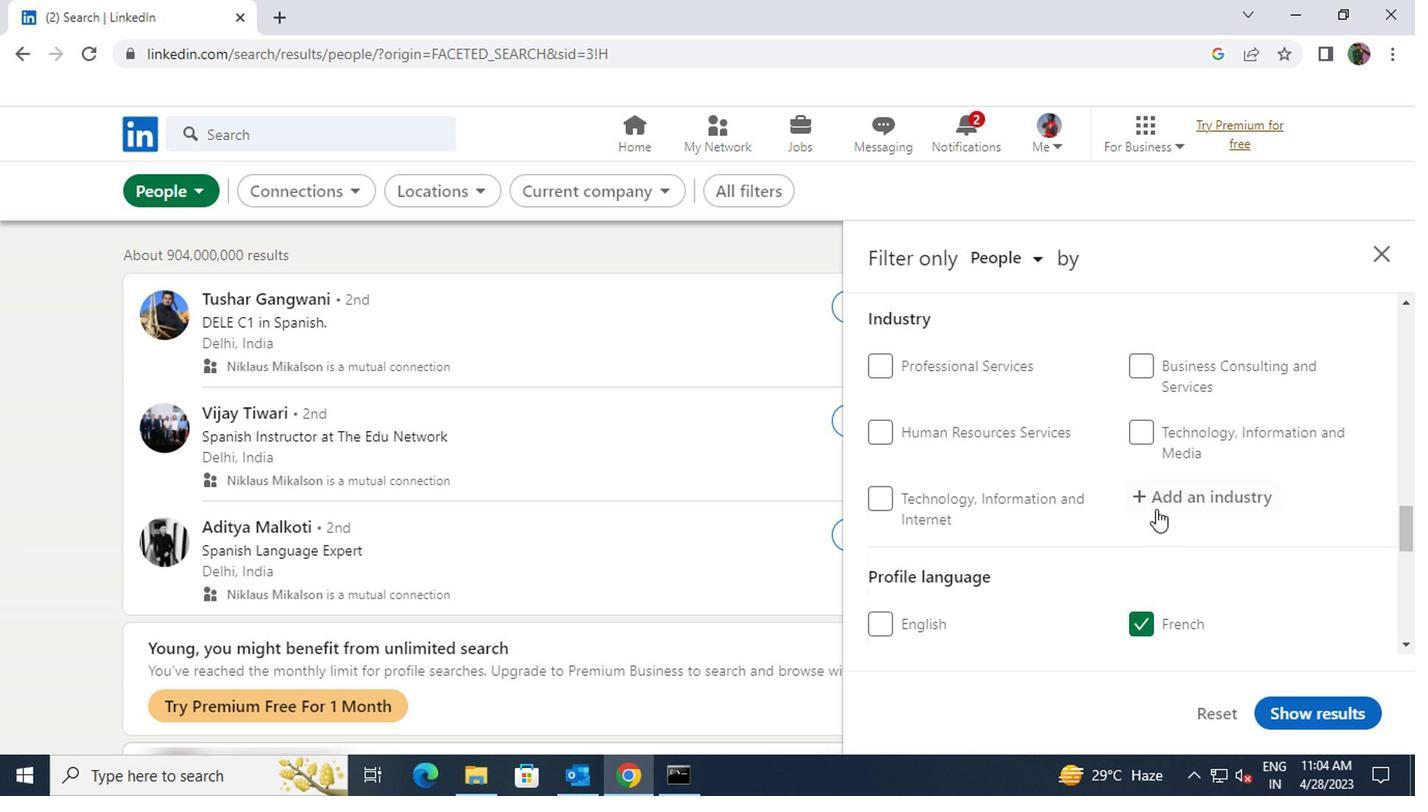 
Action: Mouse pressed left at (1150, 502)
Screenshot: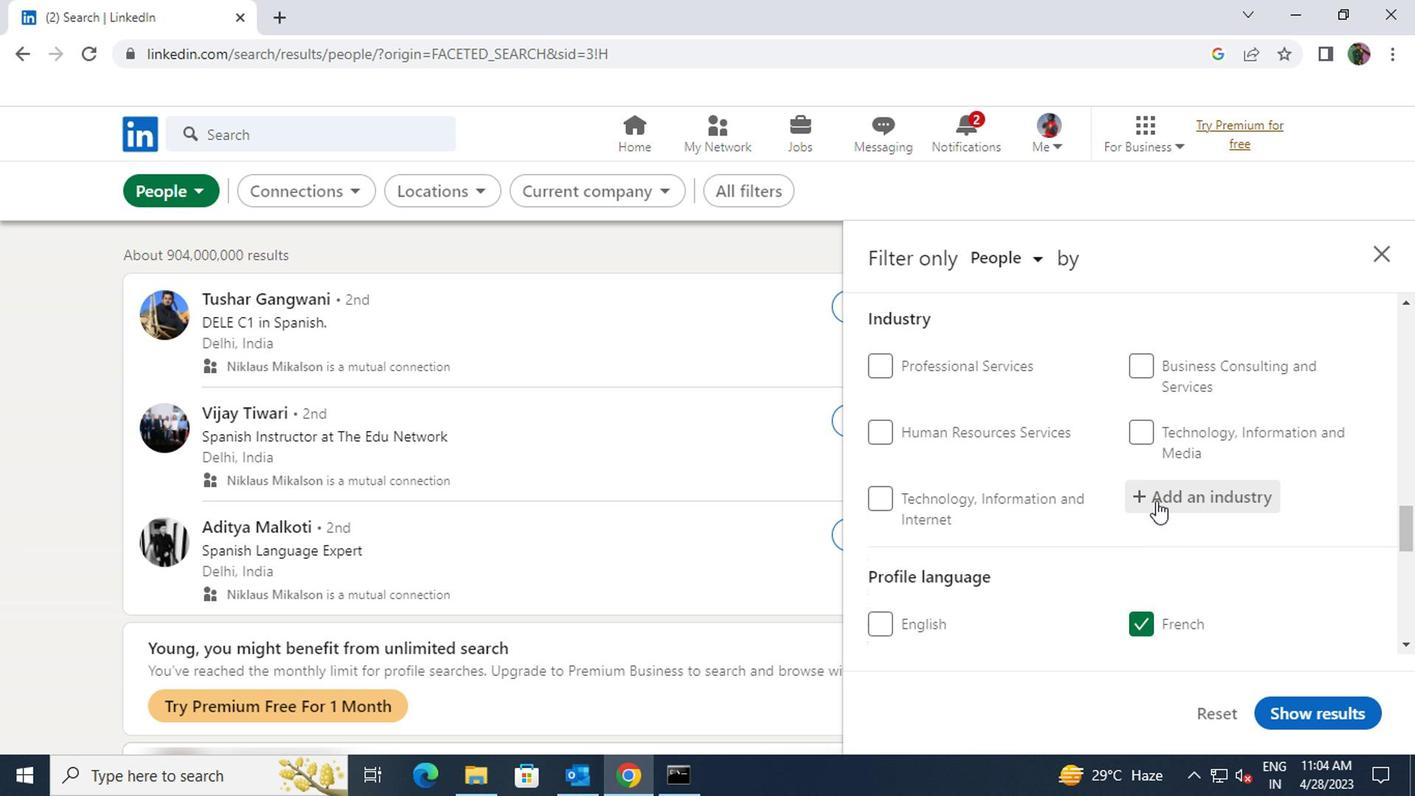 
Action: Key pressed <Key.shift>LEASING
Screenshot: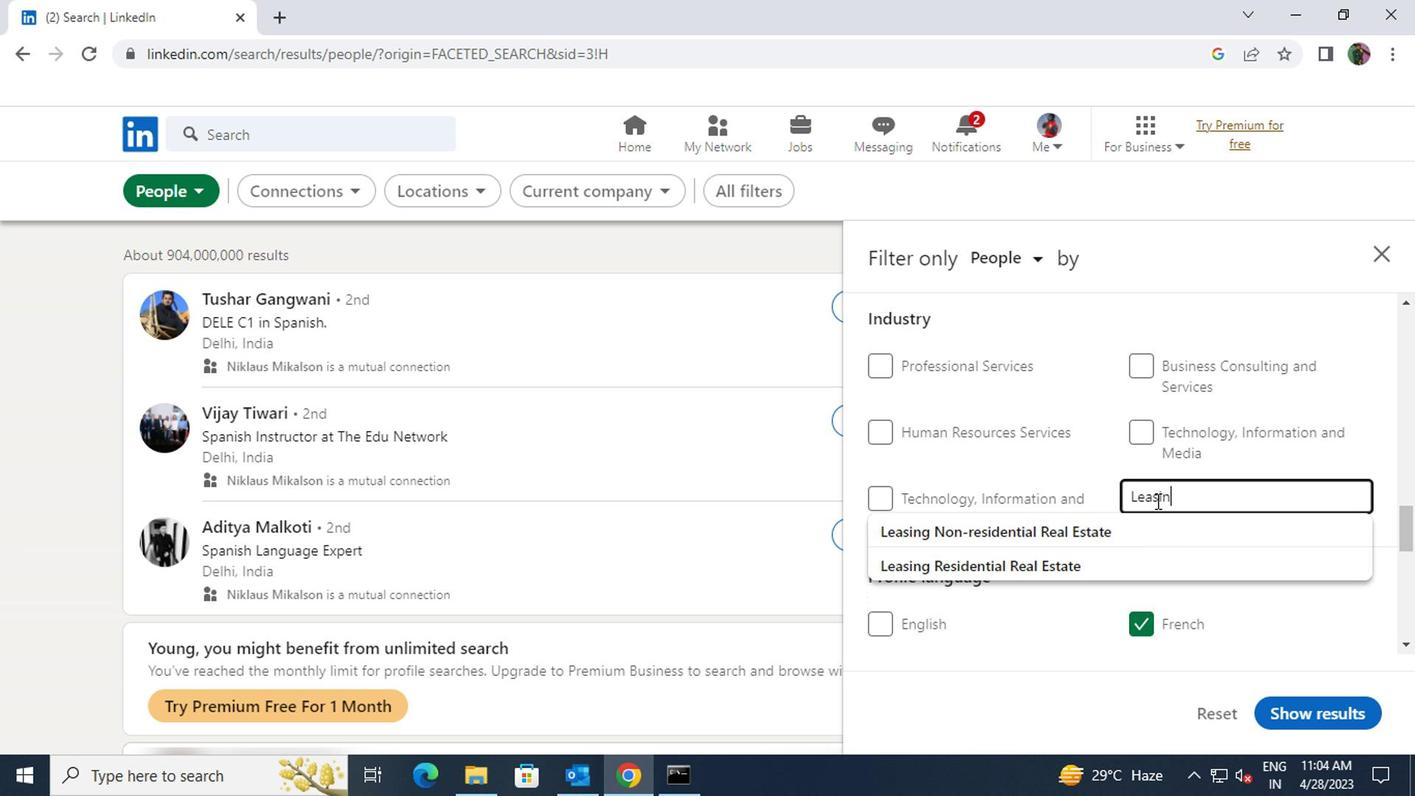 
Action: Mouse moved to (1150, 516)
Screenshot: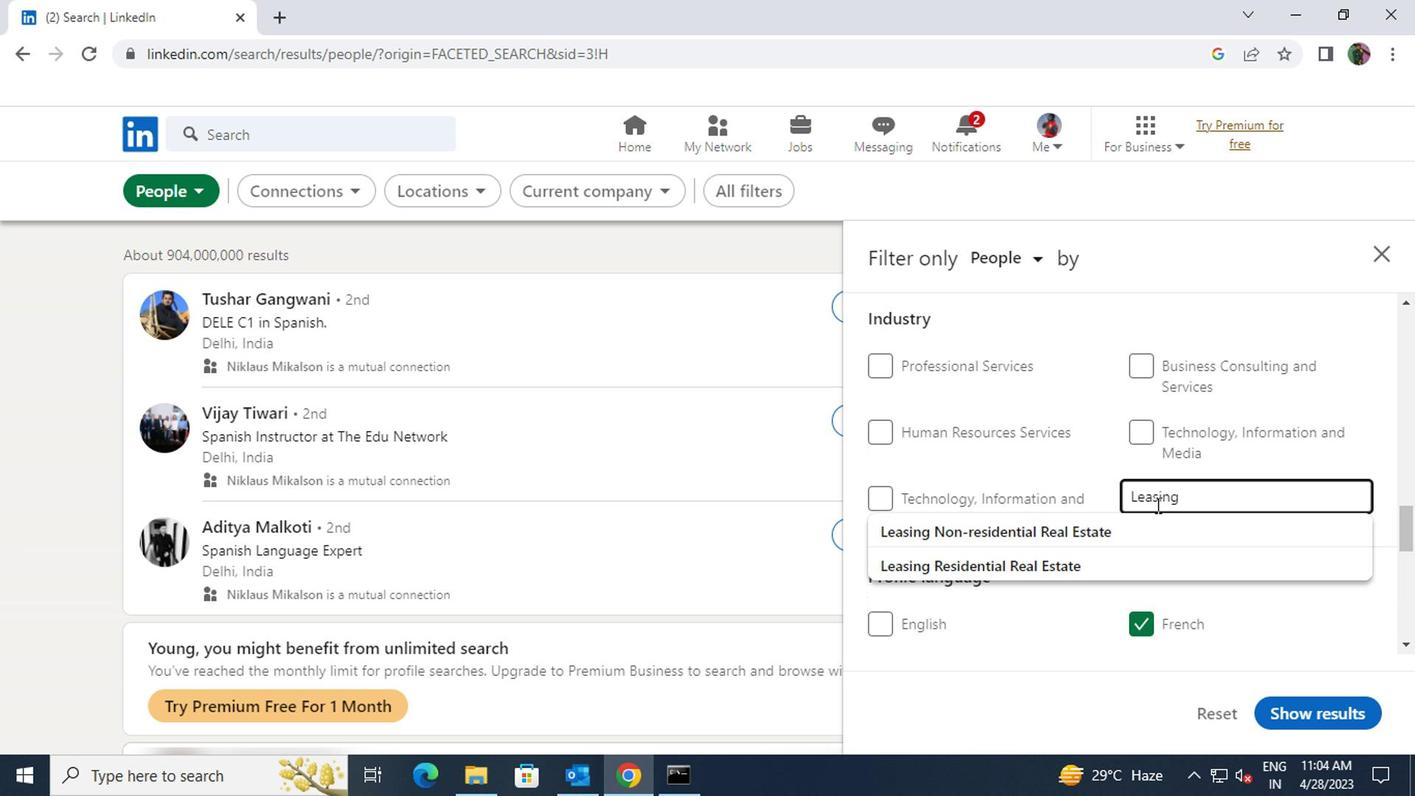 
Action: Mouse pressed left at (1150, 516)
Screenshot: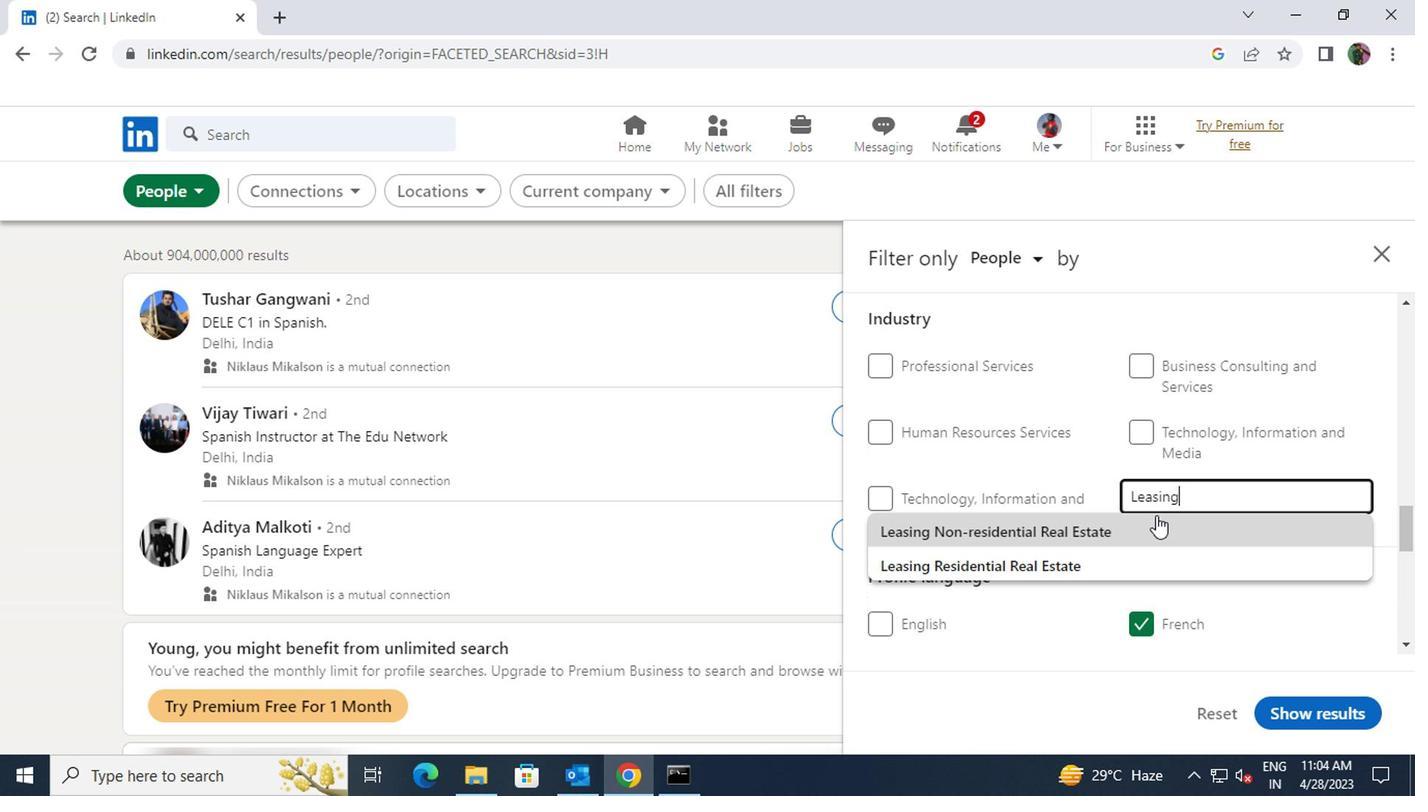 
Action: Mouse scrolled (1150, 515) with delta (0, -1)
Screenshot: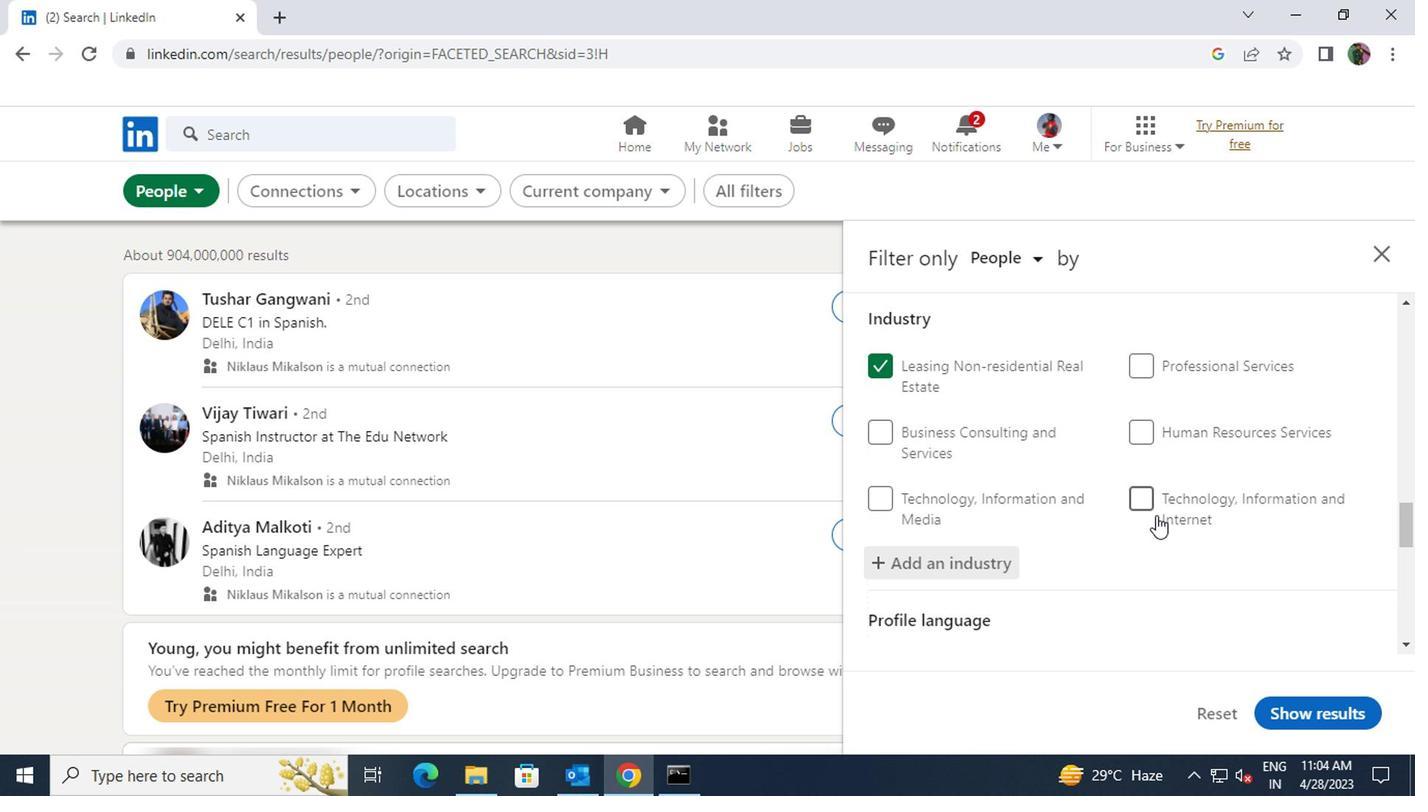 
Action: Mouse scrolled (1150, 515) with delta (0, -1)
Screenshot: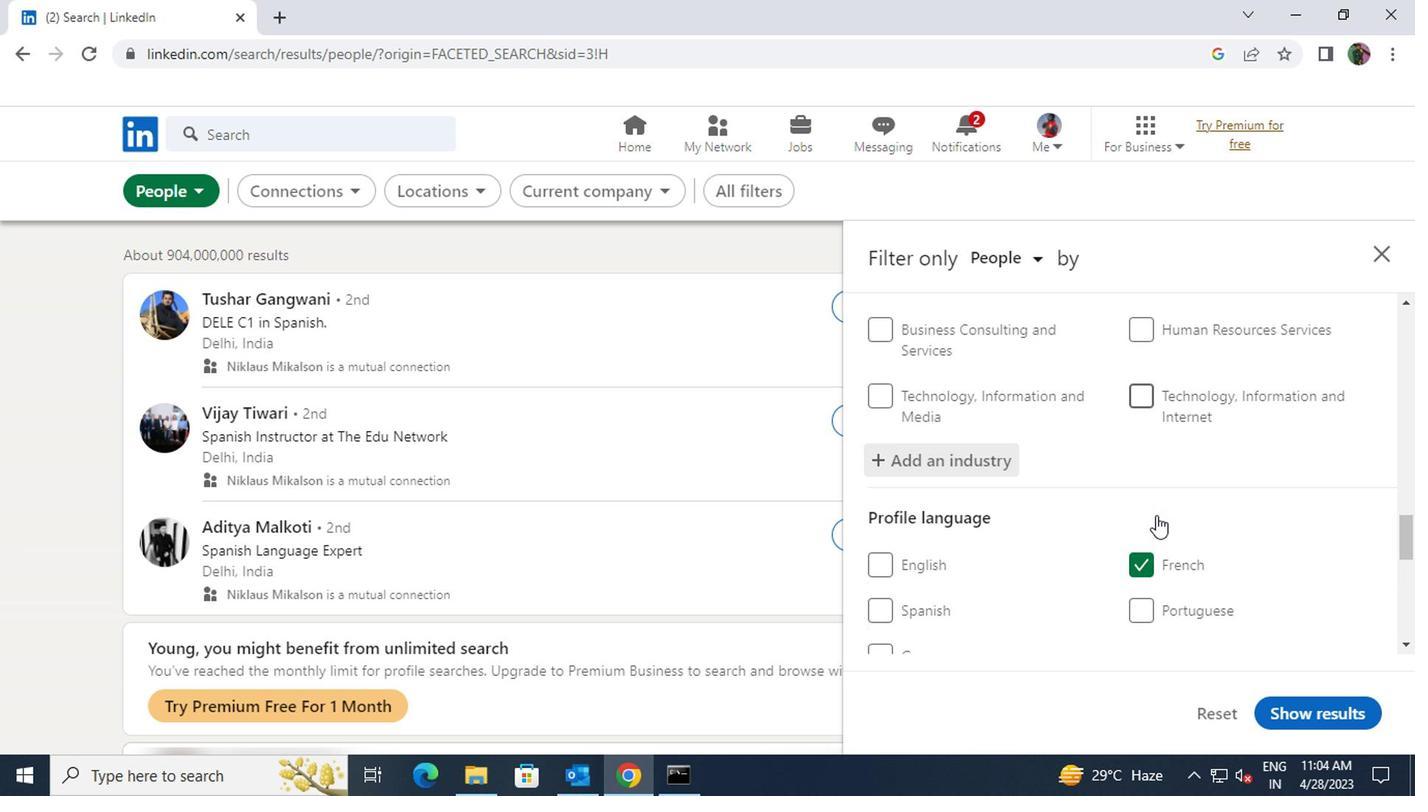 
Action: Mouse scrolled (1150, 515) with delta (0, -1)
Screenshot: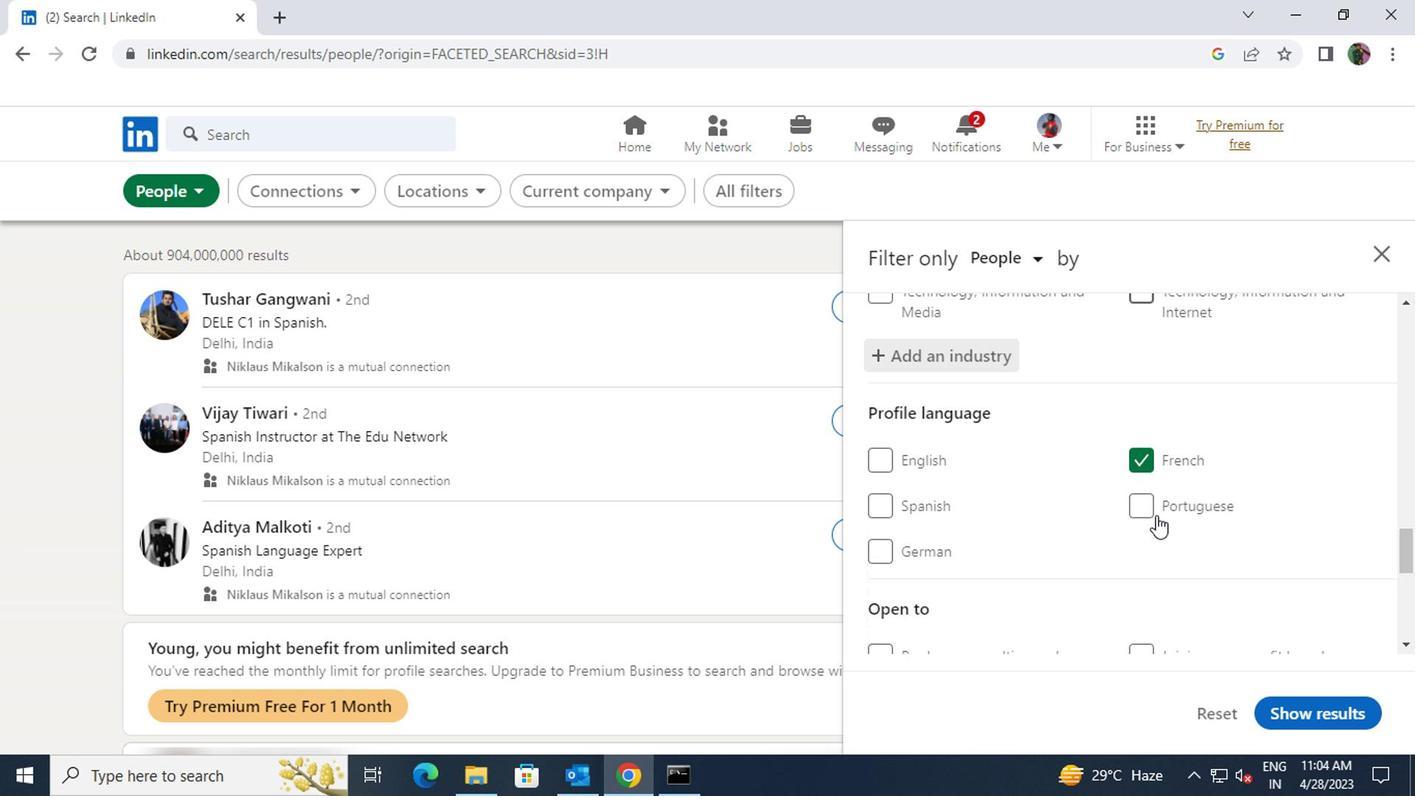 
Action: Mouse scrolled (1150, 515) with delta (0, -1)
Screenshot: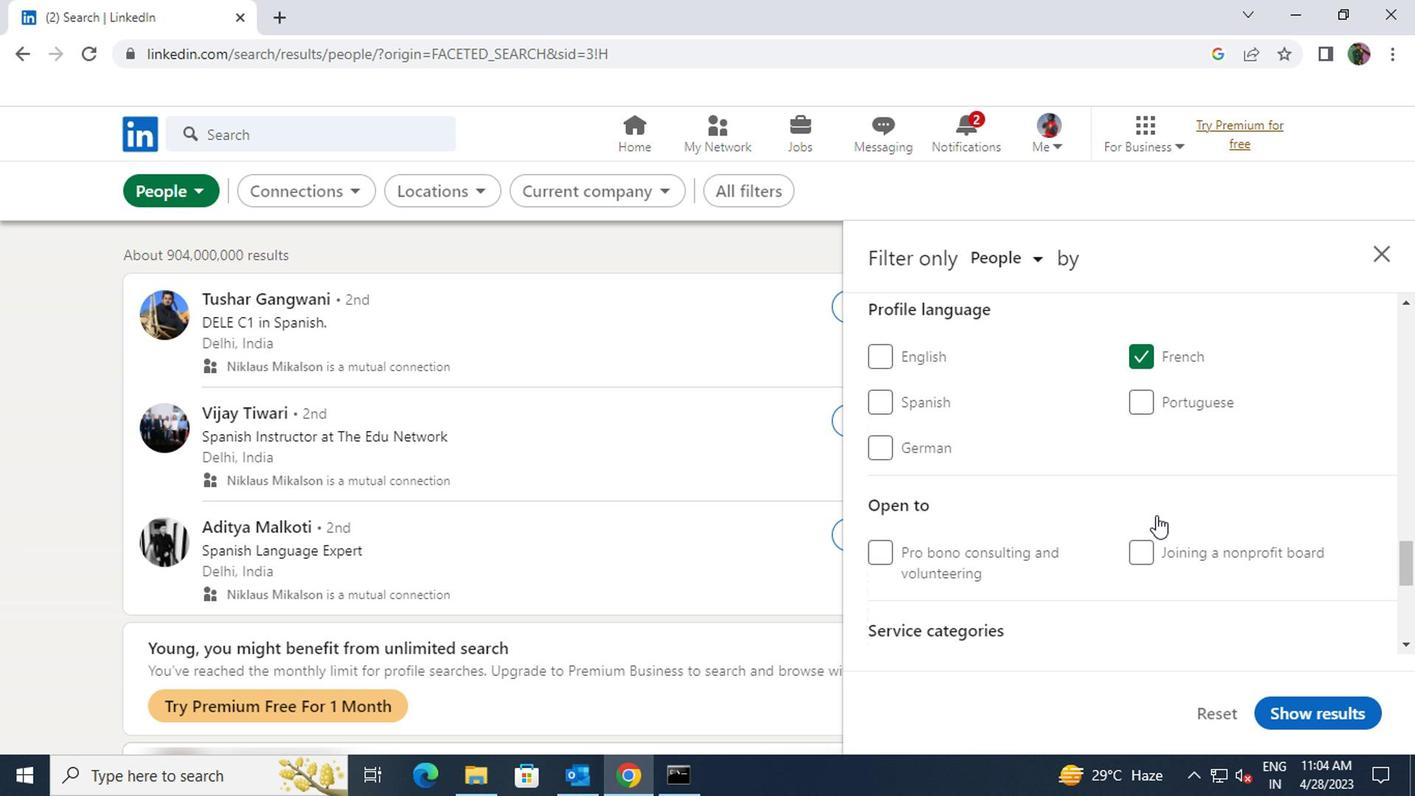 
Action: Mouse scrolled (1150, 515) with delta (0, -1)
Screenshot: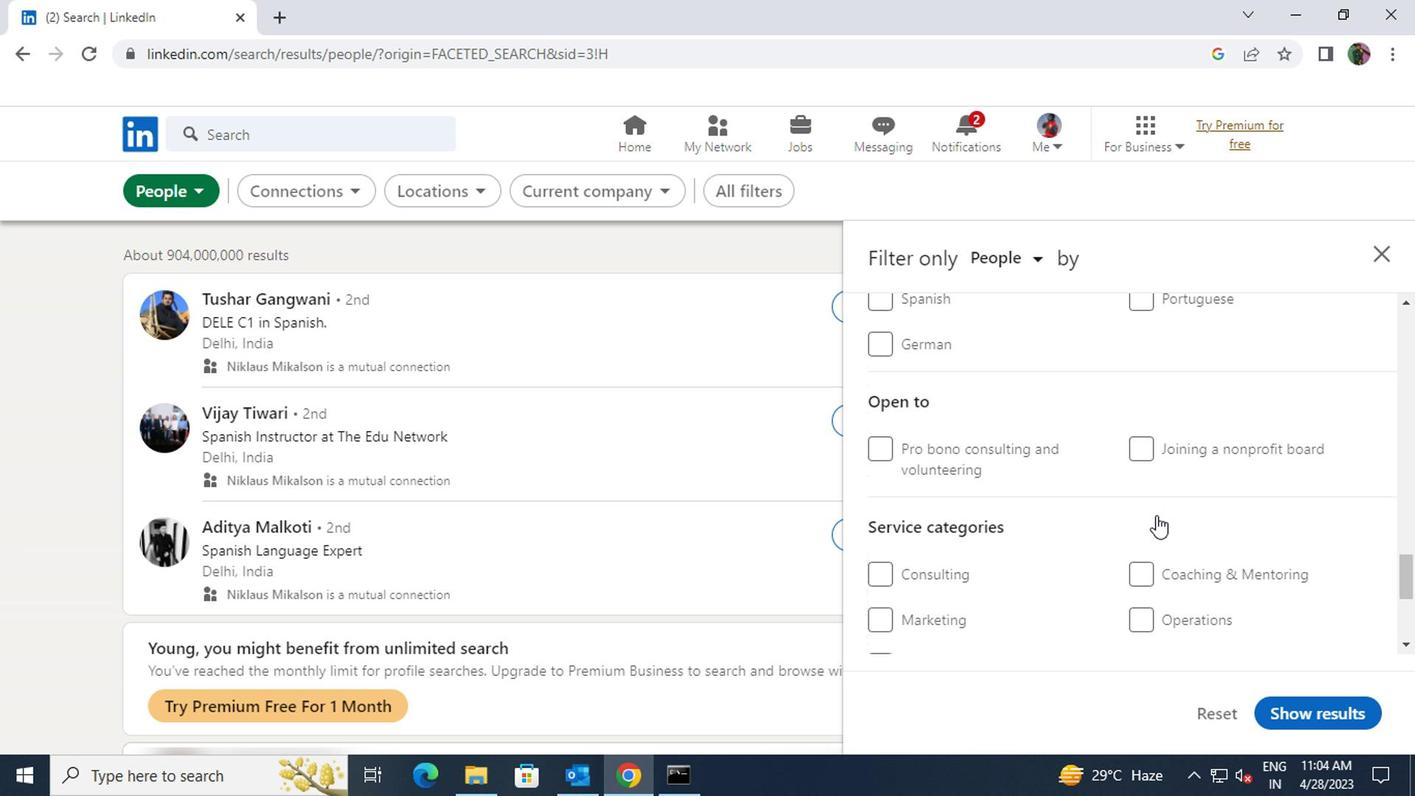
Action: Mouse moved to (1157, 563)
Screenshot: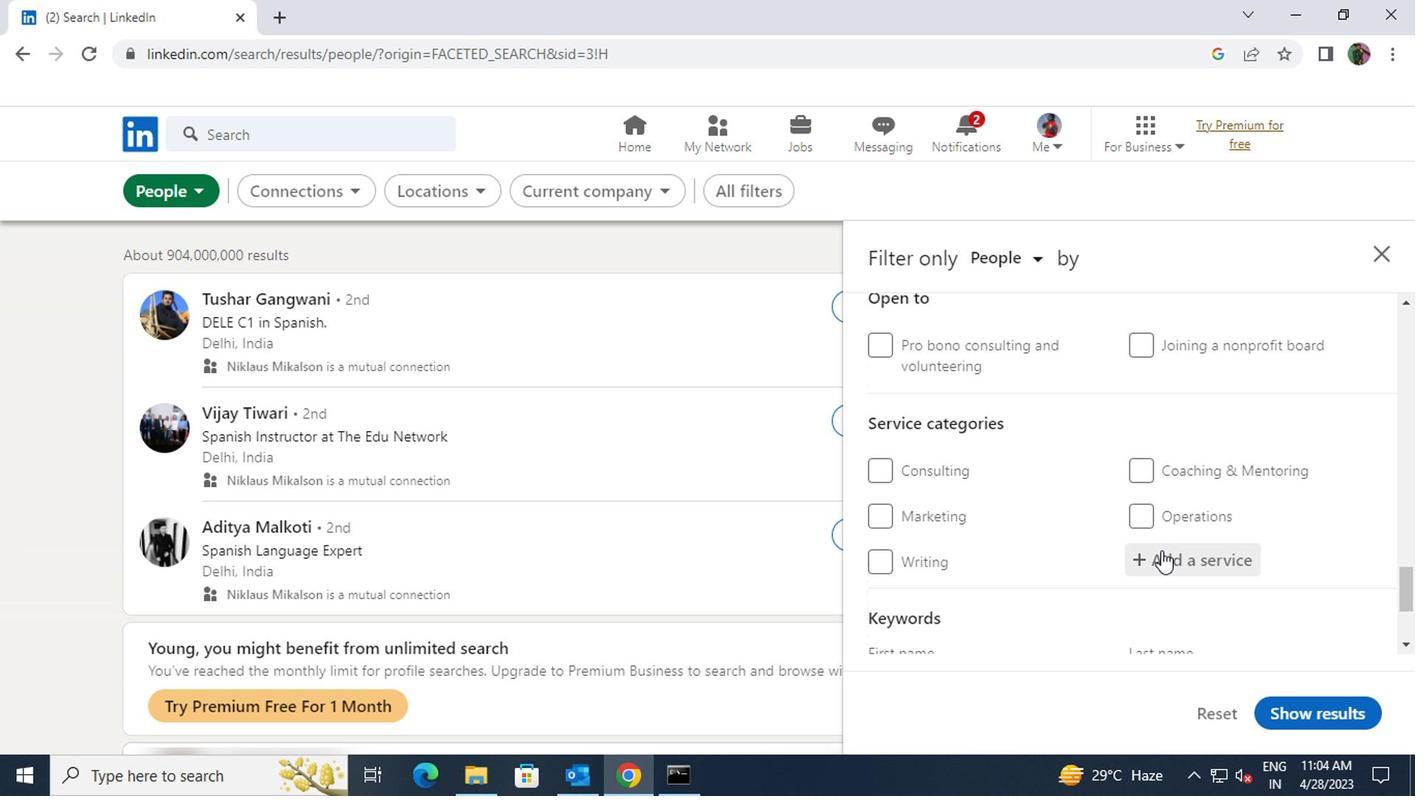 
Action: Mouse pressed left at (1157, 563)
Screenshot: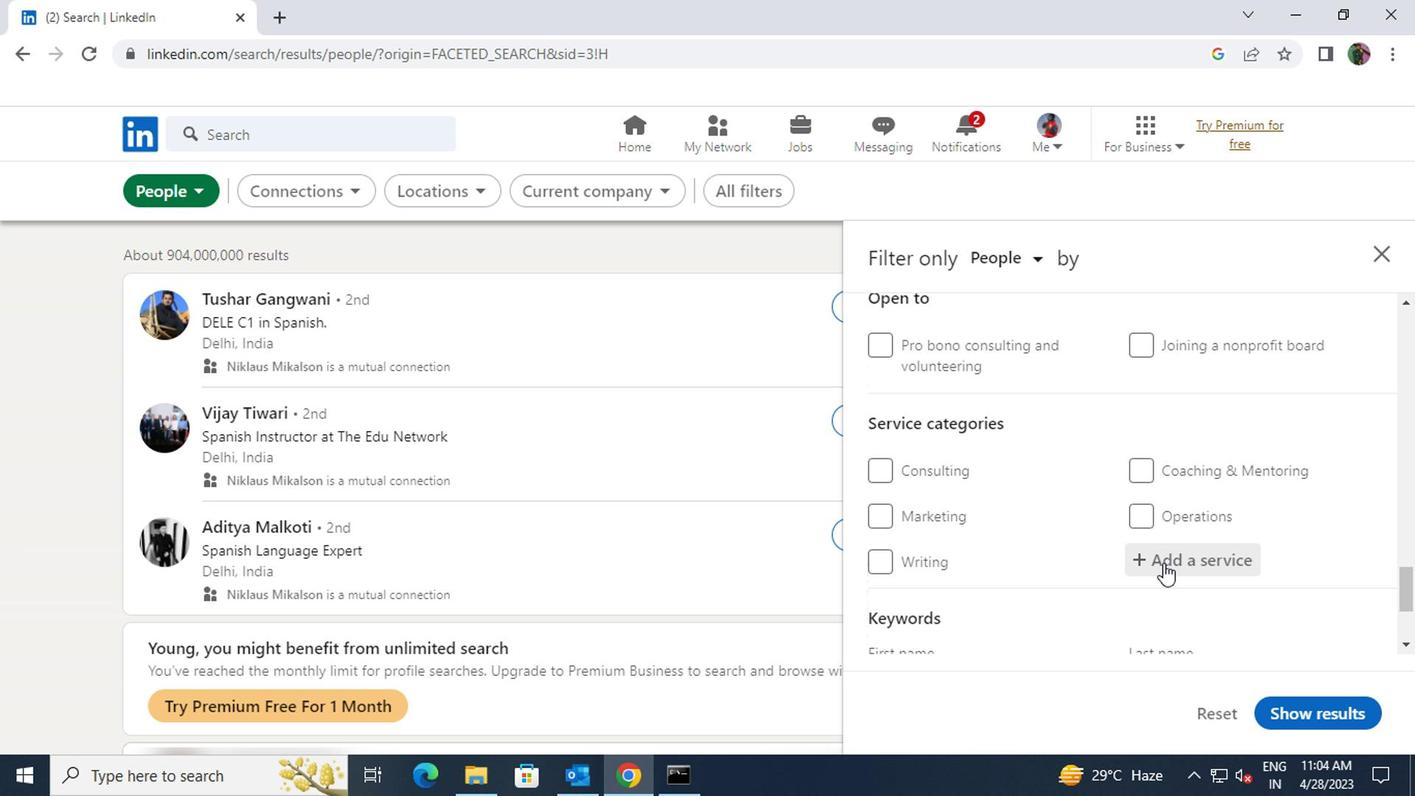 
Action: Key pressed <Key.shift>LEAD
Screenshot: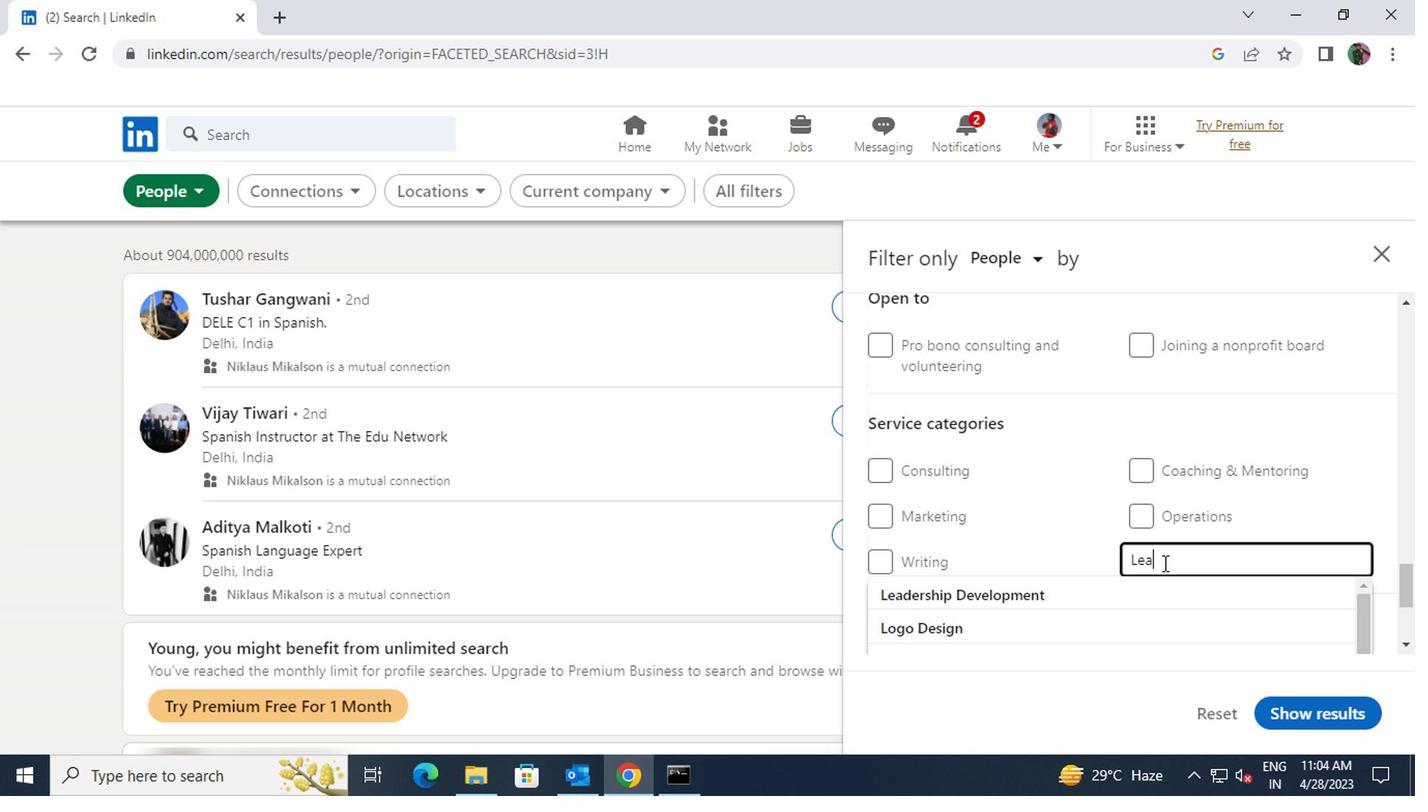
Action: Mouse moved to (1138, 631)
Screenshot: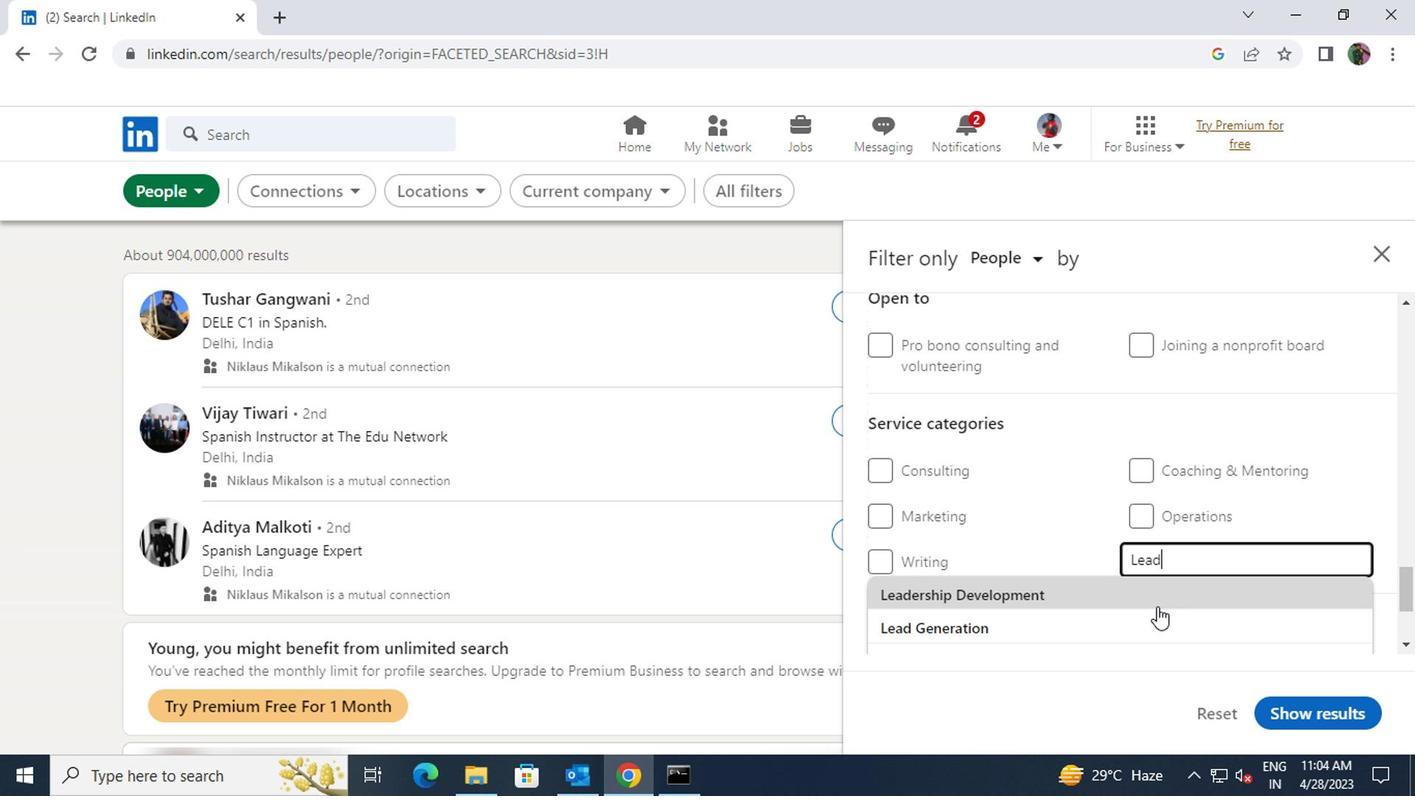 
Action: Mouse pressed left at (1138, 631)
Screenshot: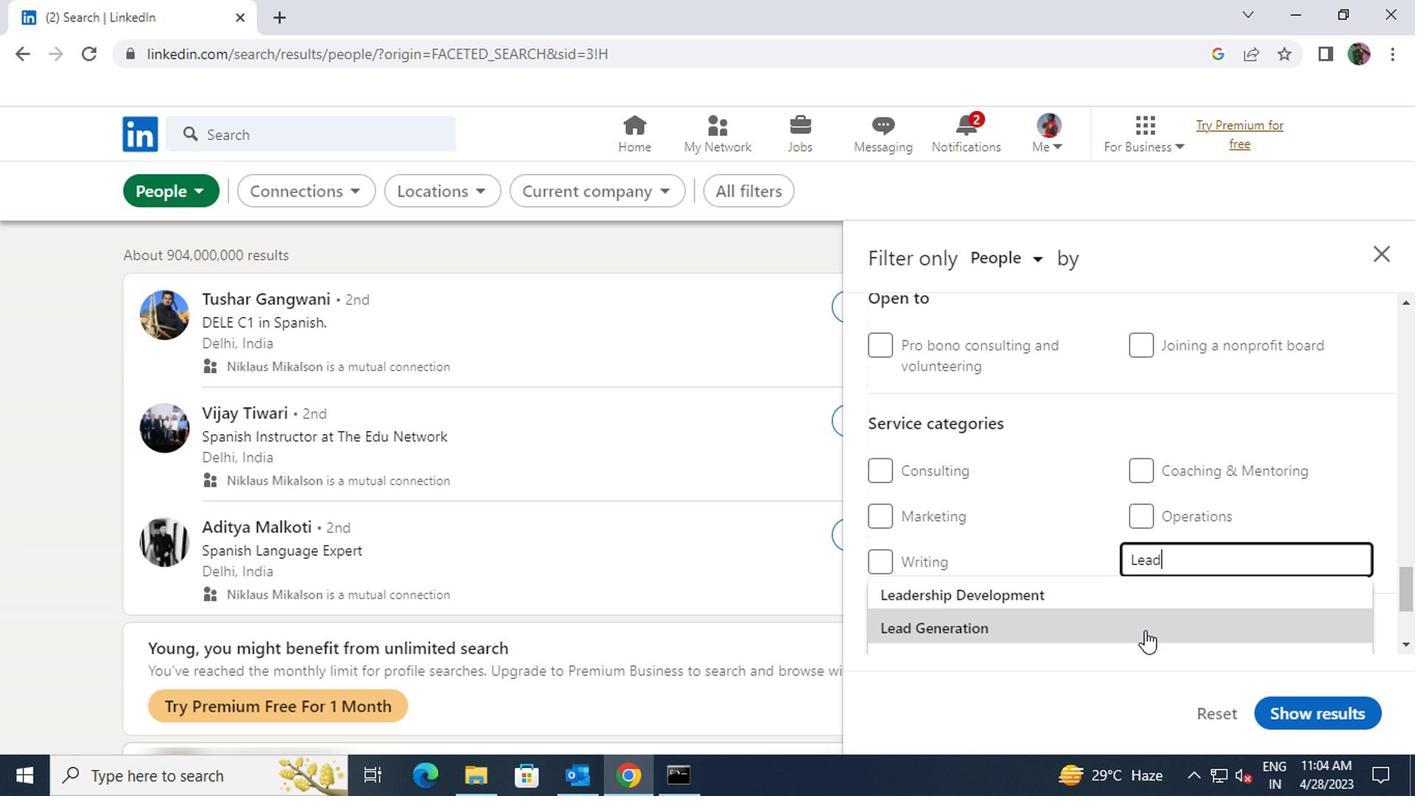 
Action: Mouse moved to (1109, 612)
Screenshot: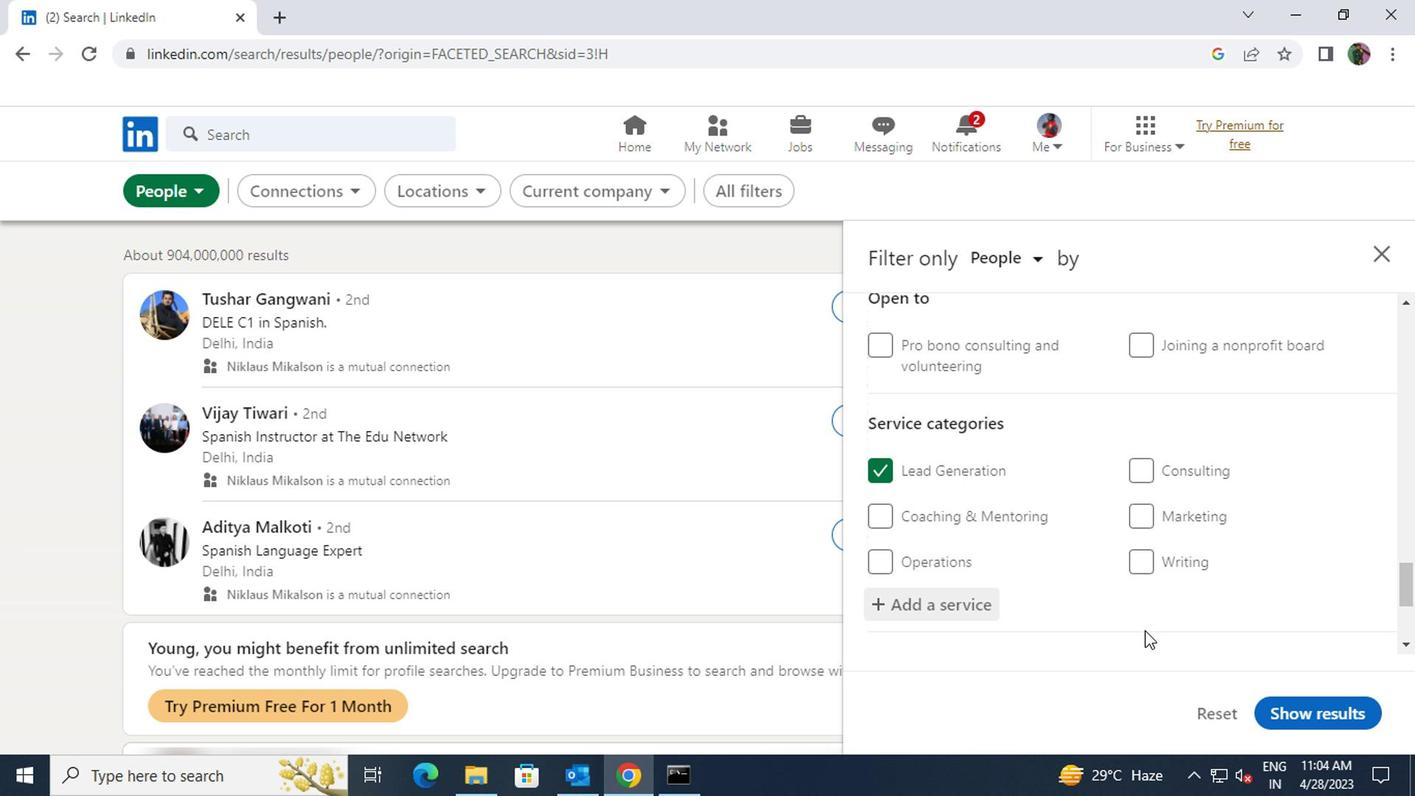 
Action: Mouse scrolled (1109, 611) with delta (0, 0)
Screenshot: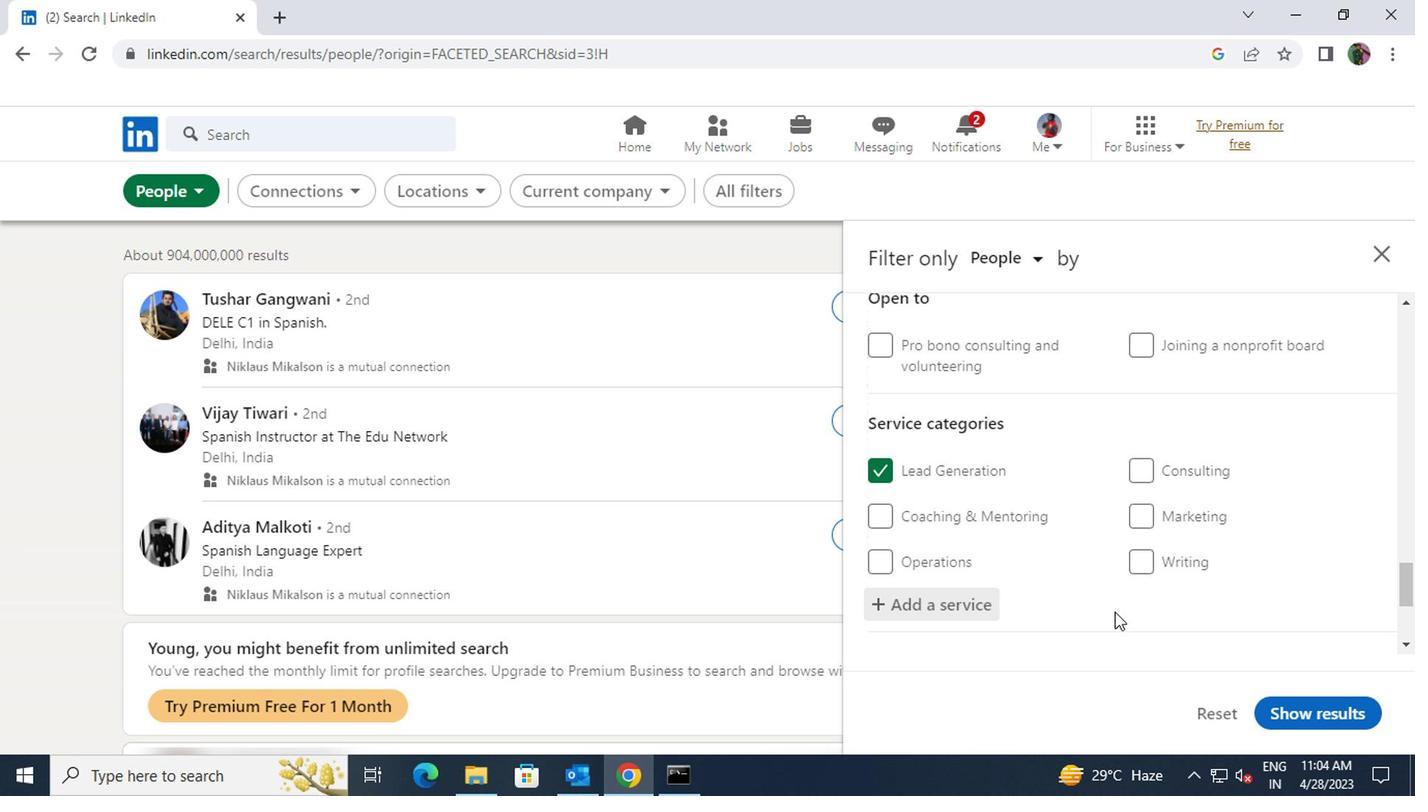 
Action: Mouse scrolled (1109, 611) with delta (0, 0)
Screenshot: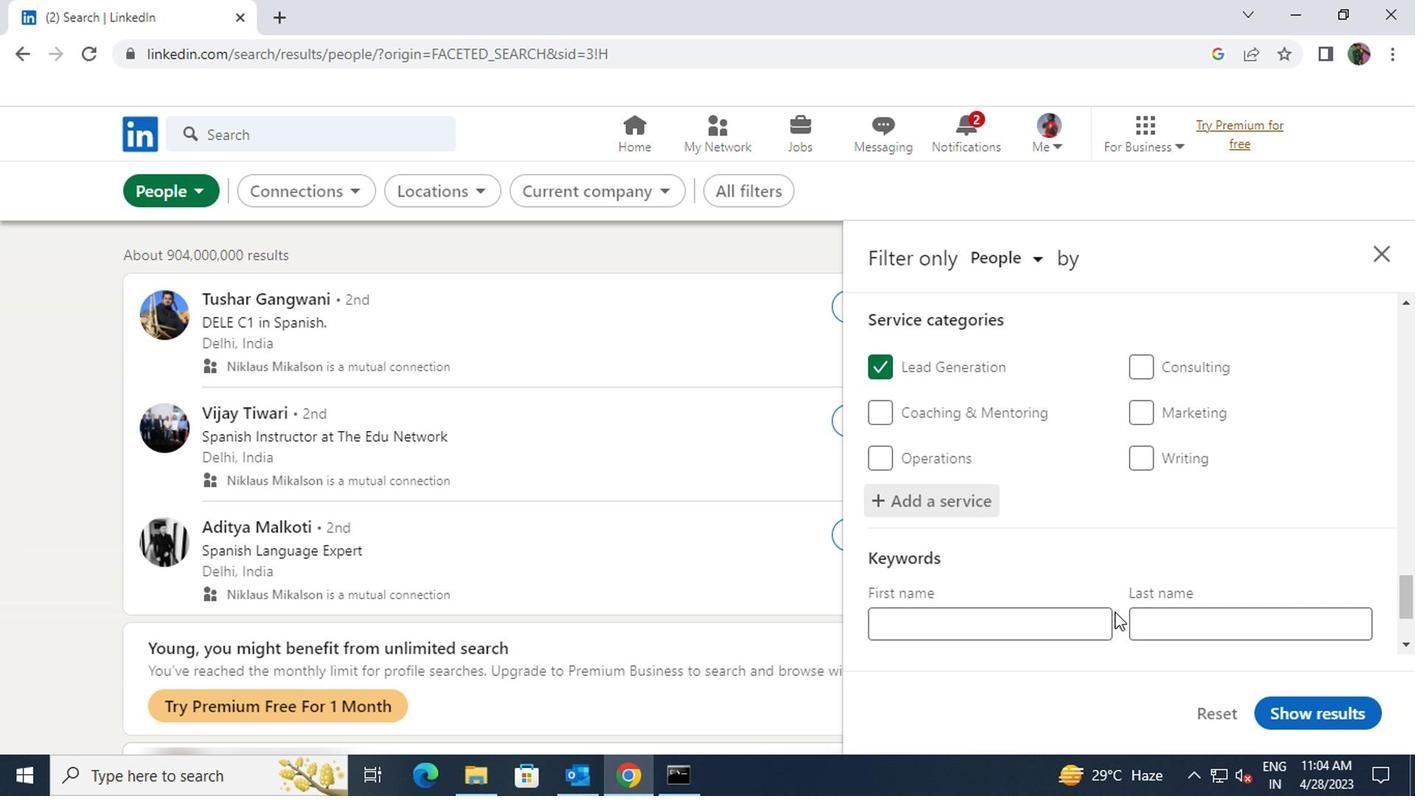
Action: Mouse scrolled (1109, 611) with delta (0, 0)
Screenshot: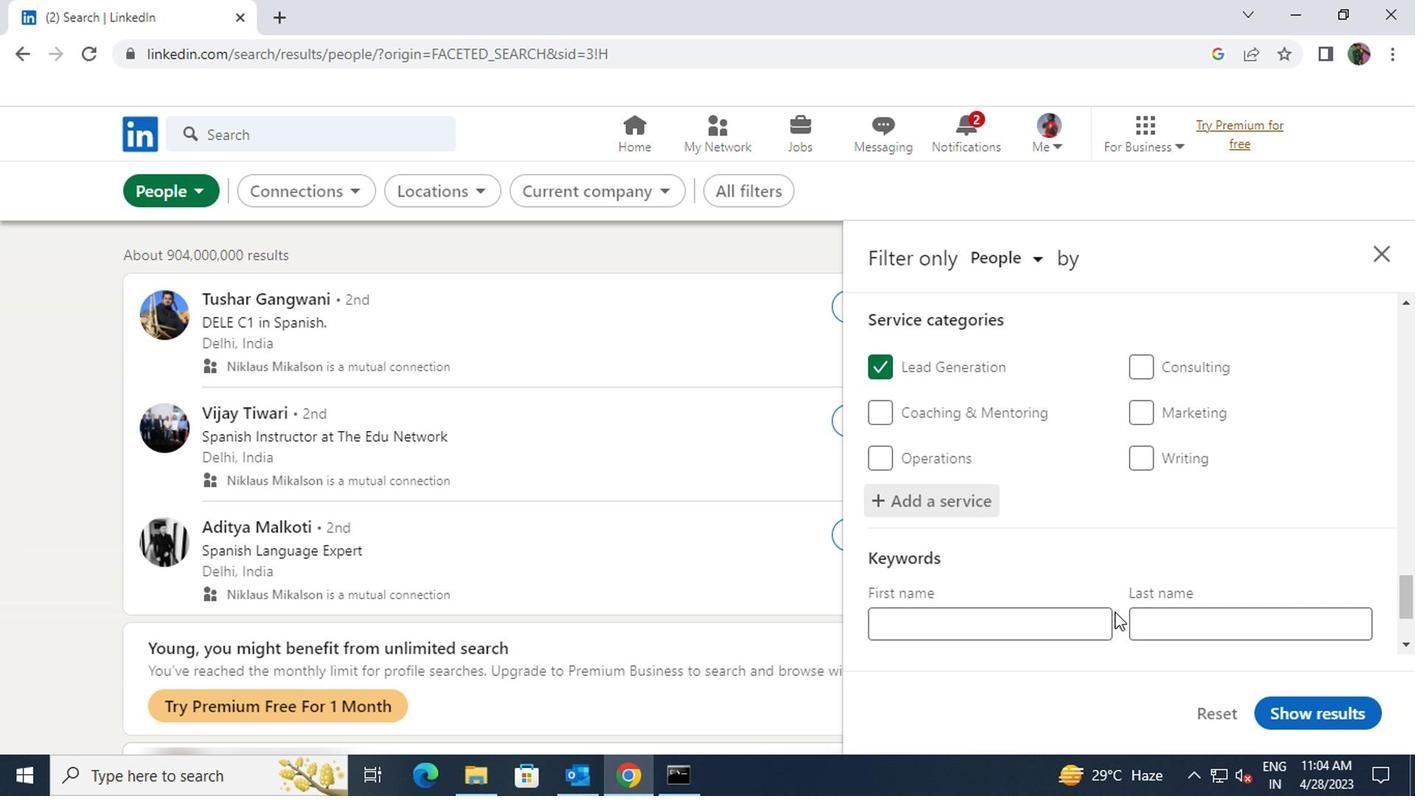 
Action: Mouse moved to (1076, 560)
Screenshot: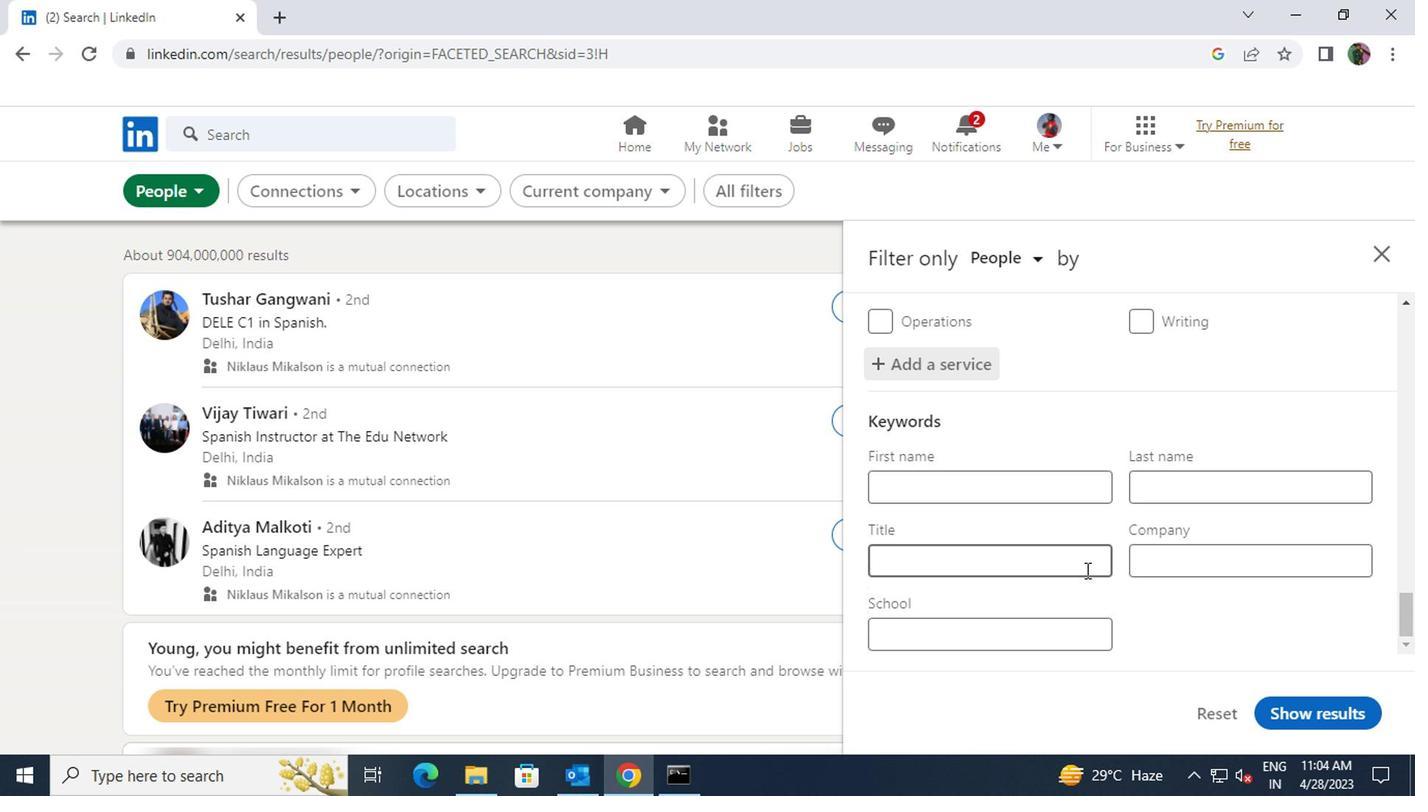
Action: Mouse pressed left at (1076, 560)
Screenshot: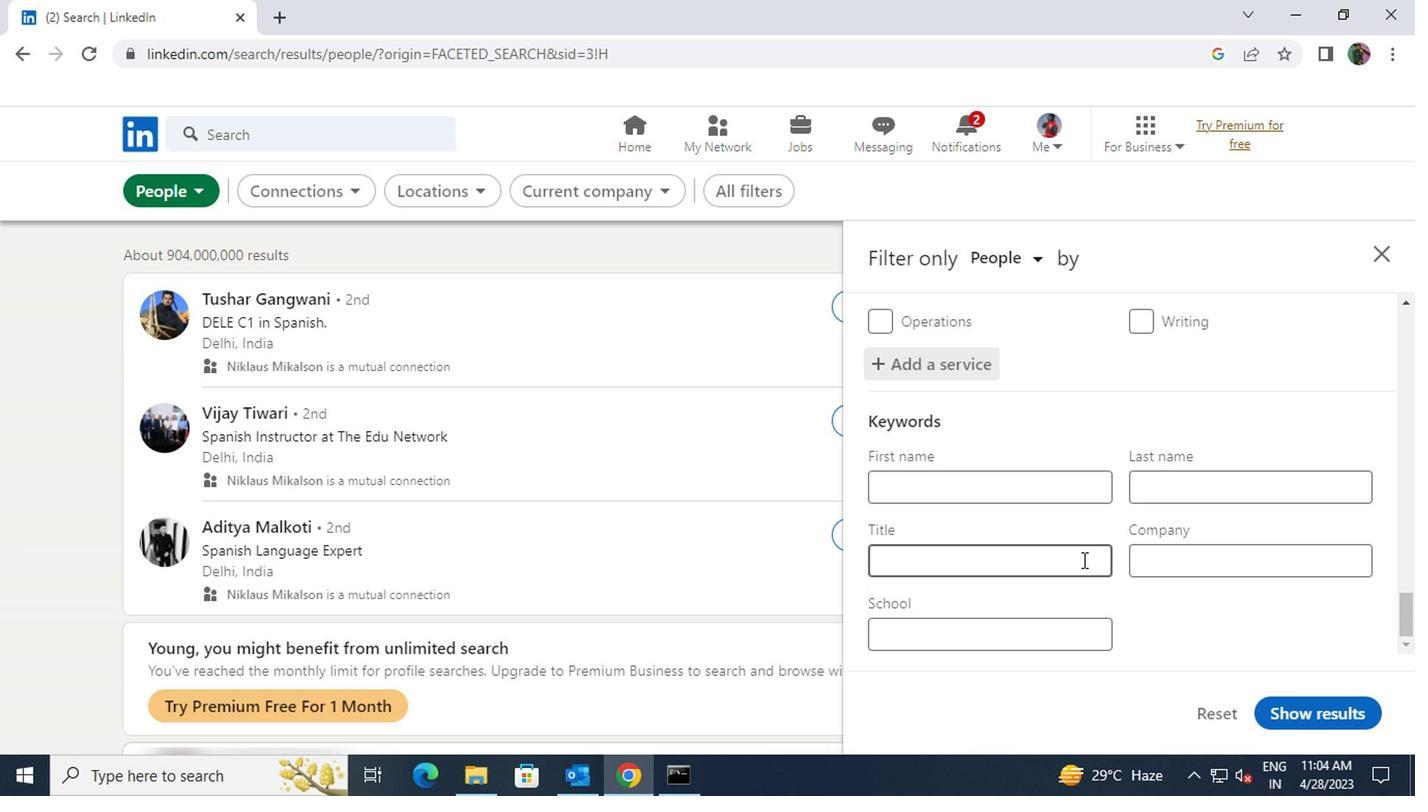 
Action: Key pressed <Key.shift>PLANT<Key.space><Key.shift>ENGINEER
Screenshot: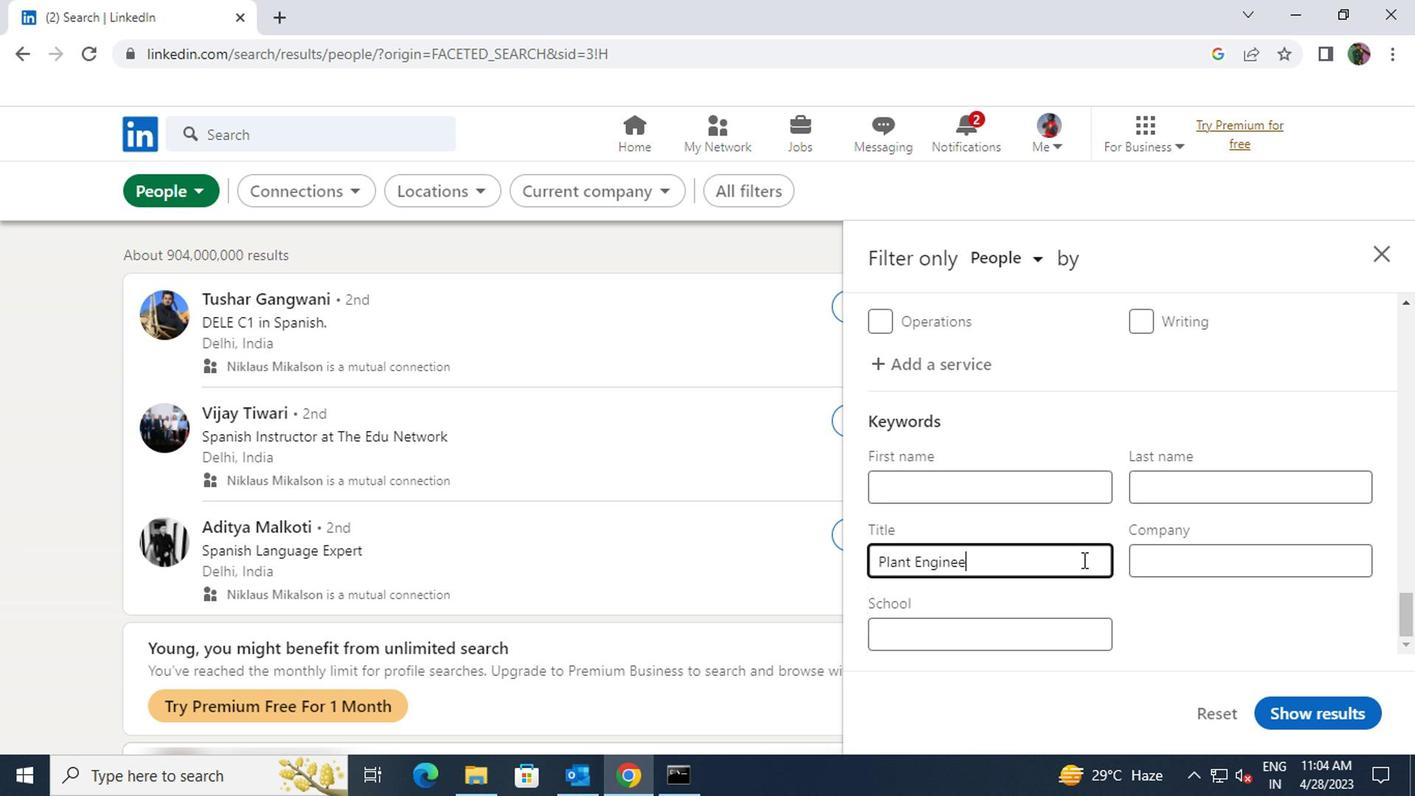 
Action: Mouse moved to (1279, 708)
Screenshot: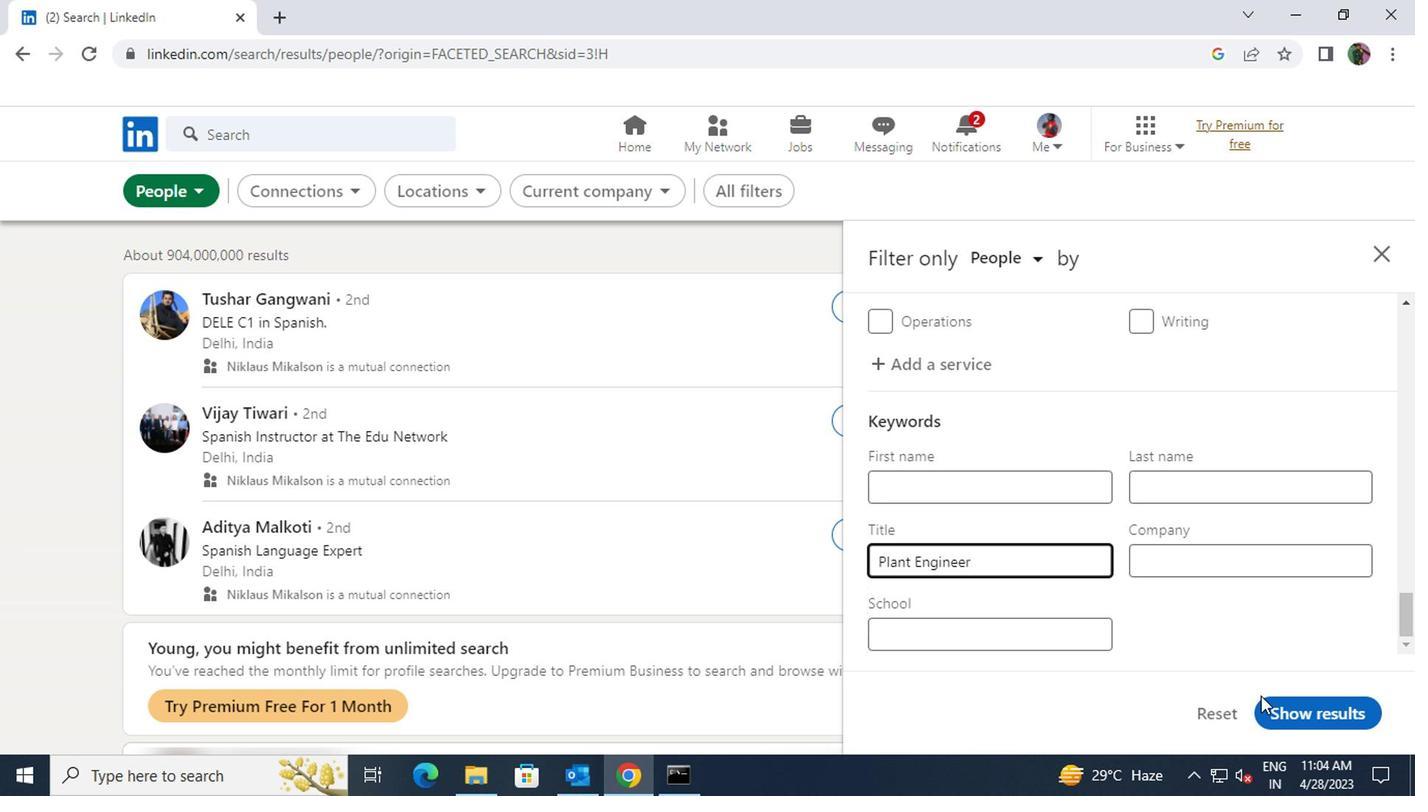 
Action: Mouse pressed left at (1279, 708)
Screenshot: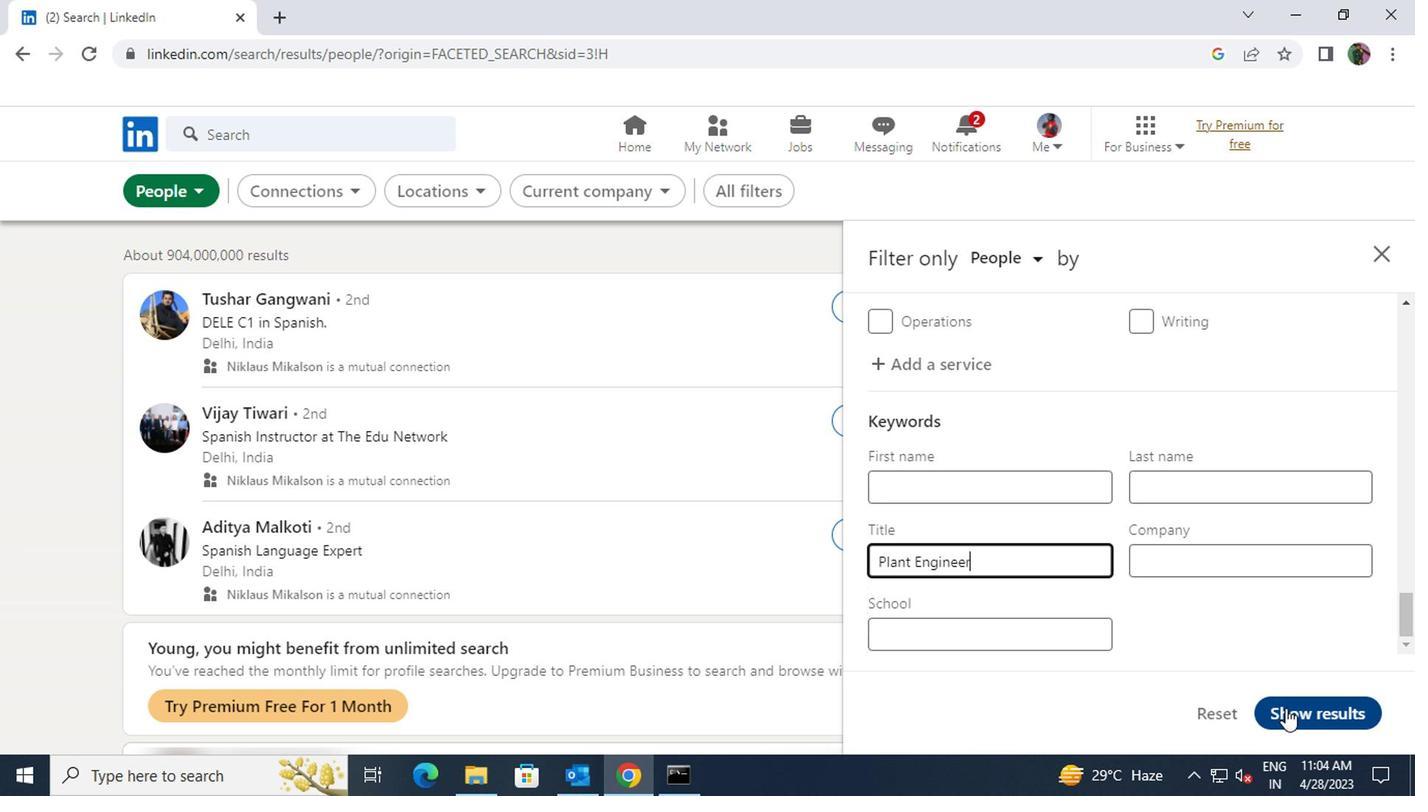 
